 Task: Look for space in Oued el Alleug, Algeria from 17th June, 2023 to 21st June, 2023 for 2 adults in price range Rs.7000 to Rs.12000. Place can be private room with 1  bedroom having 2 beds and 1 bathroom. Property type can be house, flat, hotel. Amenities needed are: wifi, washing machine. Booking option can be shelf check-in. Required host language is .
Action: Mouse moved to (809, 111)
Screenshot: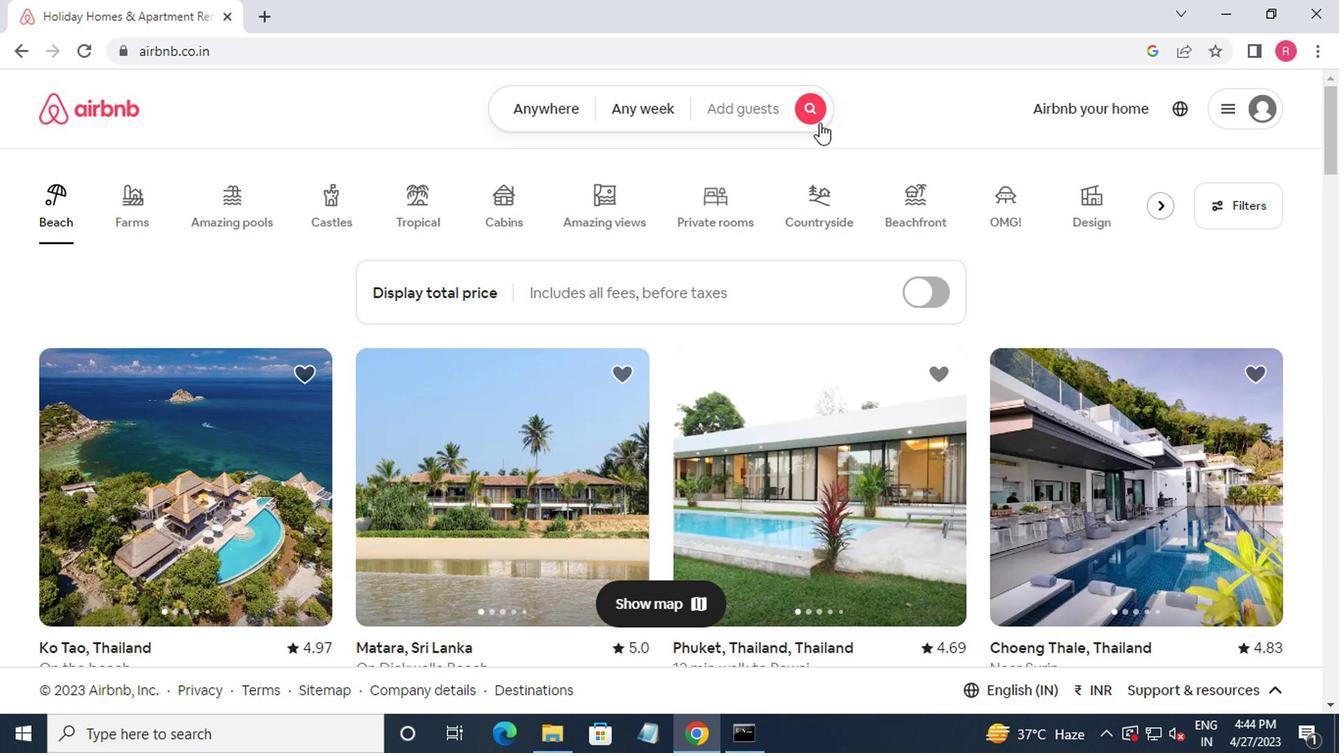 
Action: Mouse pressed left at (809, 111)
Screenshot: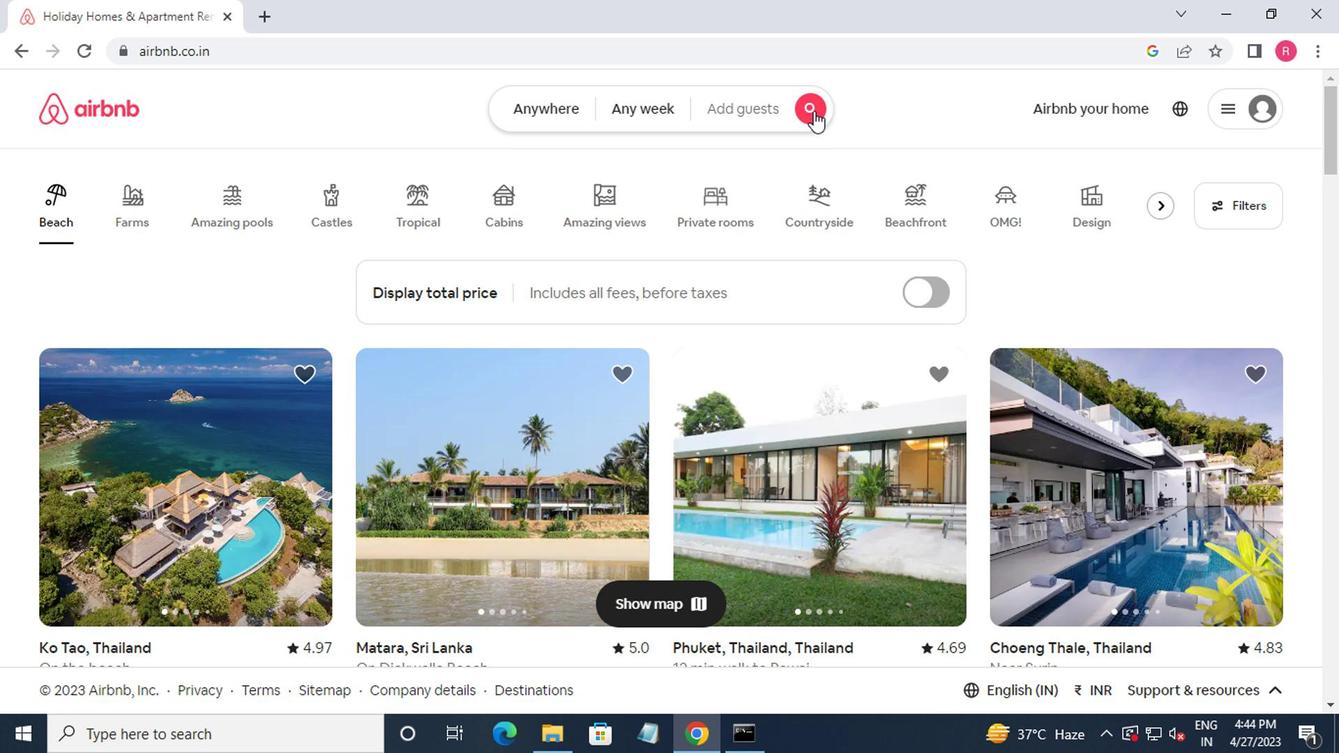 
Action: Mouse moved to (448, 166)
Screenshot: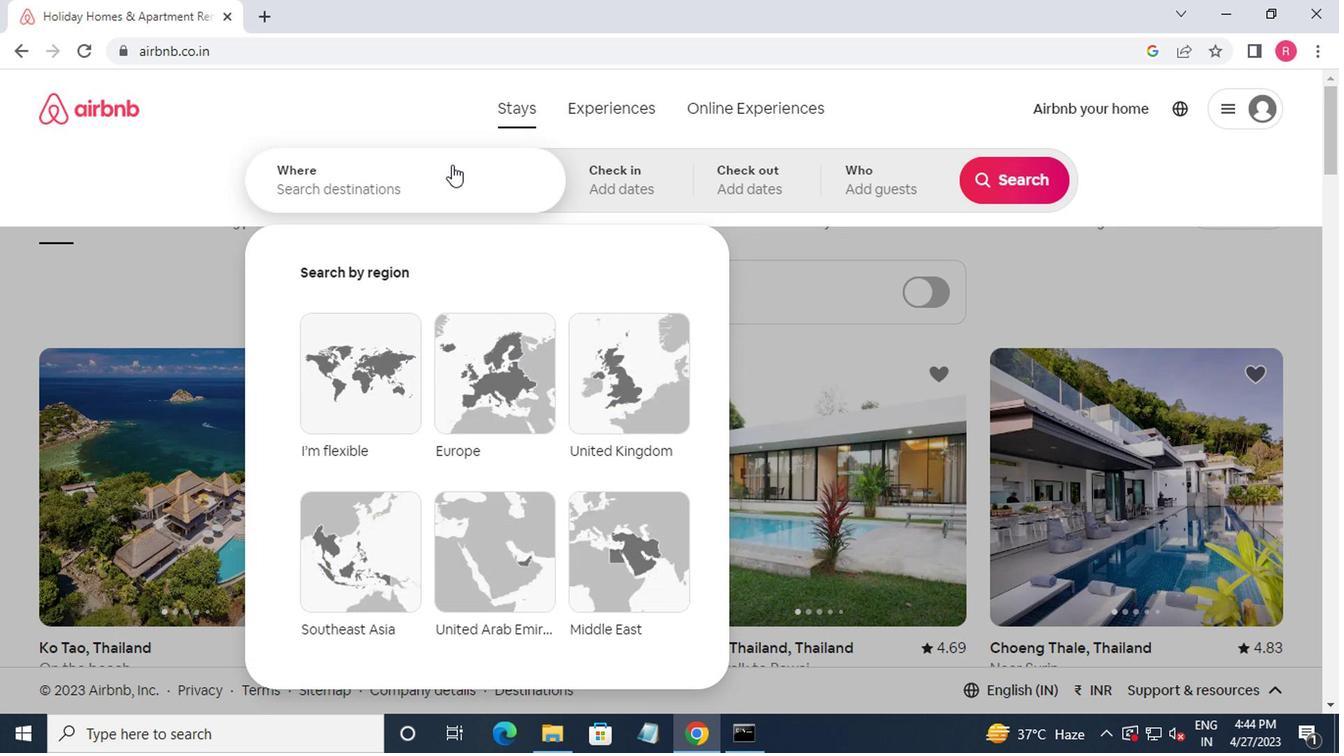 
Action: Mouse pressed left at (448, 166)
Screenshot: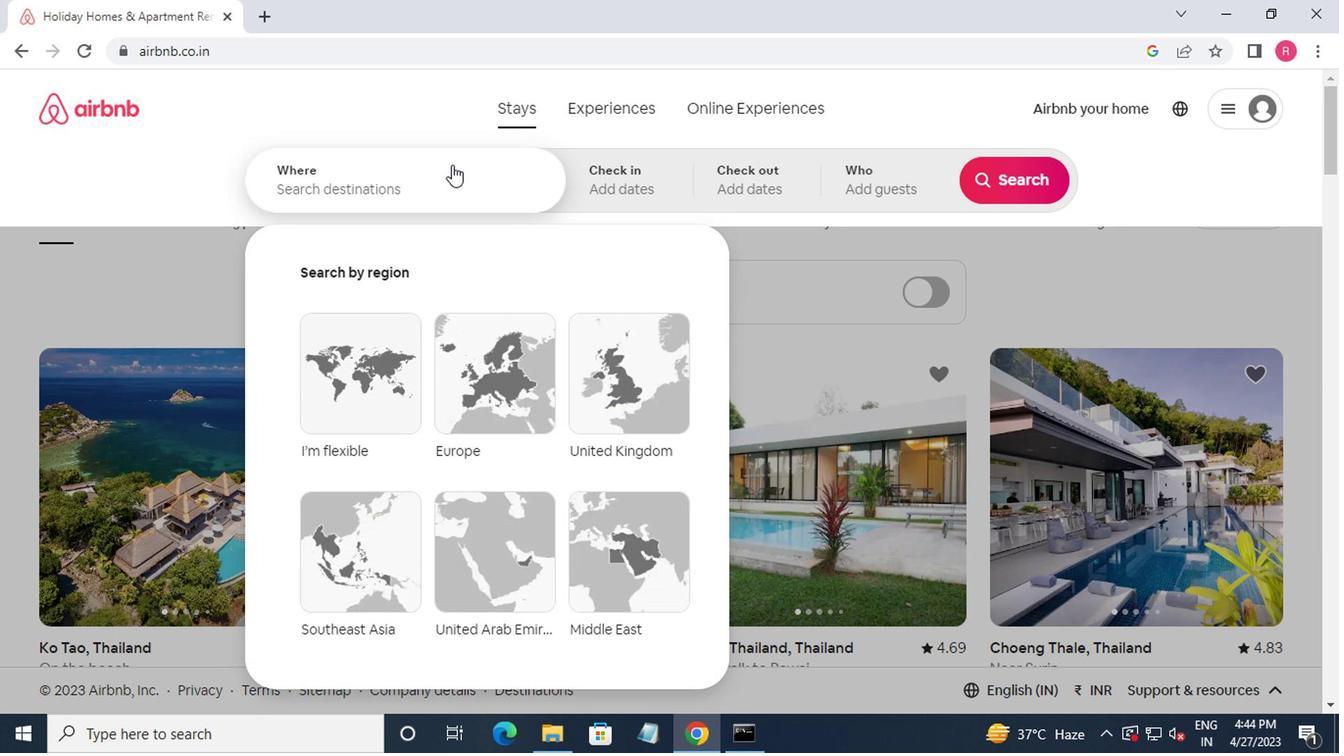 
Action: Mouse moved to (503, 355)
Screenshot: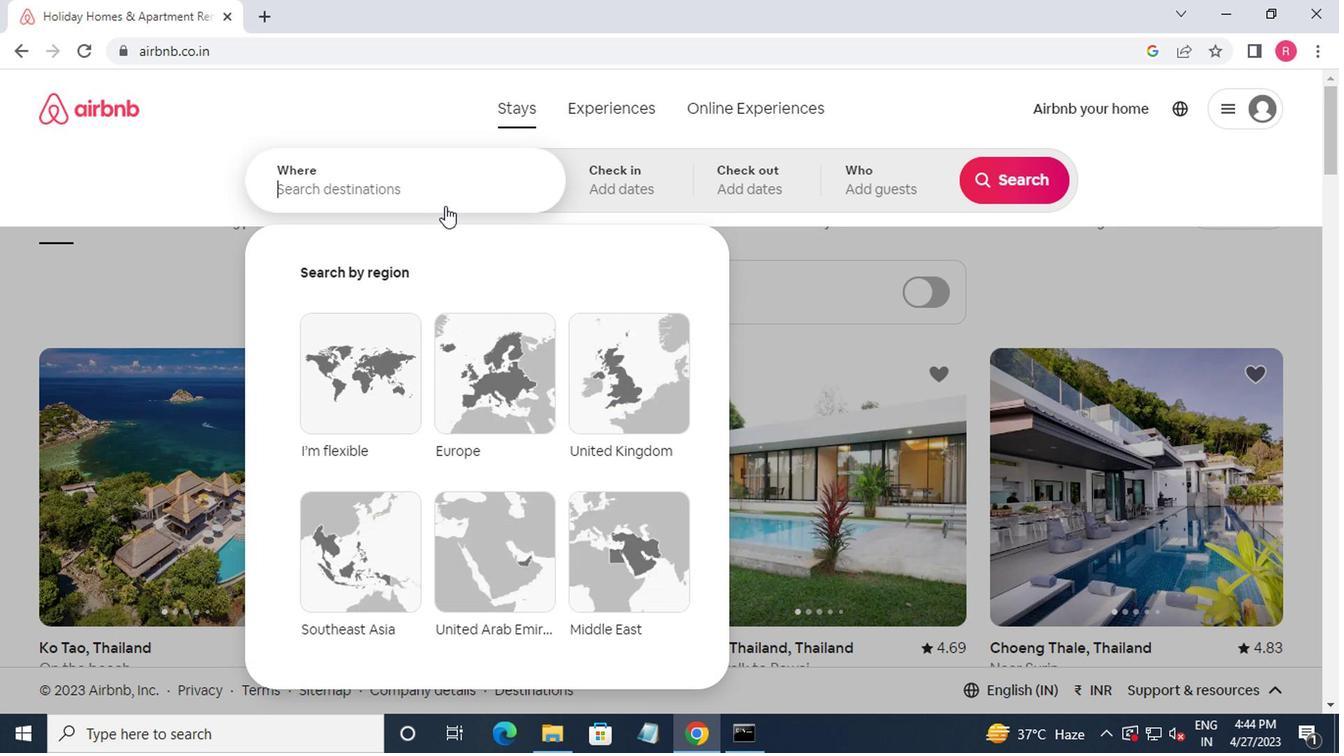 
Action: Key pressed oued<Key.space>el<Key.space>all<Key.up><Key.enter>
Screenshot: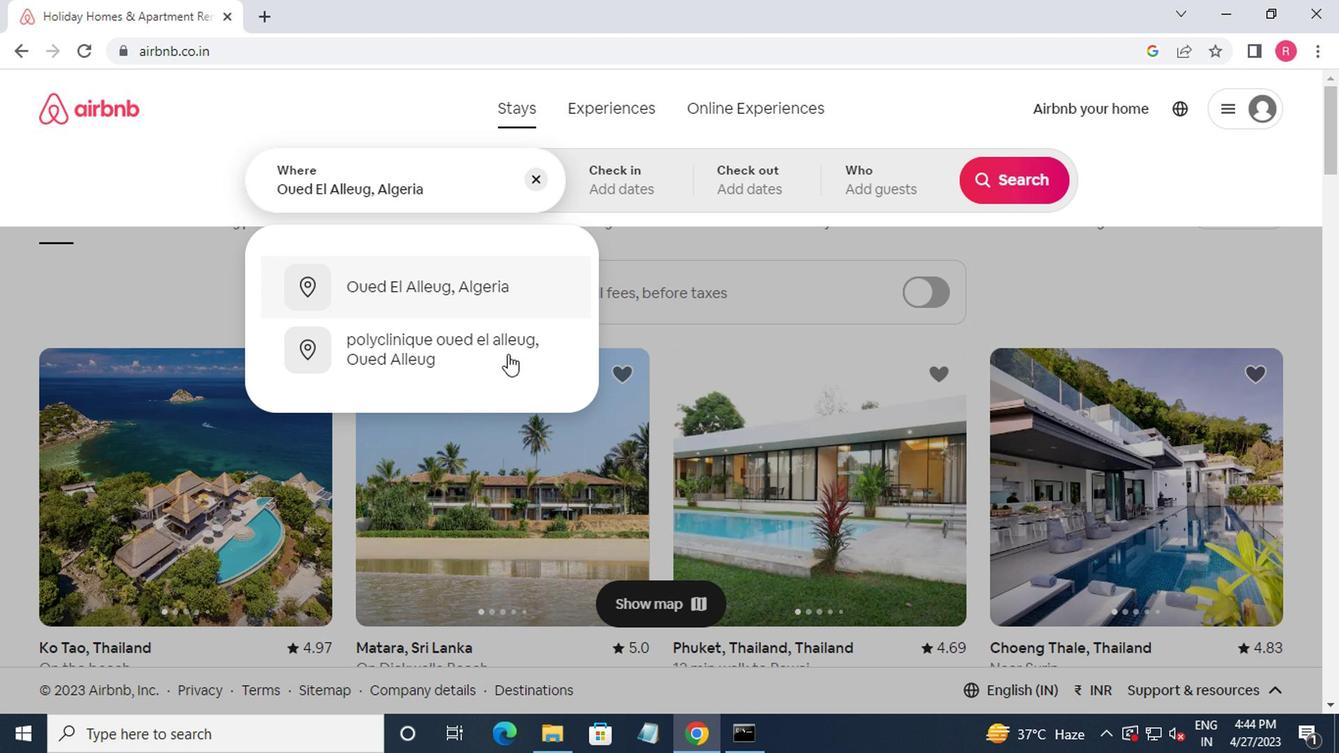 
Action: Mouse moved to (999, 342)
Screenshot: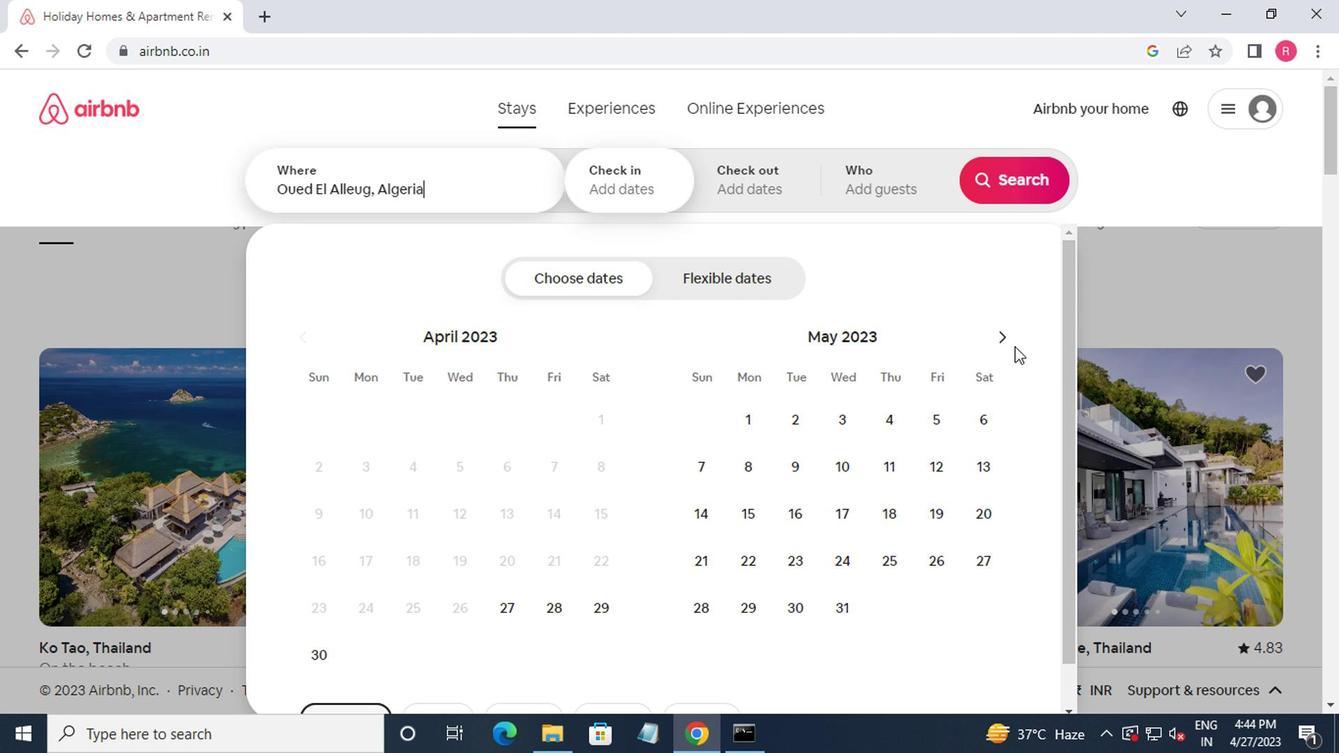 
Action: Mouse pressed left at (999, 342)
Screenshot: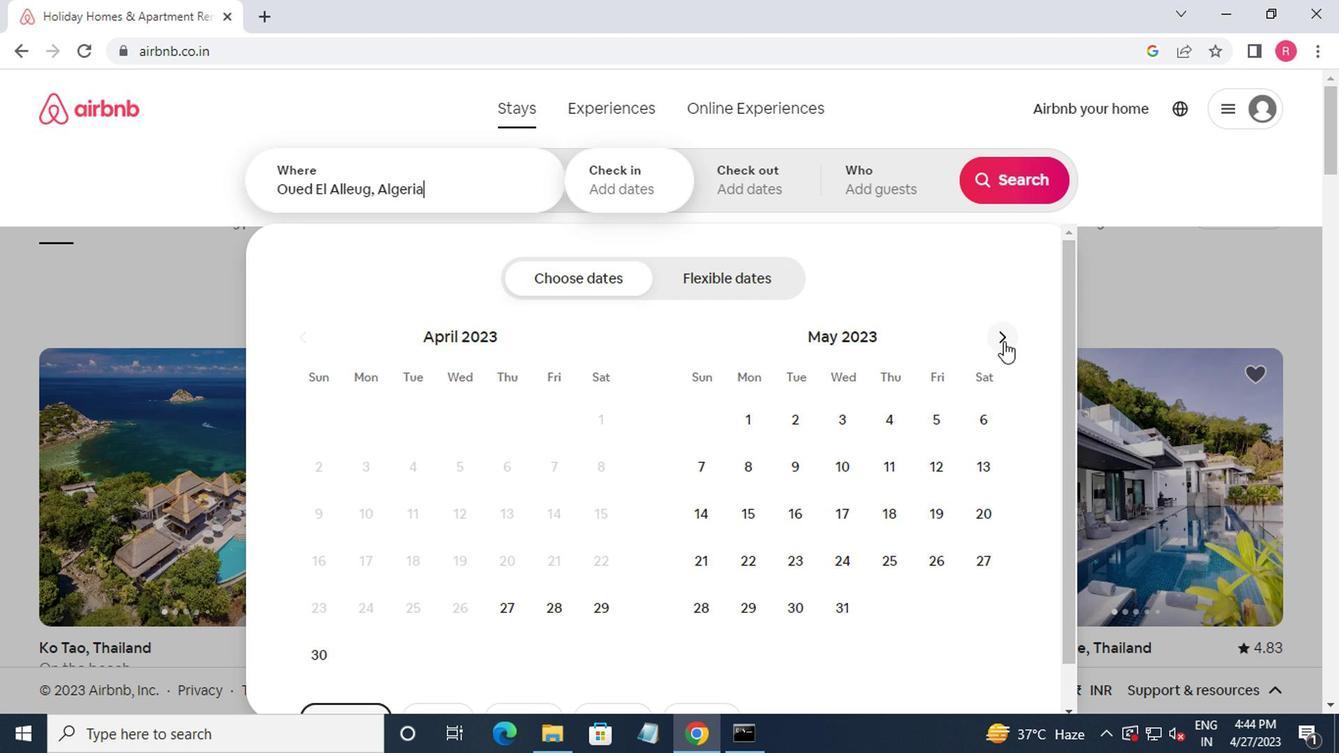 
Action: Mouse moved to (968, 519)
Screenshot: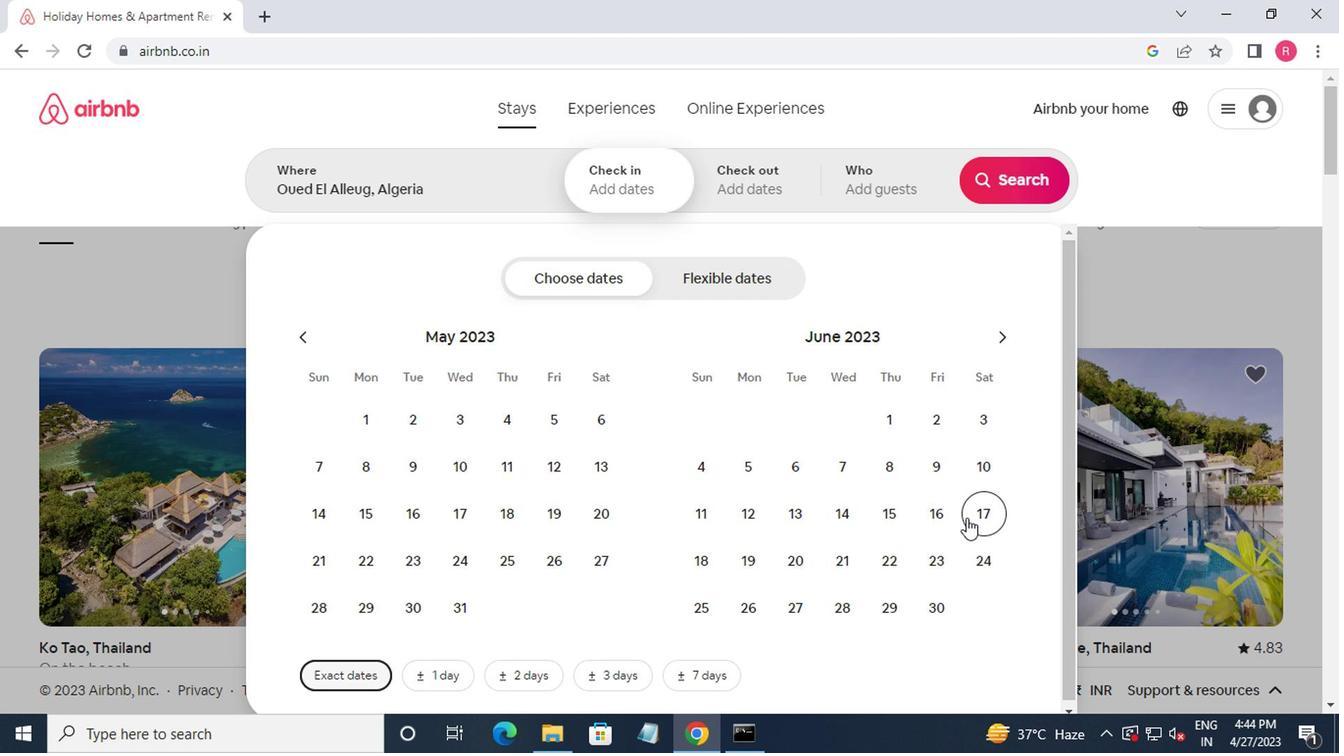 
Action: Mouse pressed left at (968, 519)
Screenshot: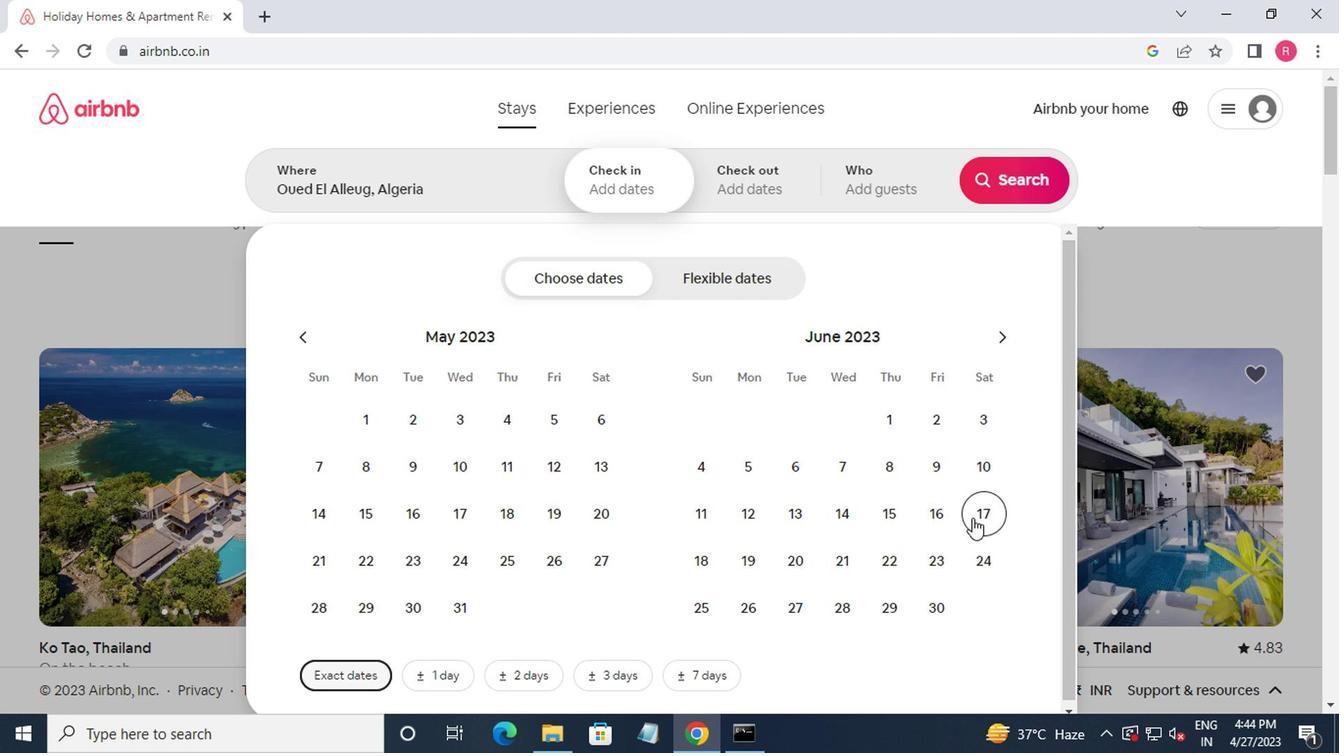 
Action: Mouse moved to (852, 561)
Screenshot: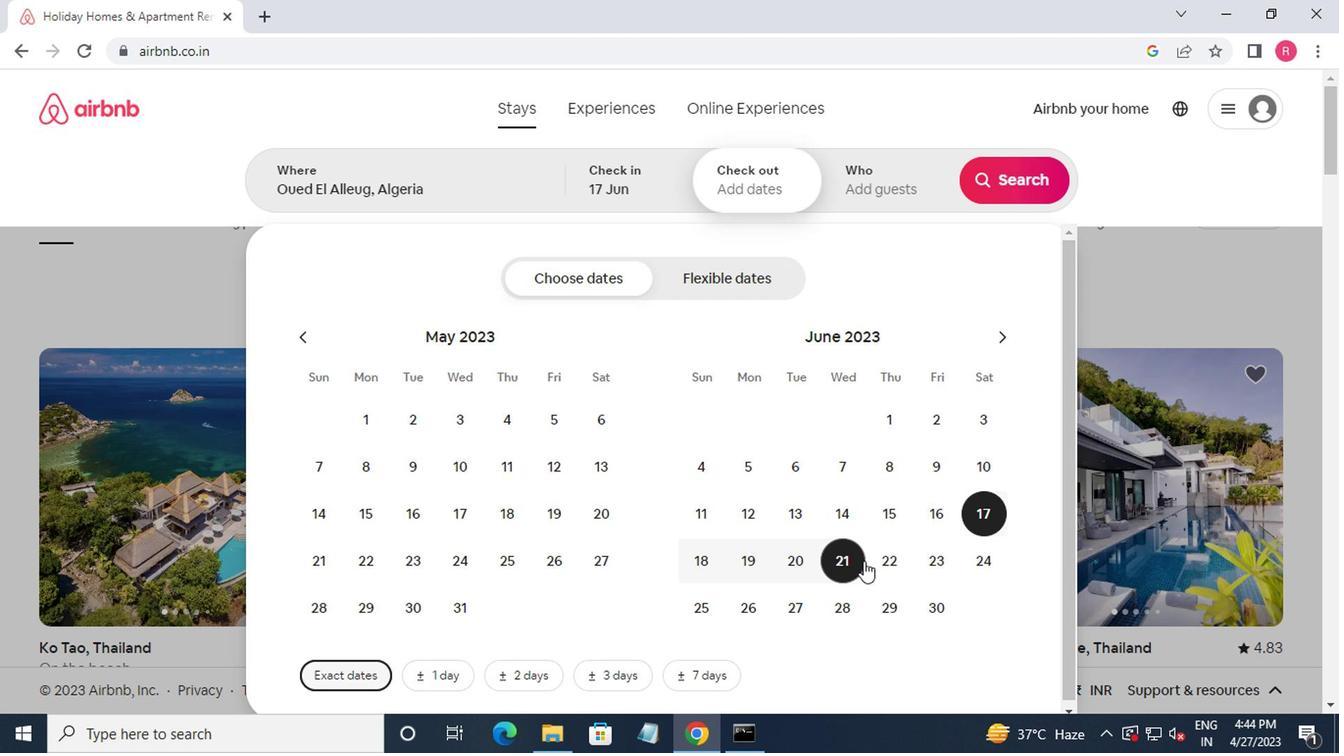 
Action: Mouse pressed left at (852, 561)
Screenshot: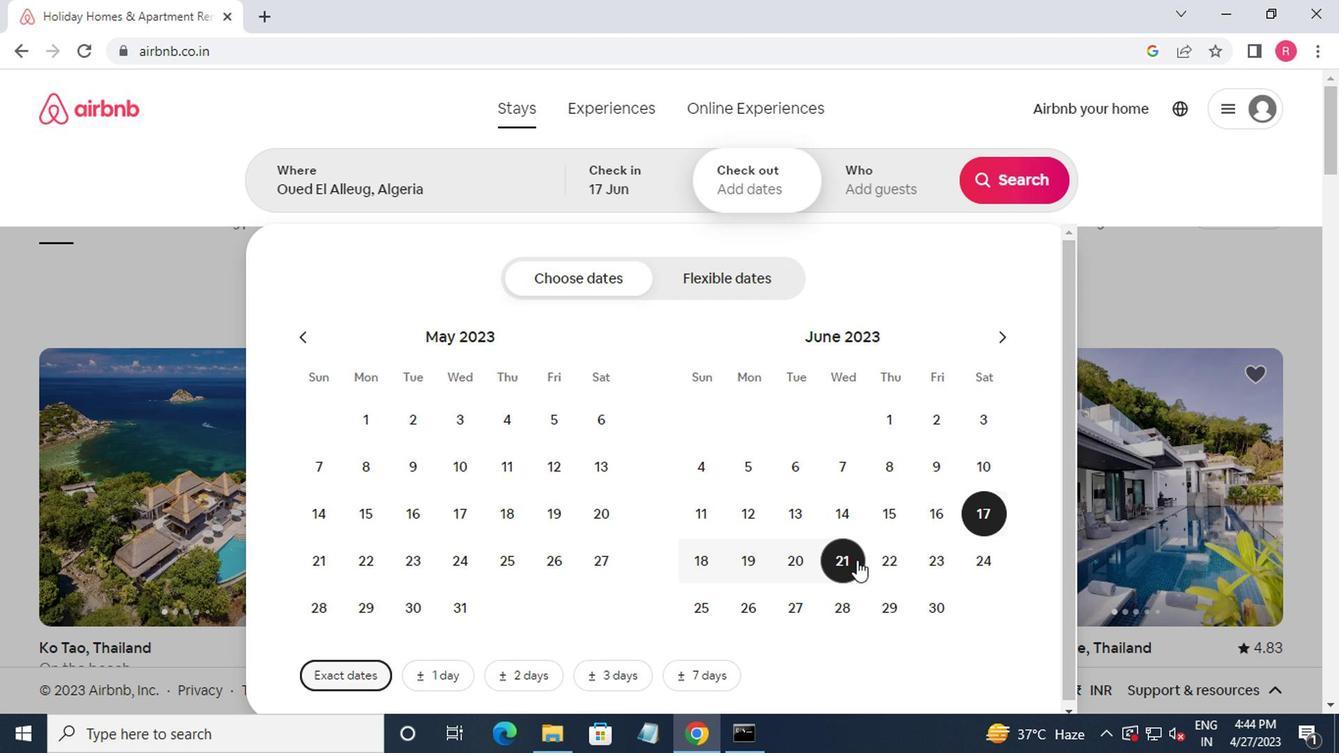 
Action: Mouse moved to (867, 173)
Screenshot: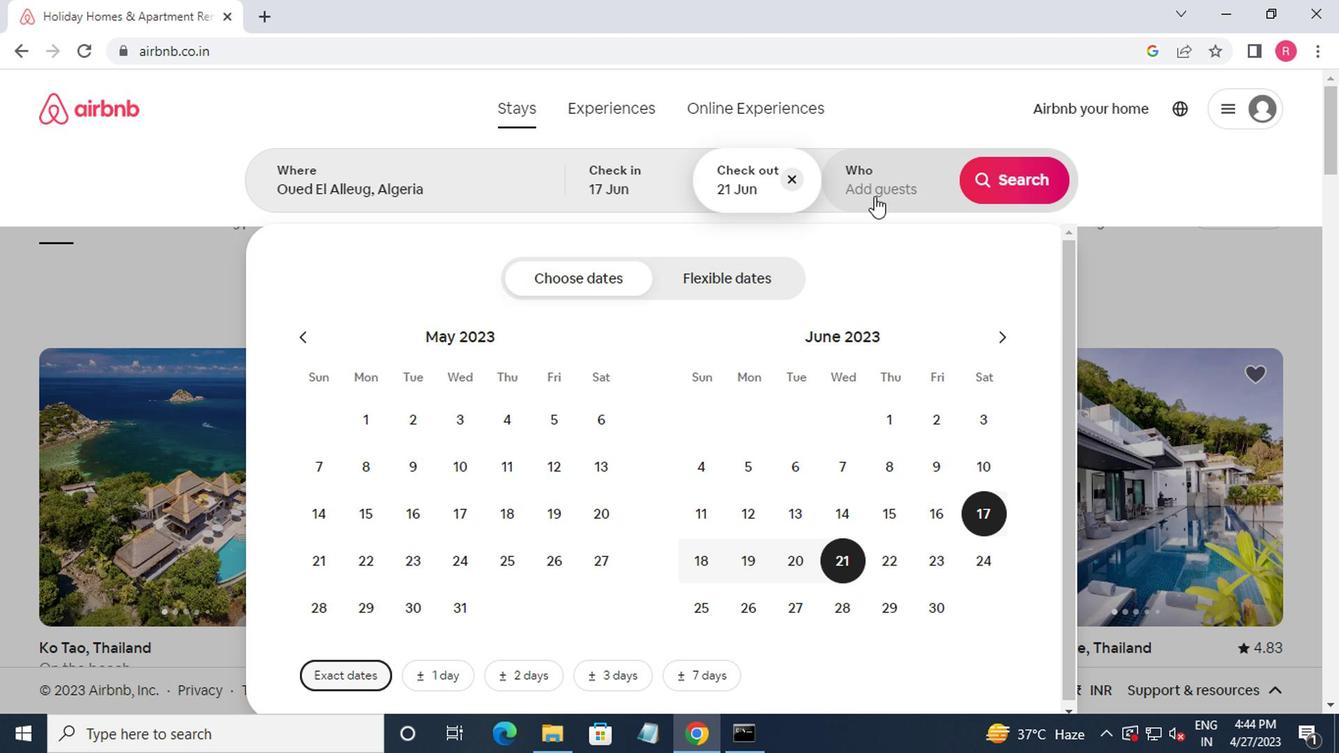 
Action: Mouse pressed left at (867, 173)
Screenshot: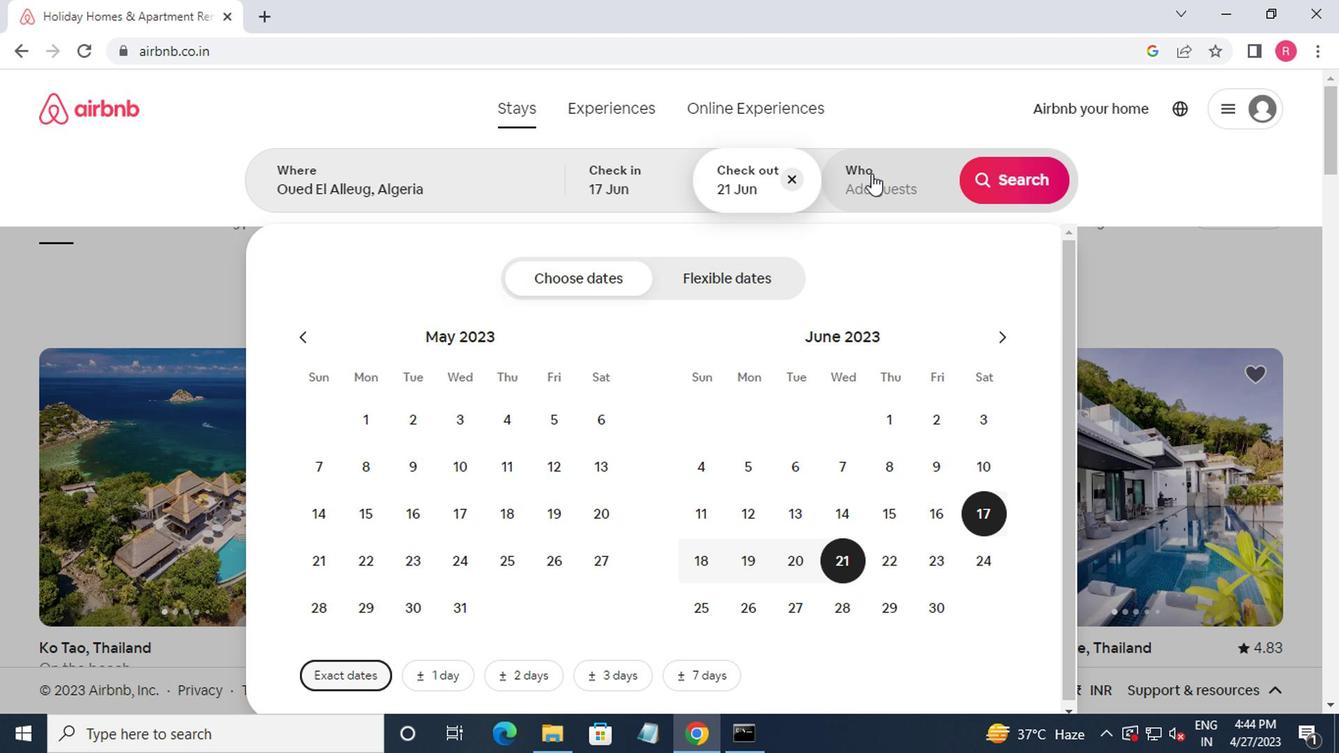 
Action: Mouse moved to (1010, 295)
Screenshot: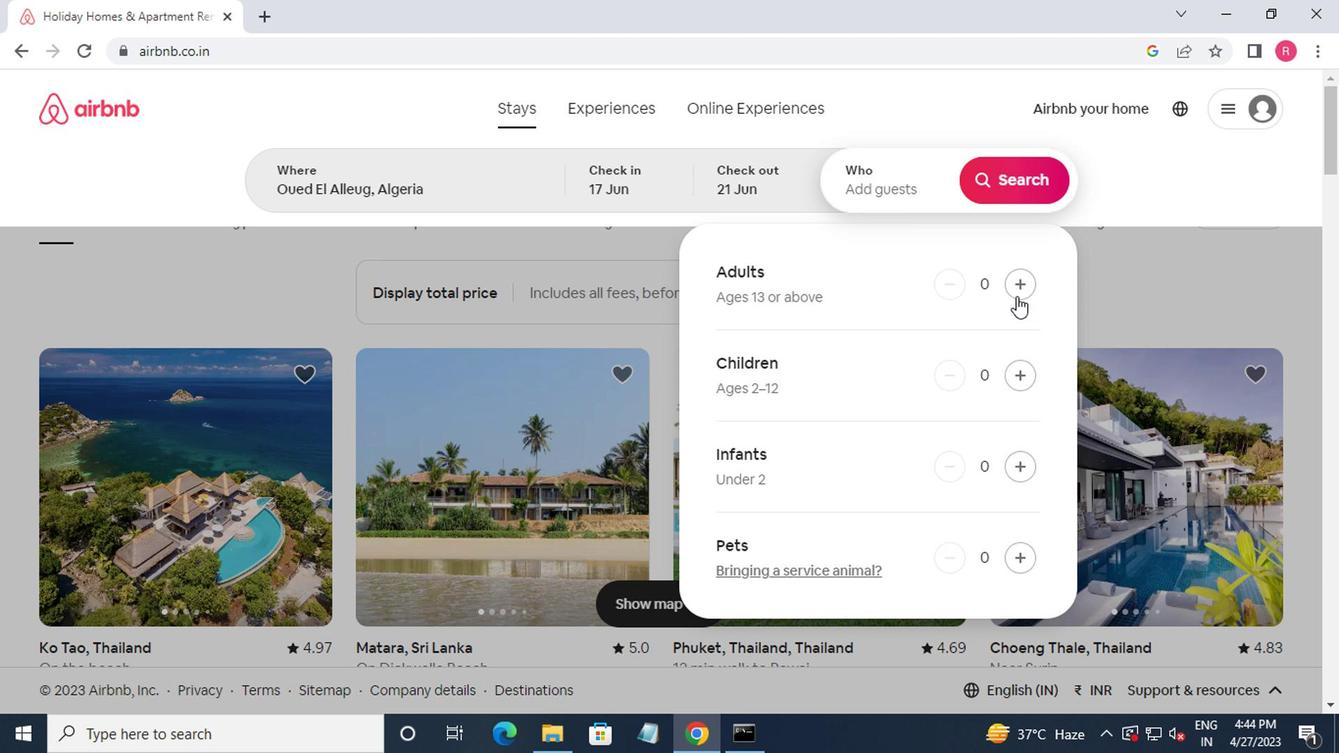 
Action: Mouse pressed left at (1010, 295)
Screenshot: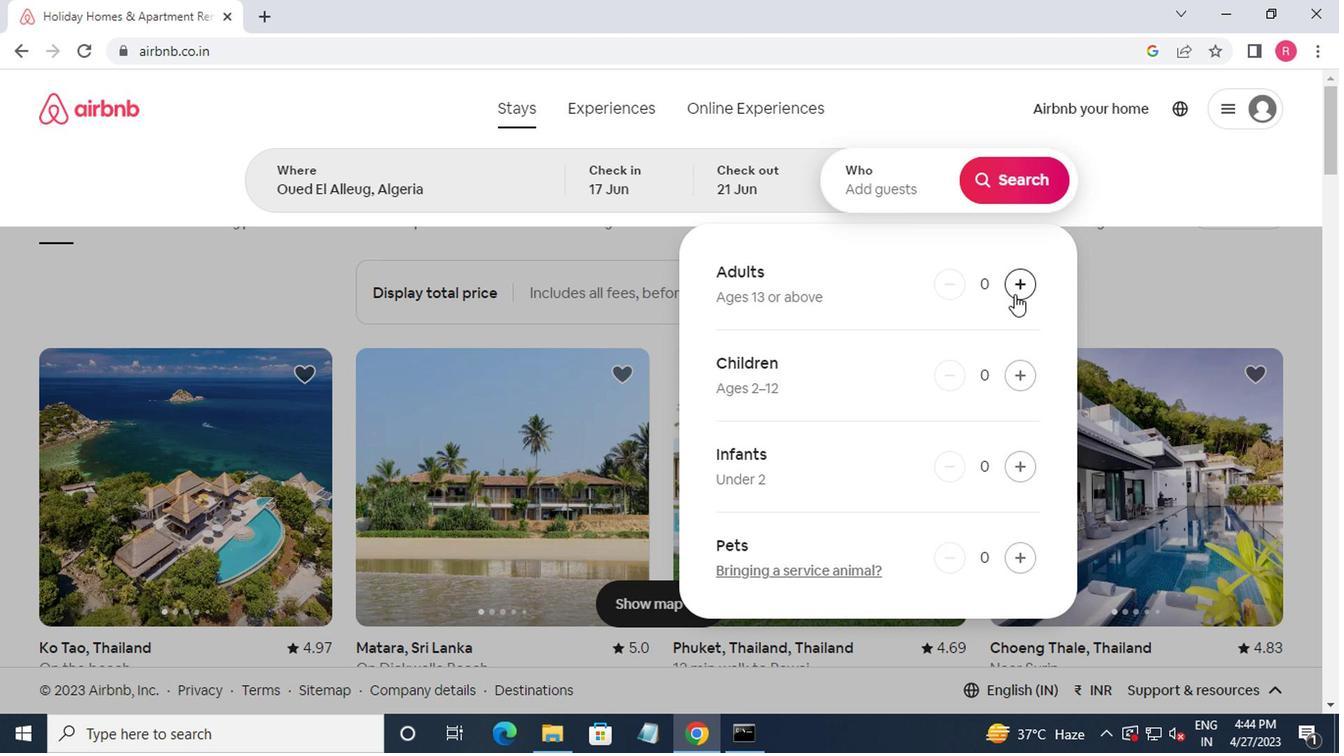 
Action: Mouse pressed left at (1010, 295)
Screenshot: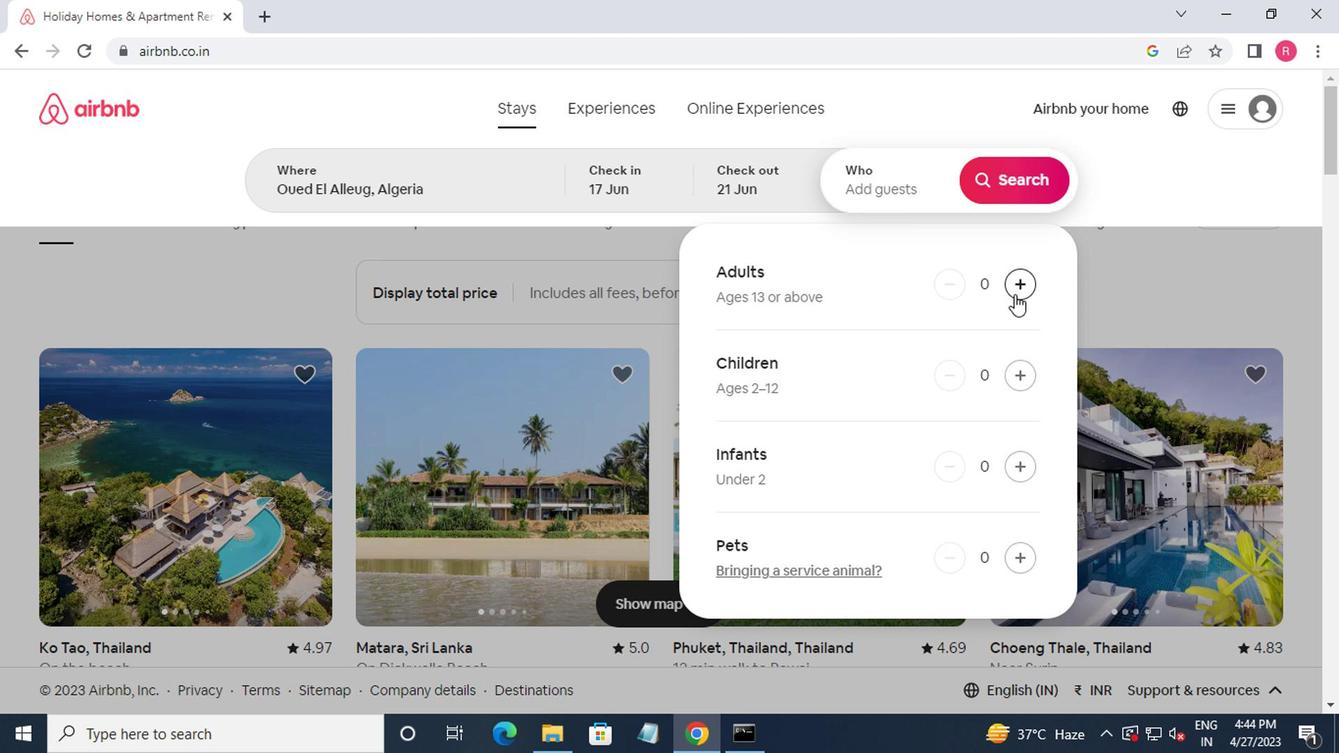 
Action: Mouse moved to (1002, 195)
Screenshot: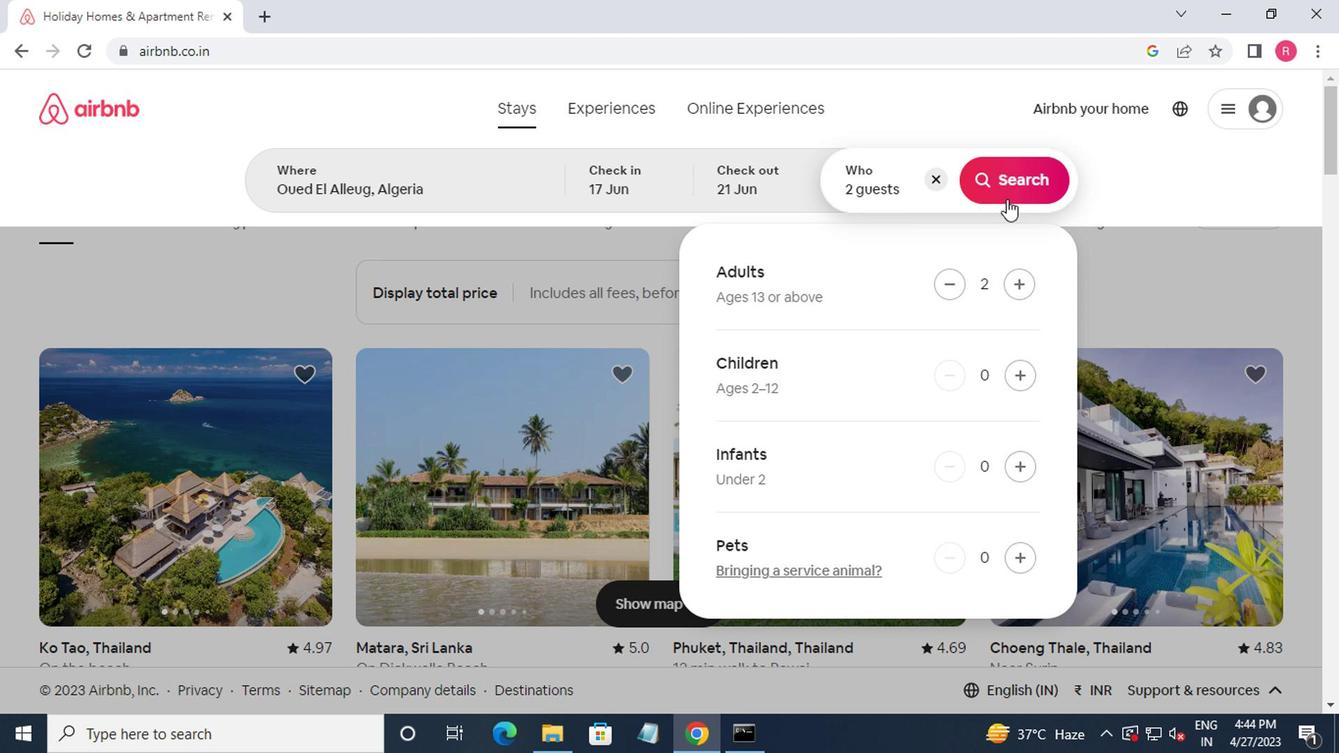 
Action: Mouse pressed left at (1002, 195)
Screenshot: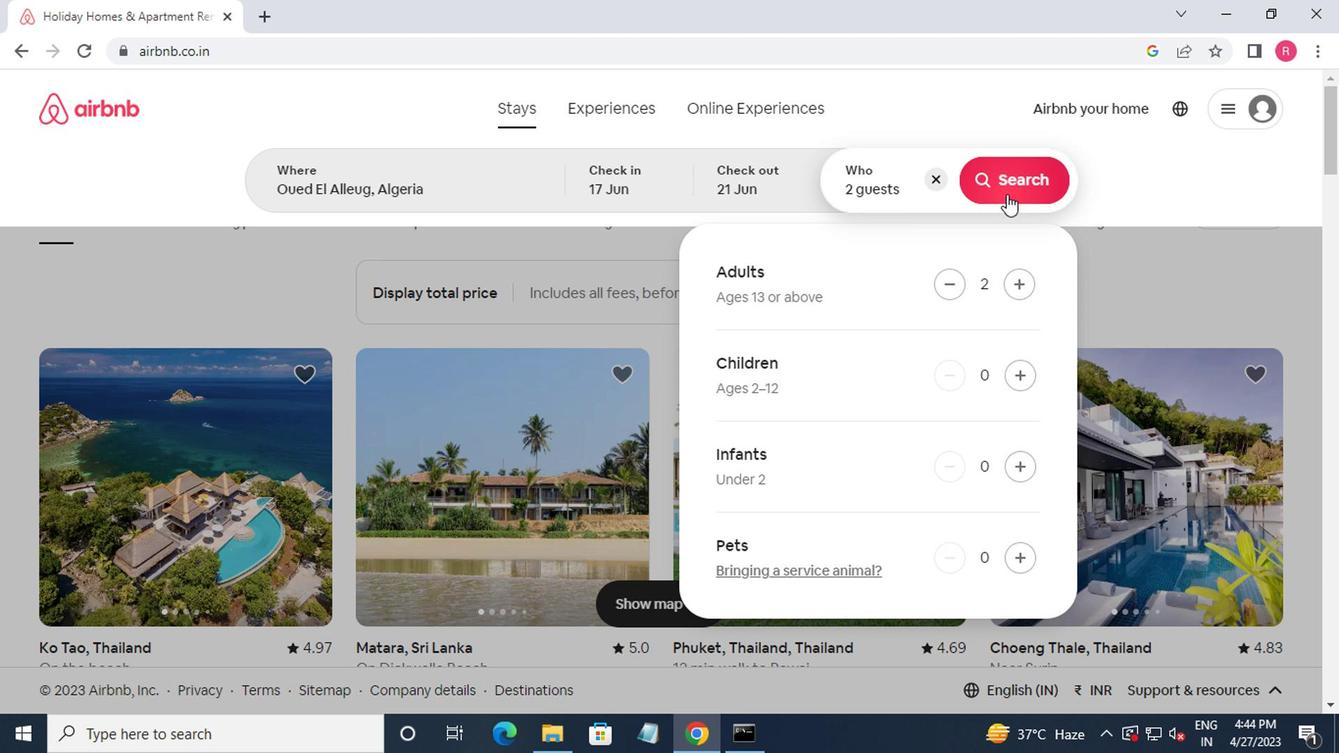
Action: Mouse moved to (1230, 195)
Screenshot: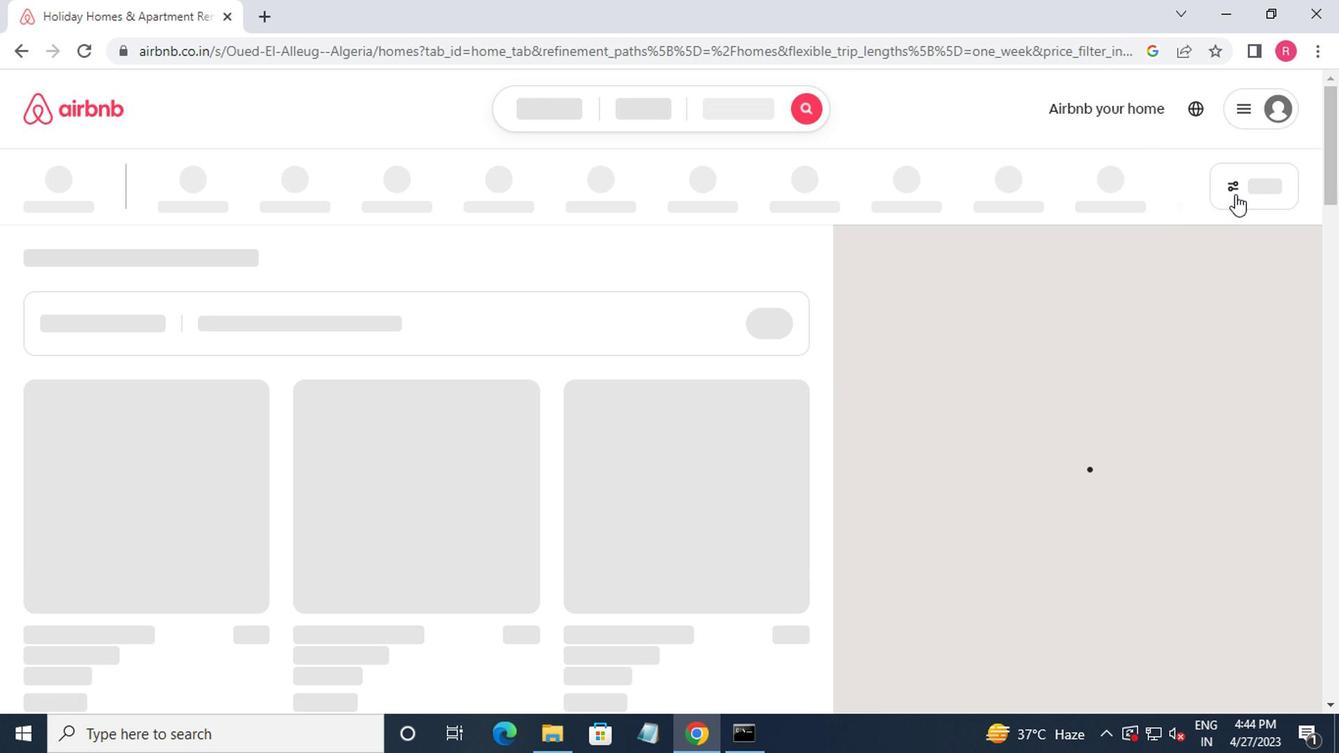 
Action: Mouse pressed left at (1230, 195)
Screenshot: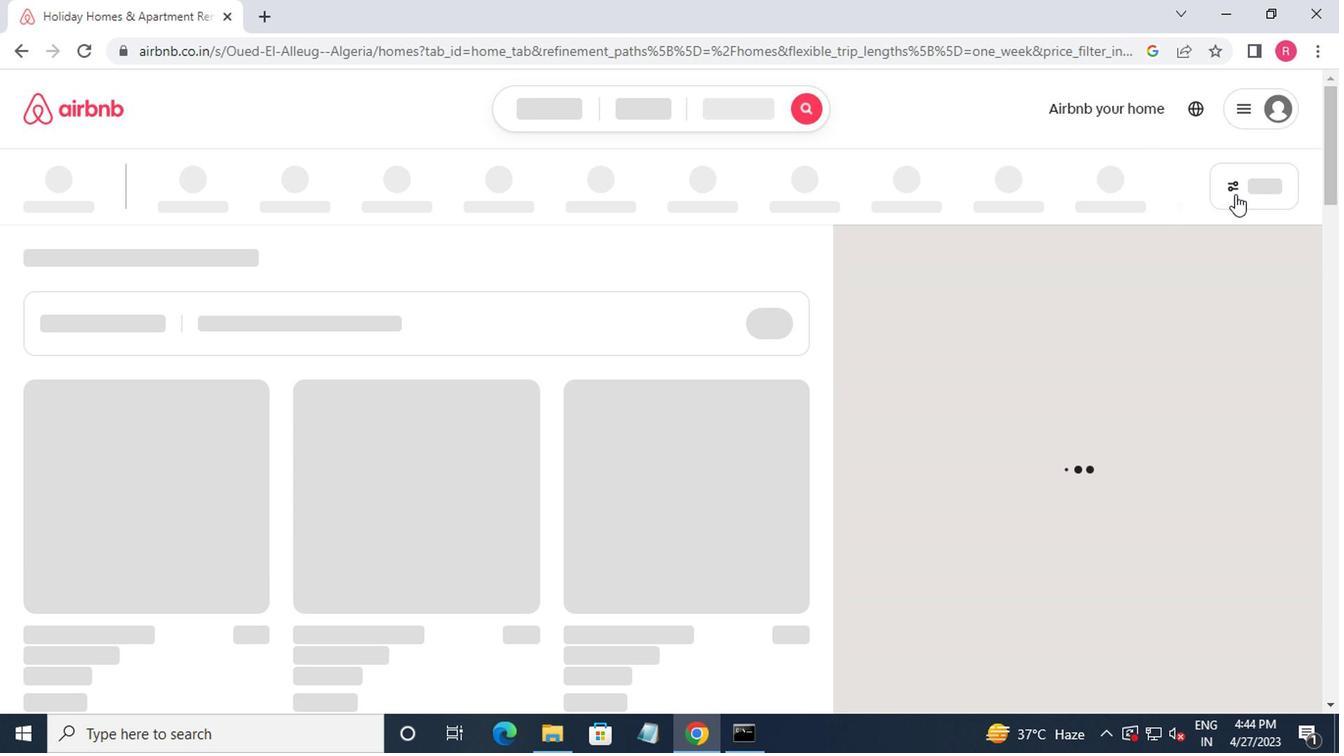 
Action: Mouse moved to (523, 429)
Screenshot: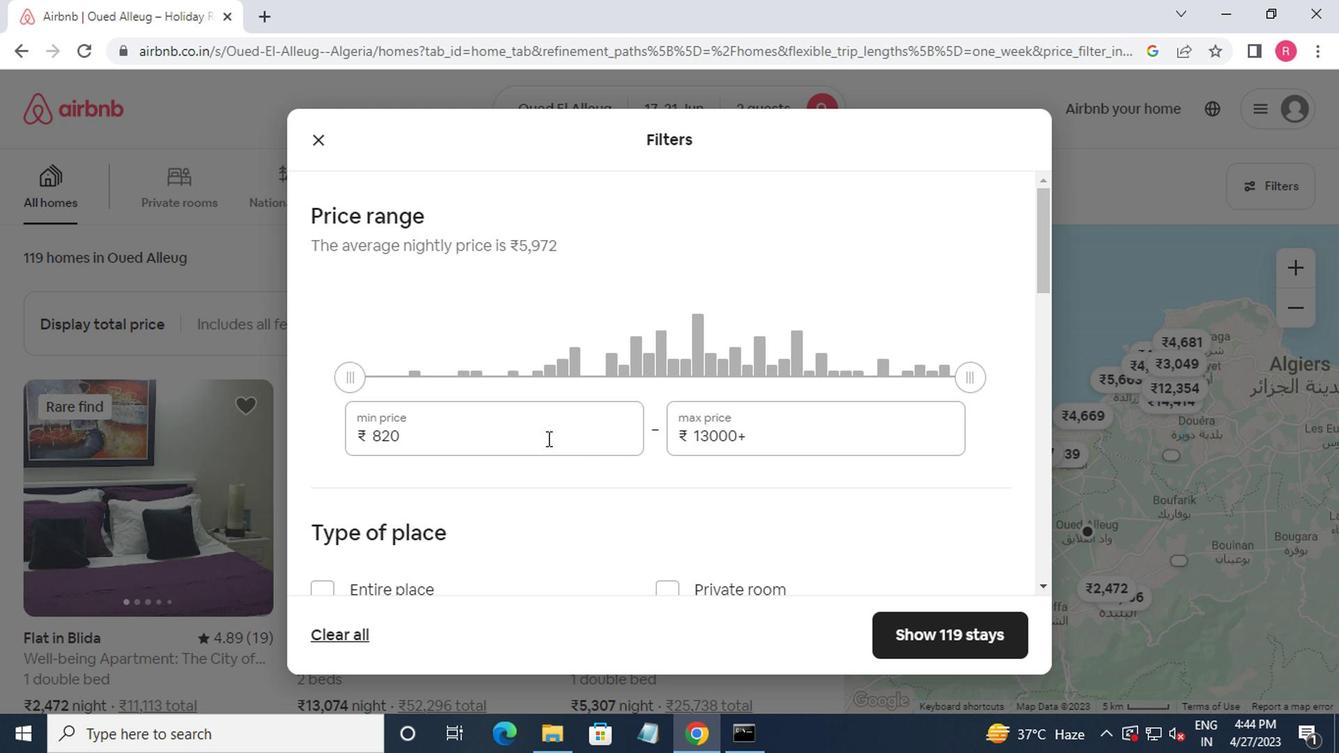 
Action: Mouse pressed left at (523, 429)
Screenshot: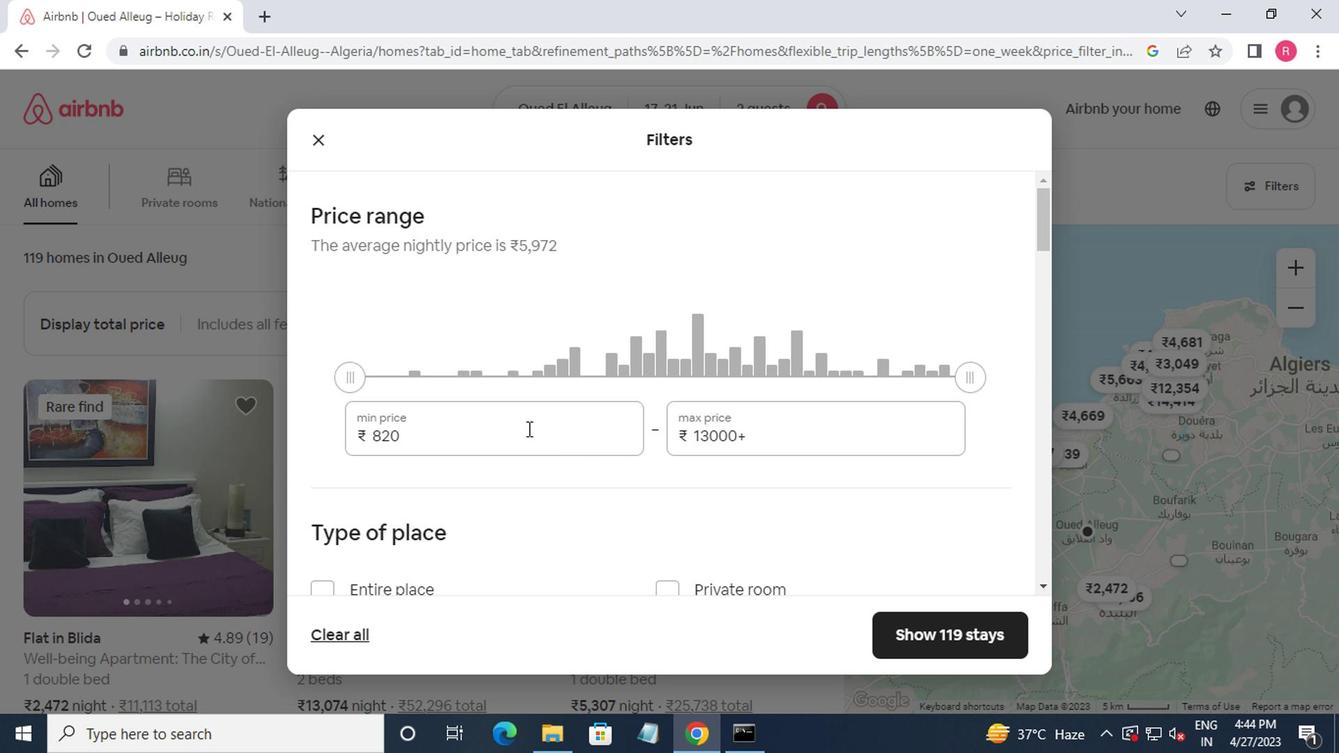 
Action: Mouse moved to (588, 463)
Screenshot: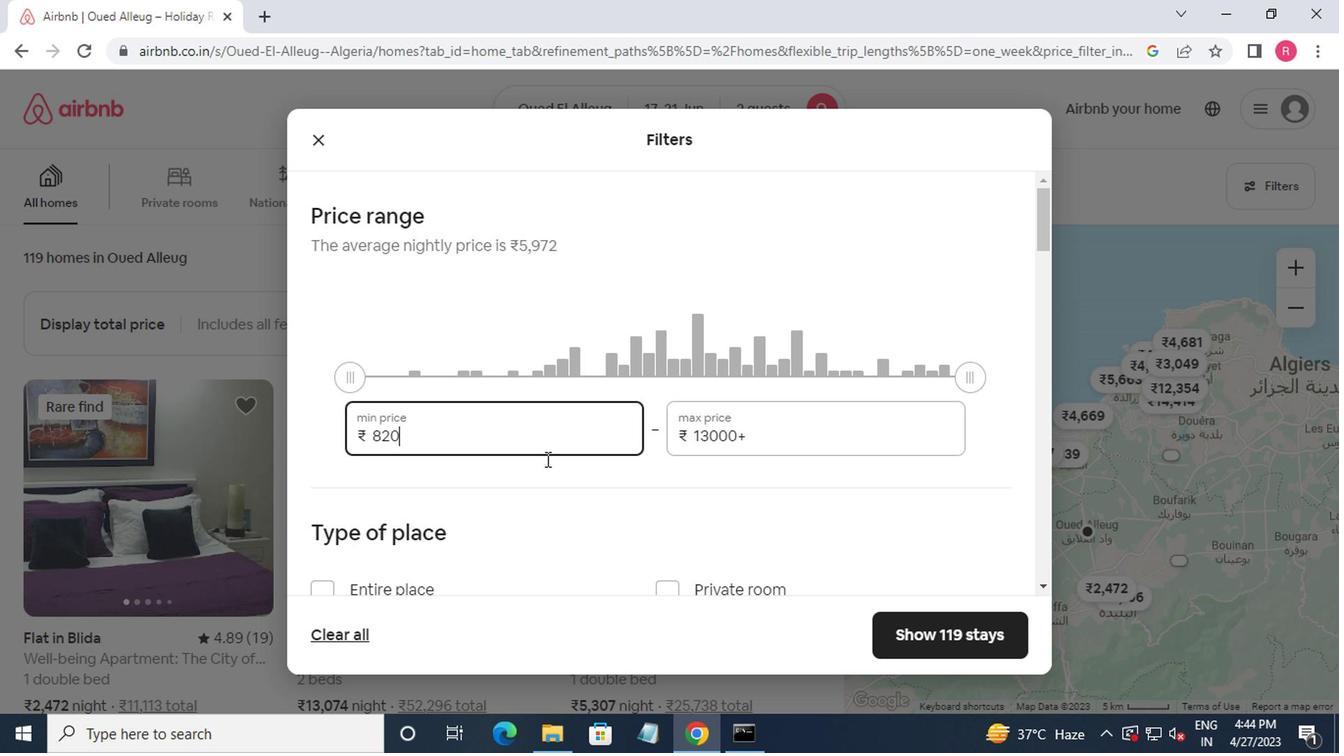 
Action: Key pressed <Key.backspace><Key.backspace><Key.backspace><Key.backspace><Key.backspace><Key.backspace><Key.backspace>7000<Key.tab>12000
Screenshot: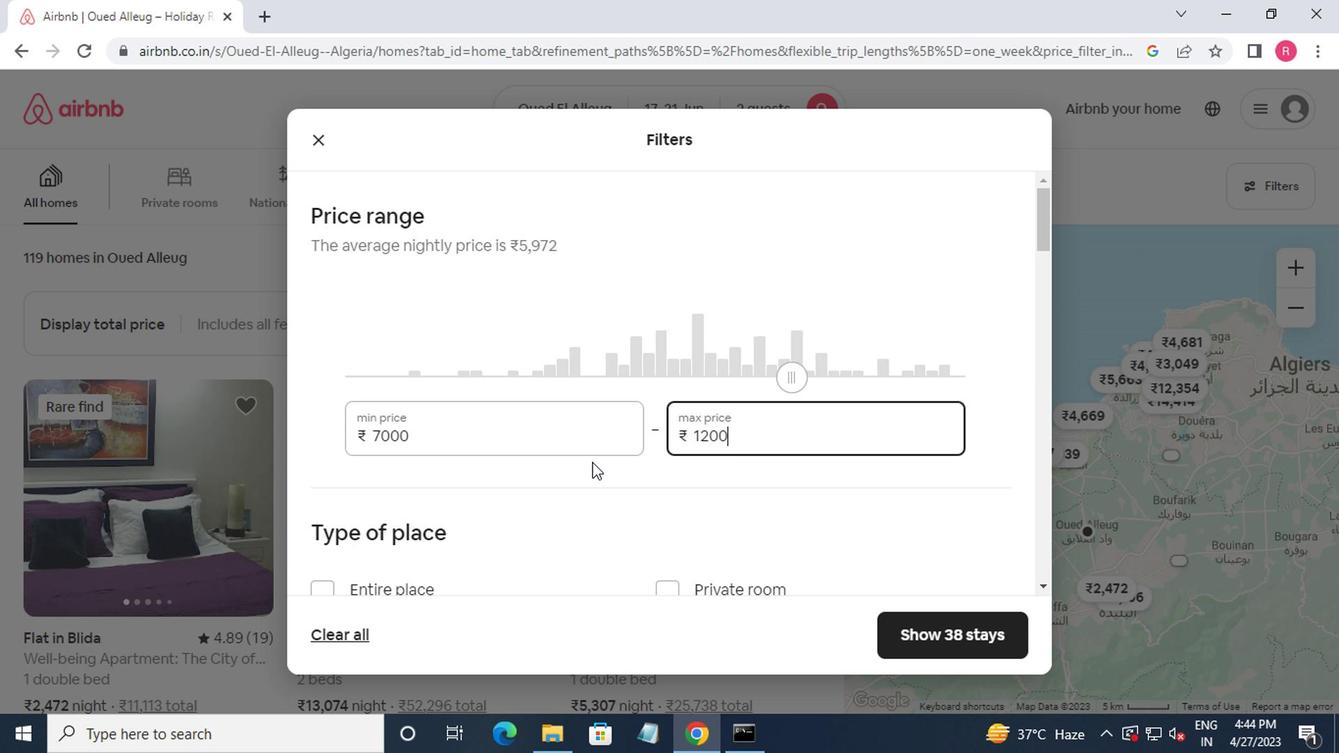 
Action: Mouse moved to (573, 458)
Screenshot: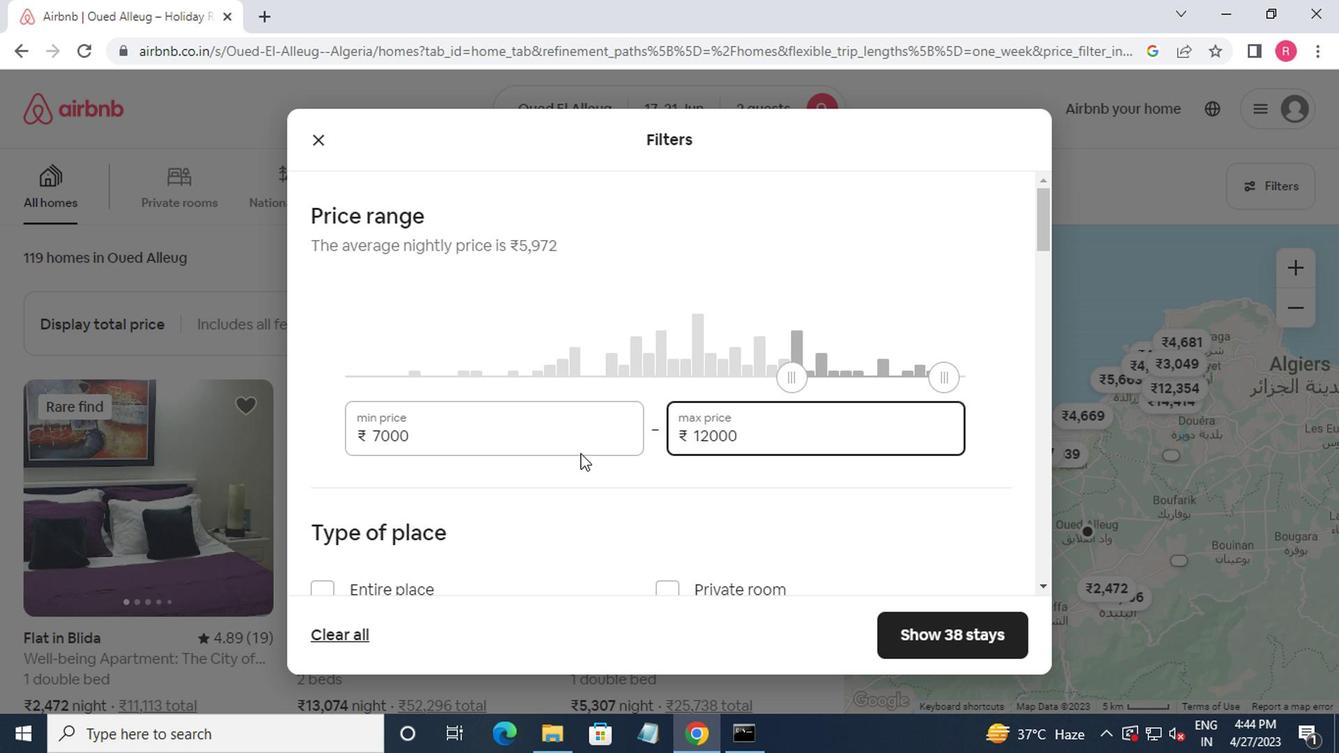 
Action: Mouse scrolled (573, 457) with delta (0, -1)
Screenshot: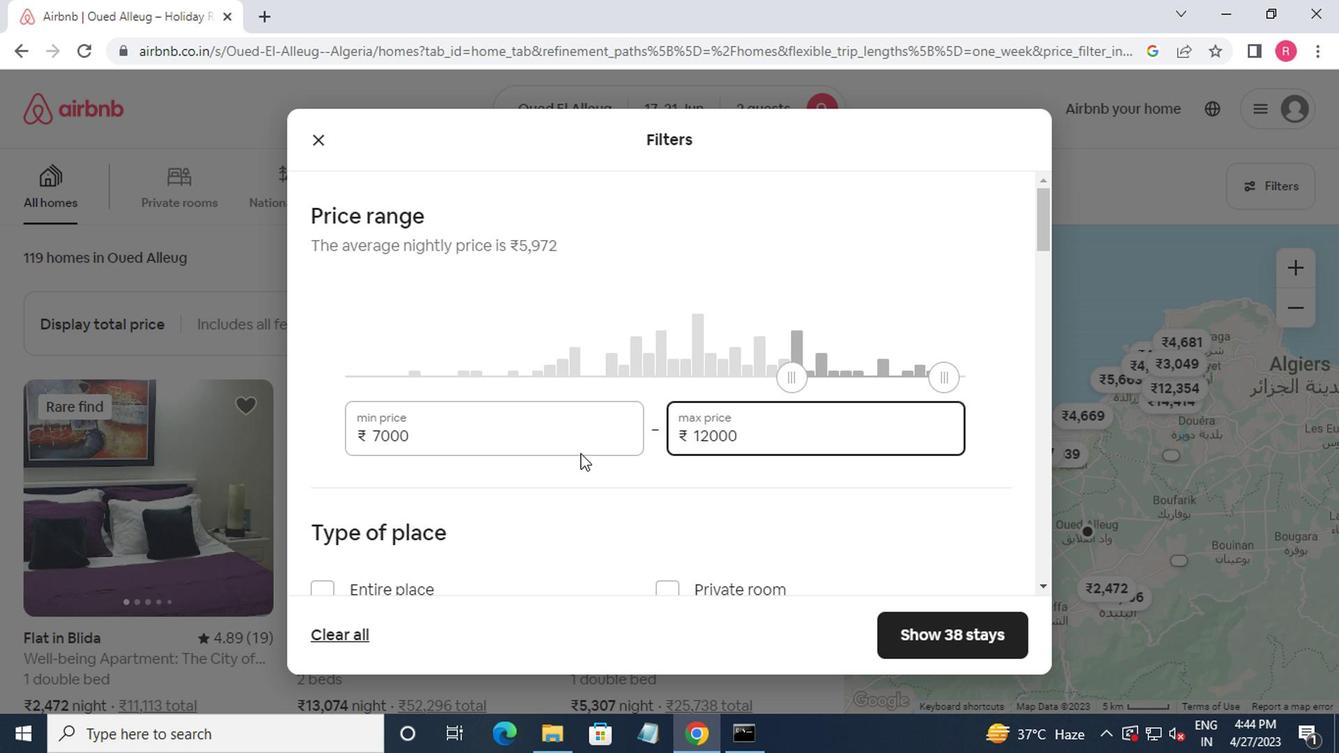 
Action: Mouse moved to (567, 462)
Screenshot: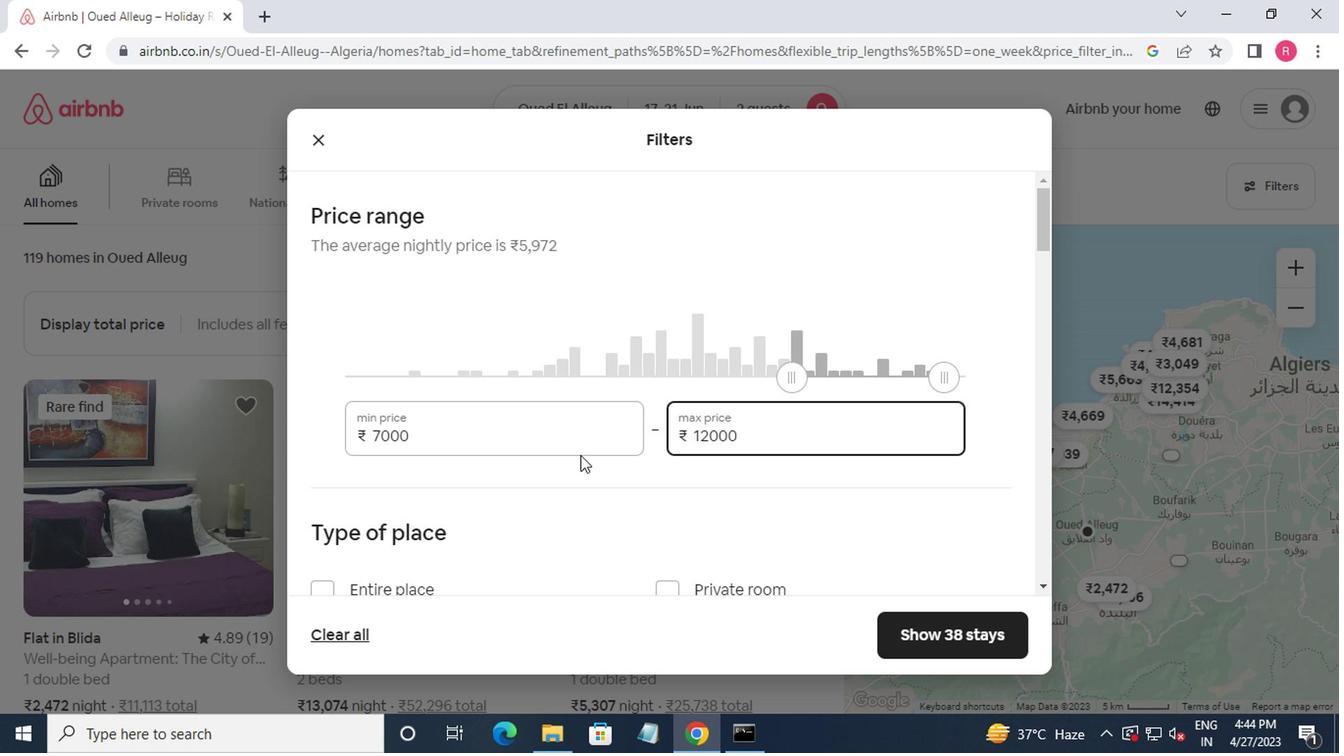 
Action: Mouse scrolled (567, 461) with delta (0, 0)
Screenshot: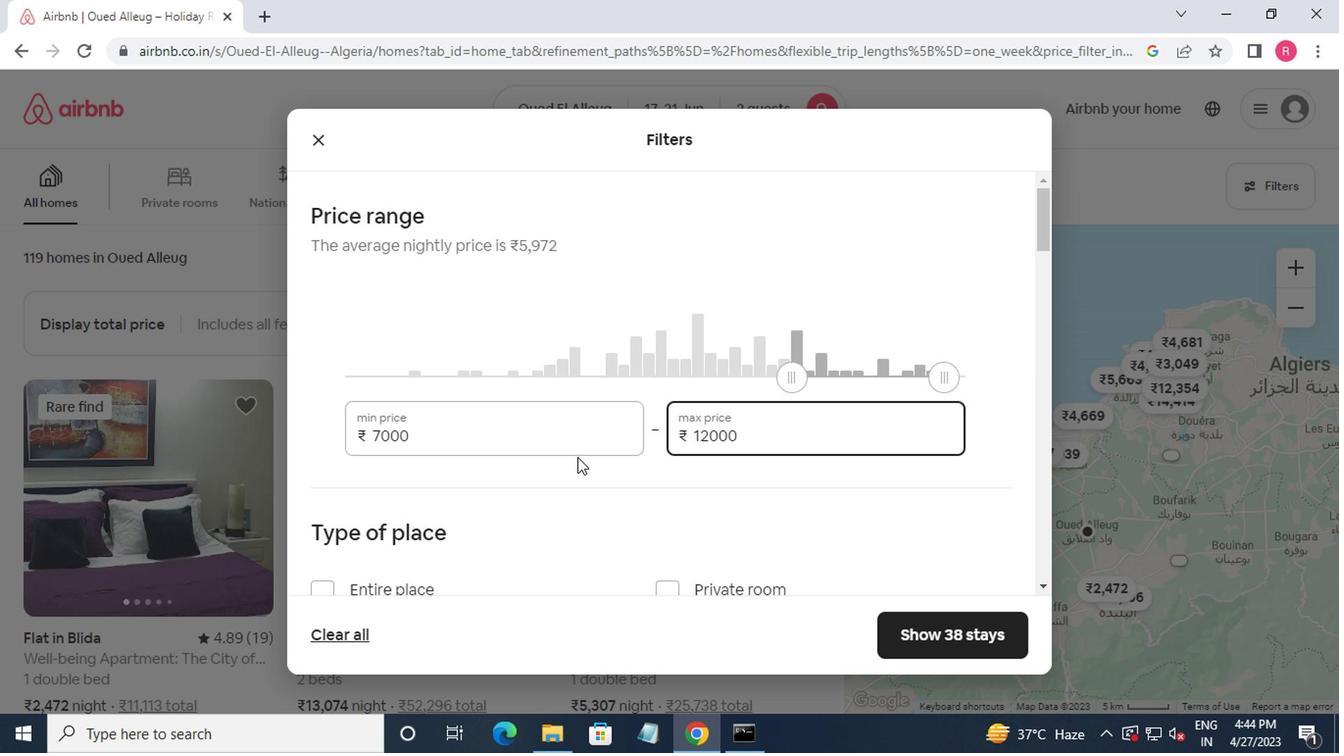 
Action: Mouse moved to (675, 406)
Screenshot: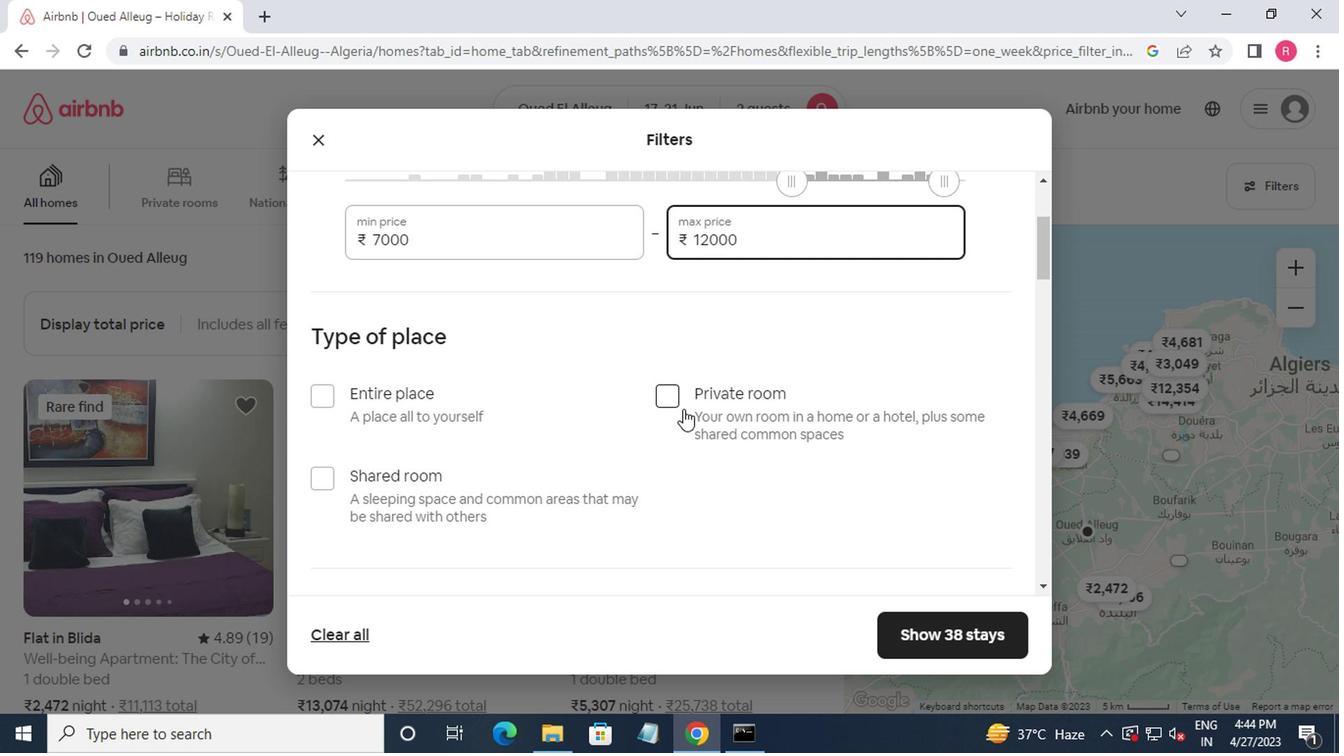 
Action: Mouse pressed left at (675, 406)
Screenshot: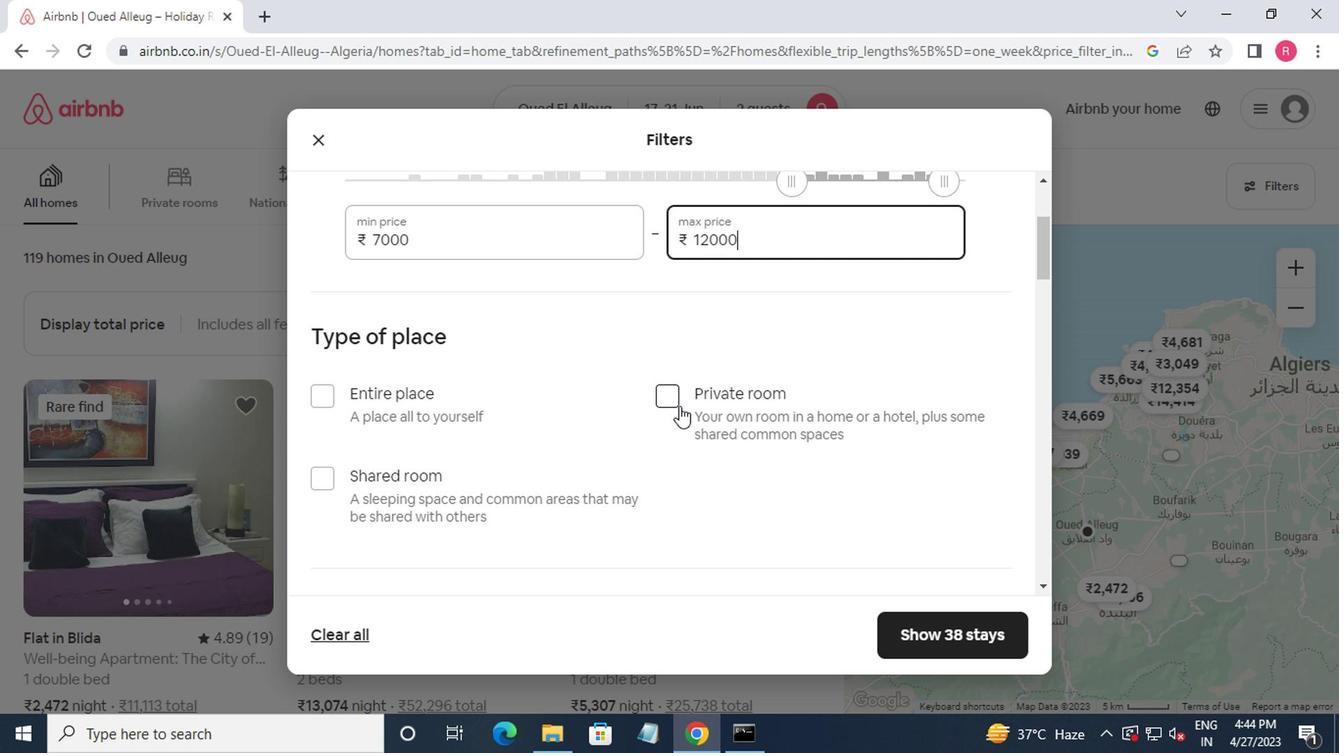 
Action: Mouse moved to (692, 405)
Screenshot: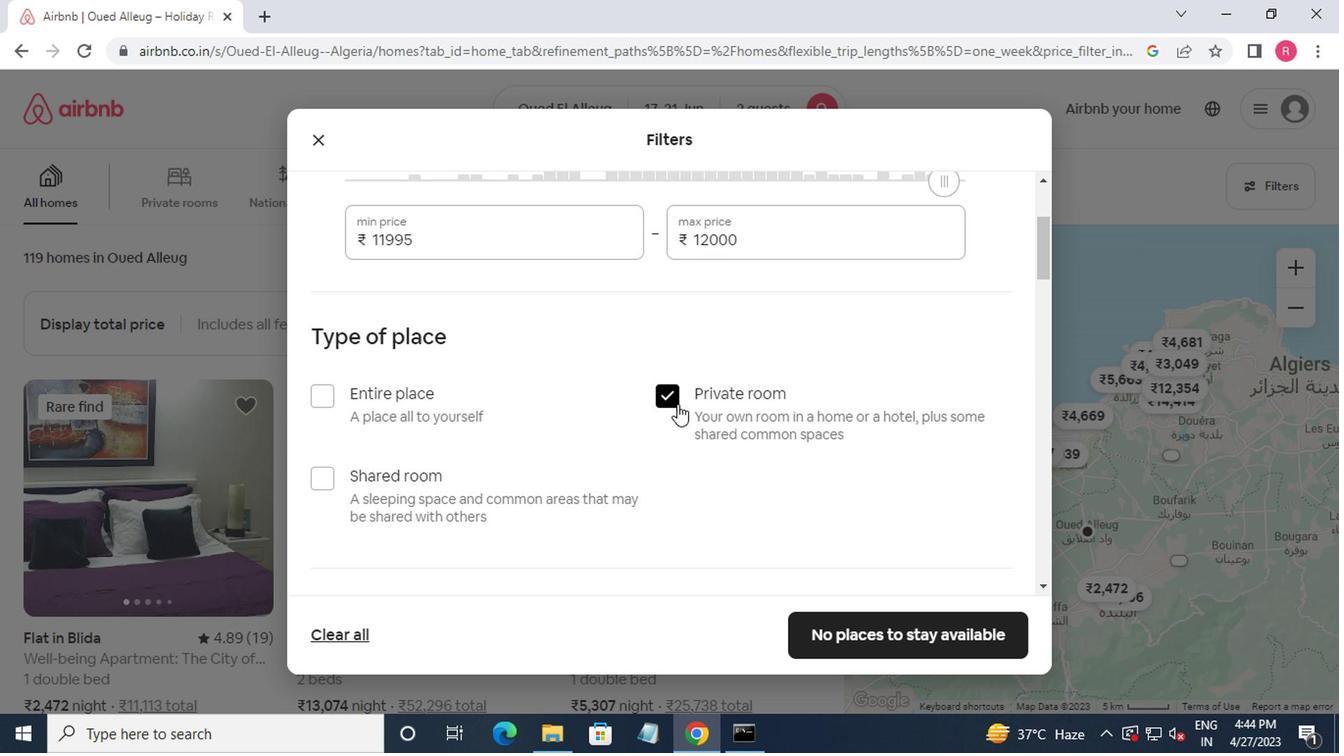 
Action: Mouse scrolled (692, 404) with delta (0, -1)
Screenshot: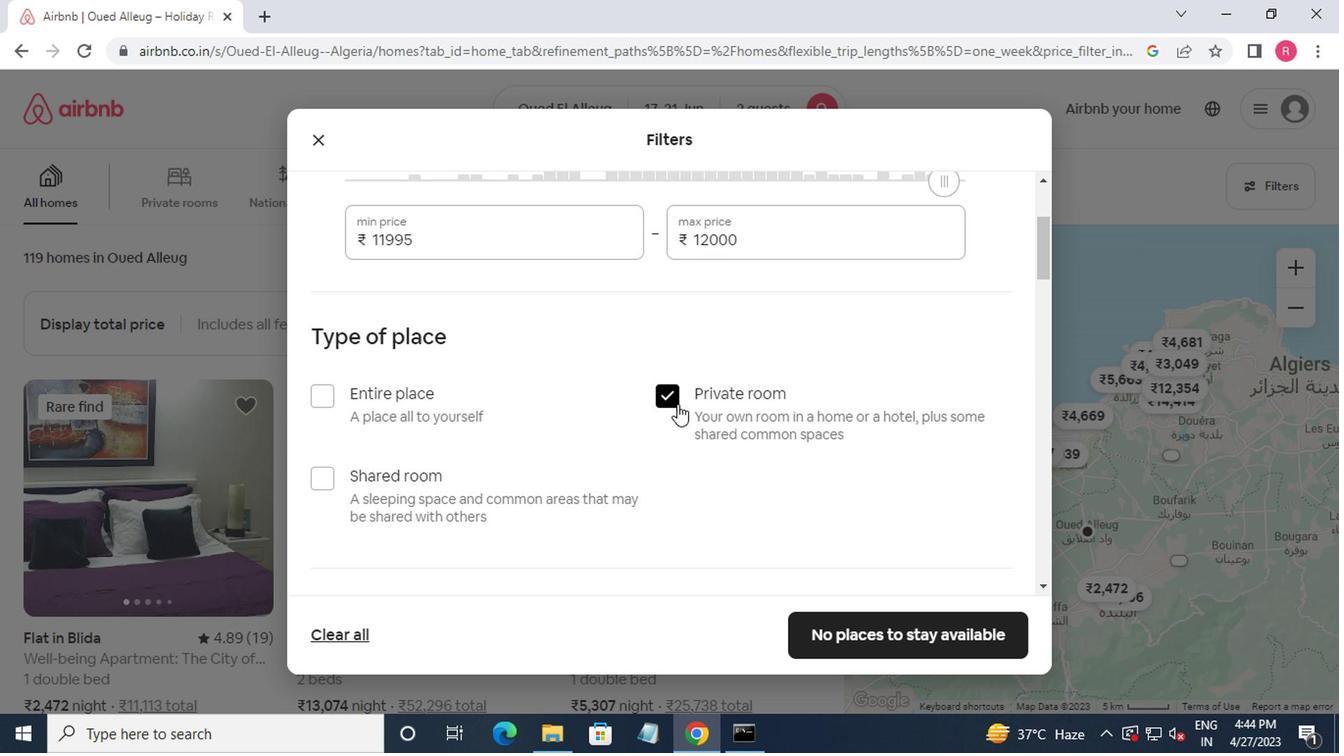 
Action: Mouse moved to (697, 406)
Screenshot: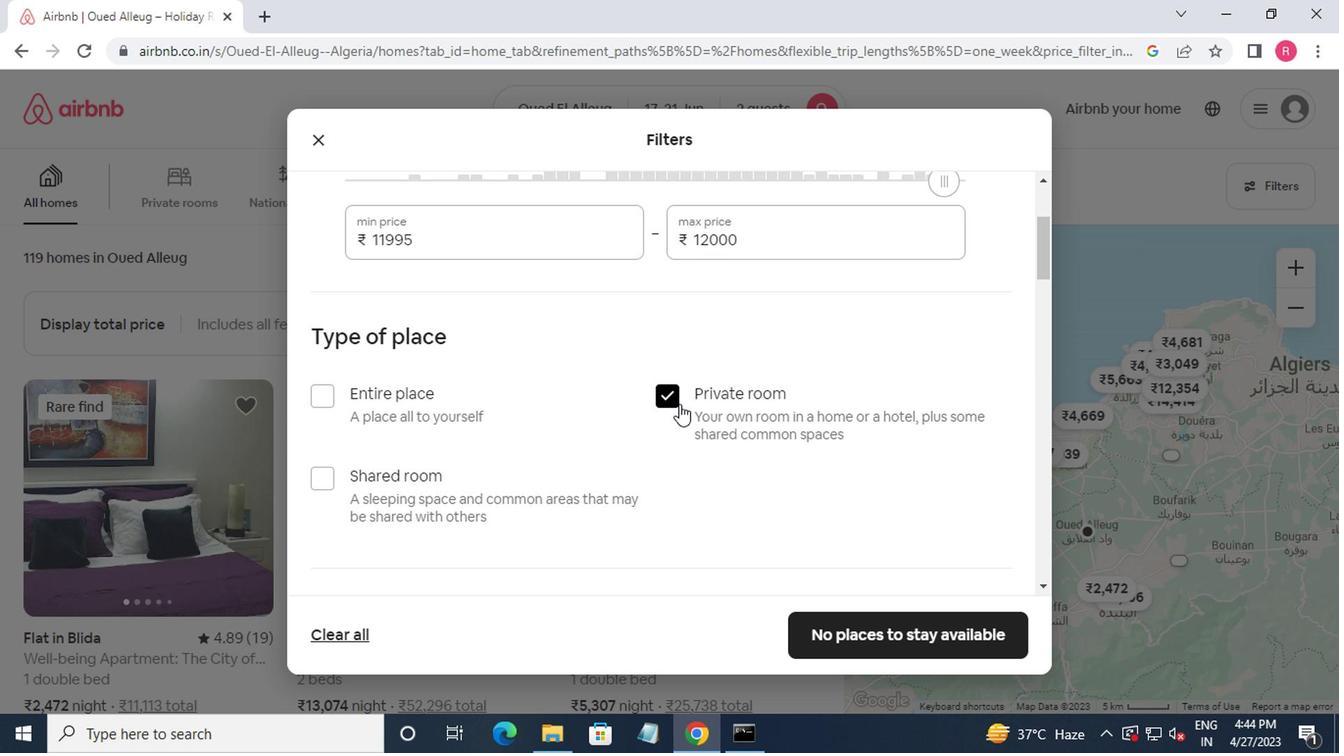 
Action: Mouse scrolled (697, 406) with delta (0, 0)
Screenshot: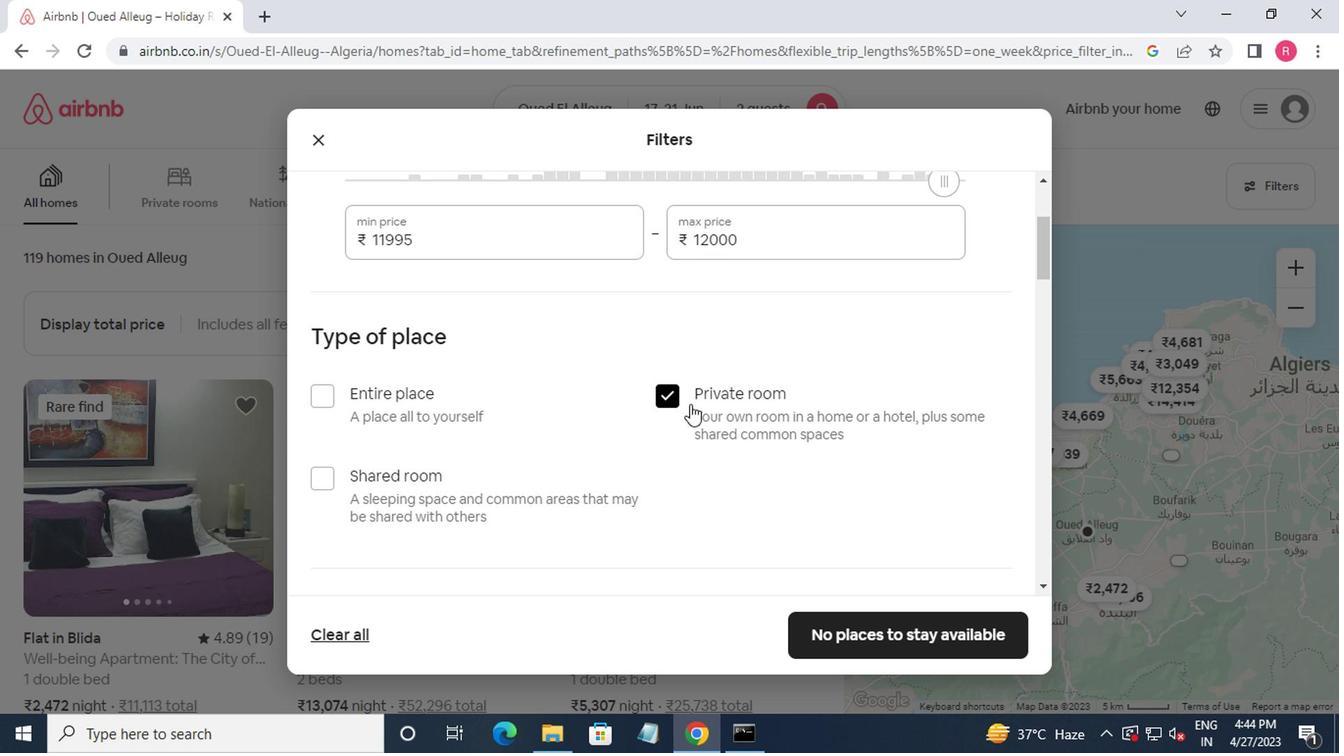 
Action: Mouse moved to (529, 439)
Screenshot: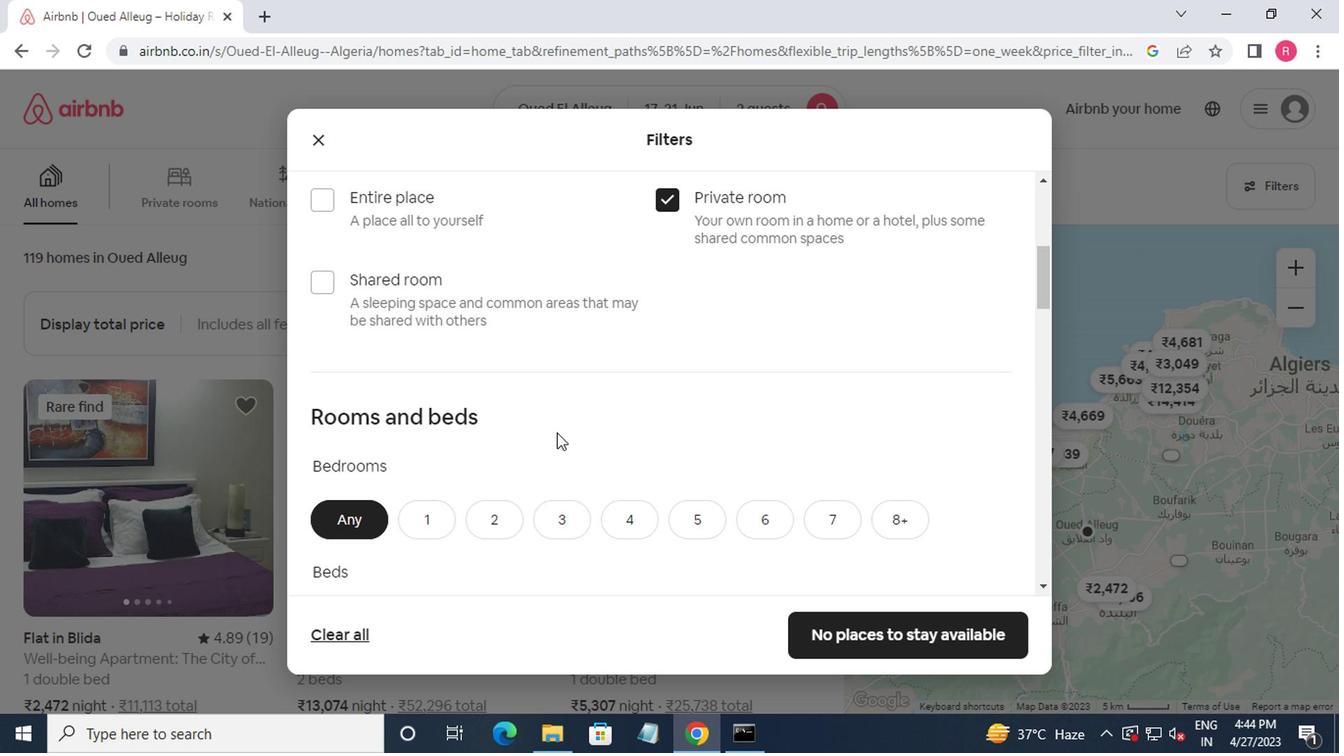 
Action: Mouse scrolled (529, 438) with delta (0, -1)
Screenshot: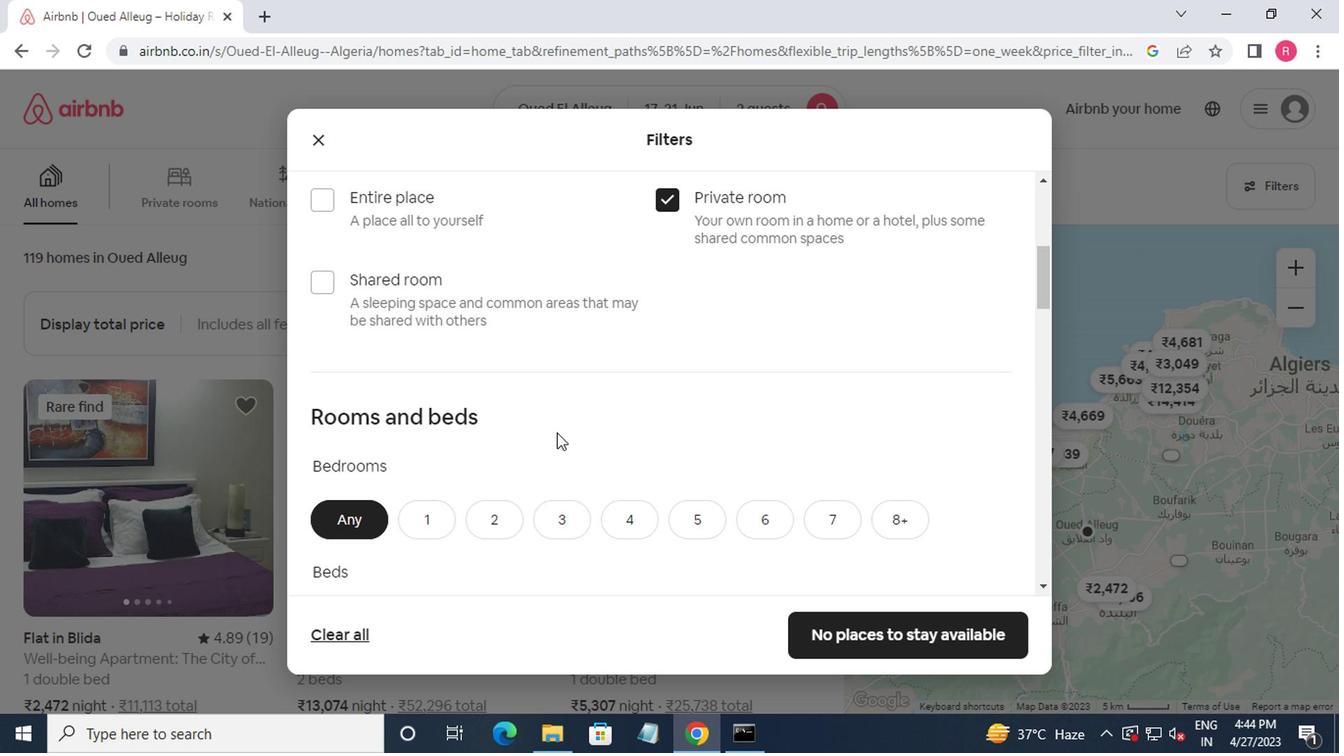 
Action: Mouse scrolled (529, 438) with delta (0, -1)
Screenshot: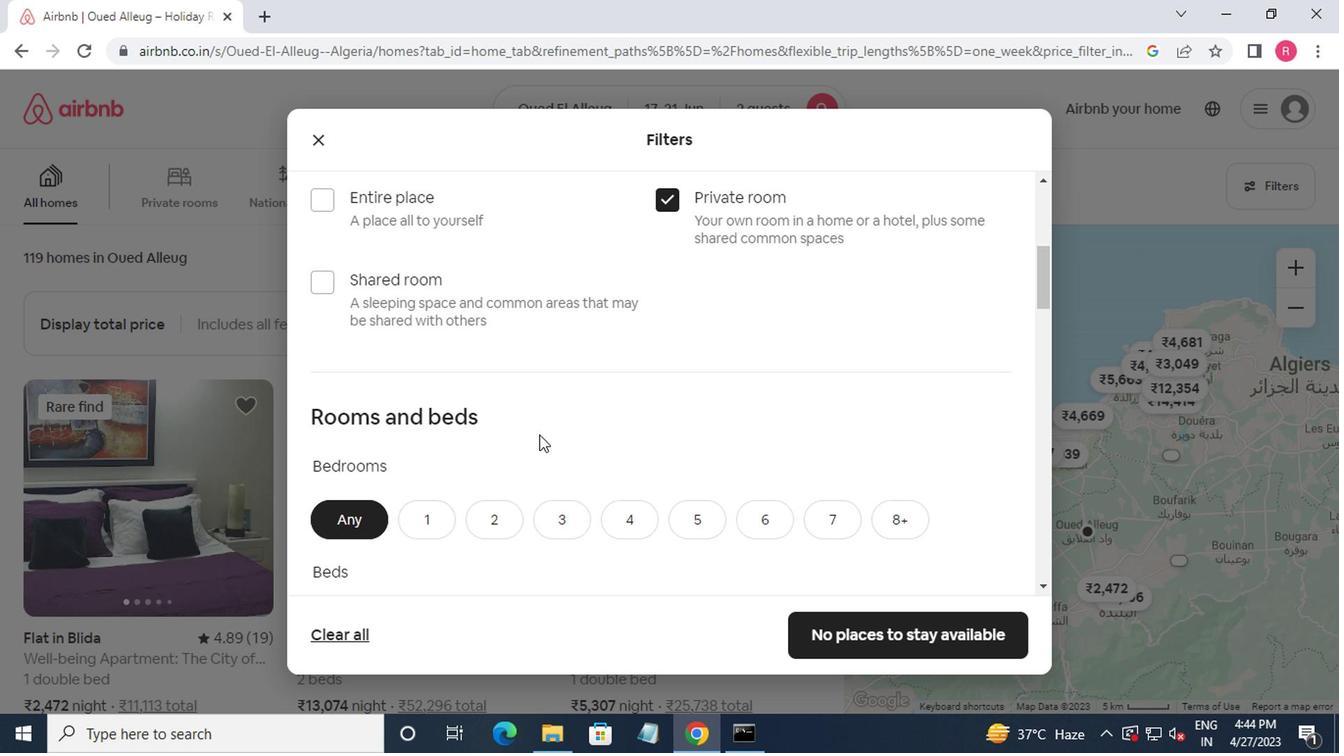 
Action: Mouse moved to (413, 325)
Screenshot: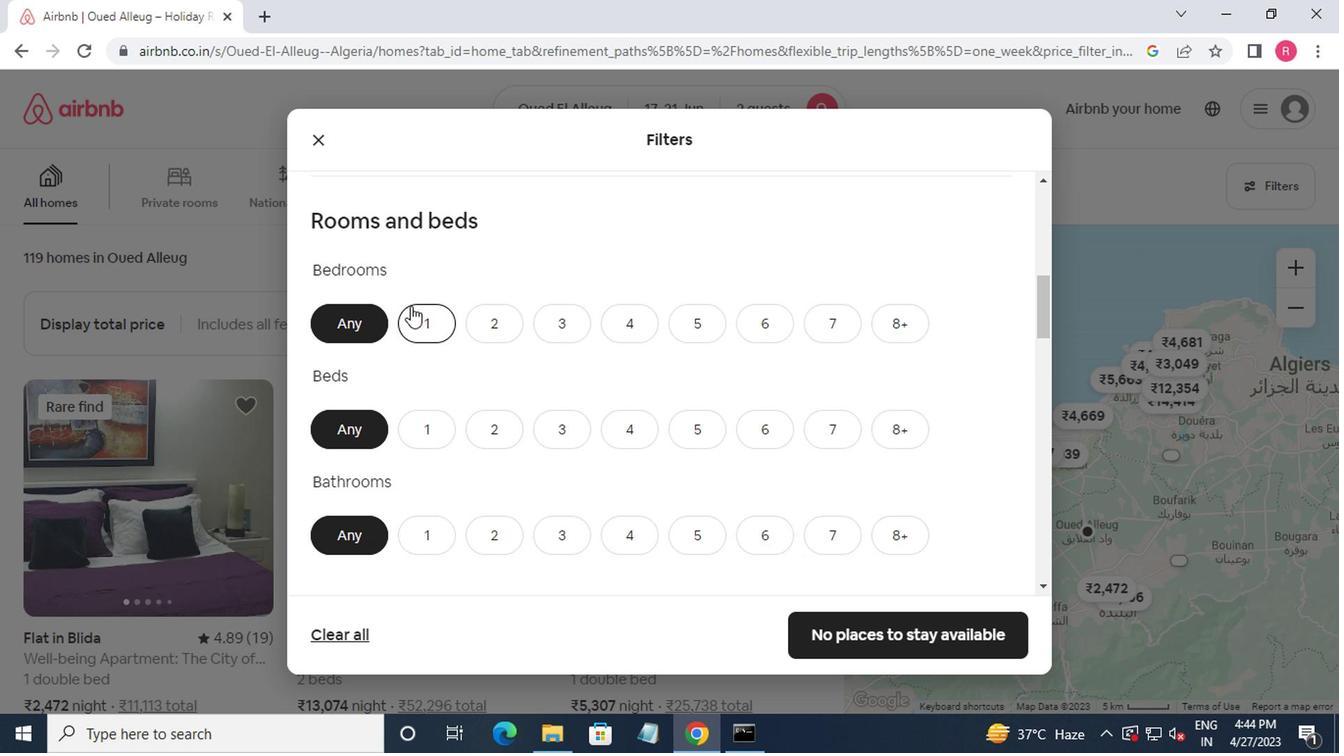 
Action: Mouse pressed left at (413, 325)
Screenshot: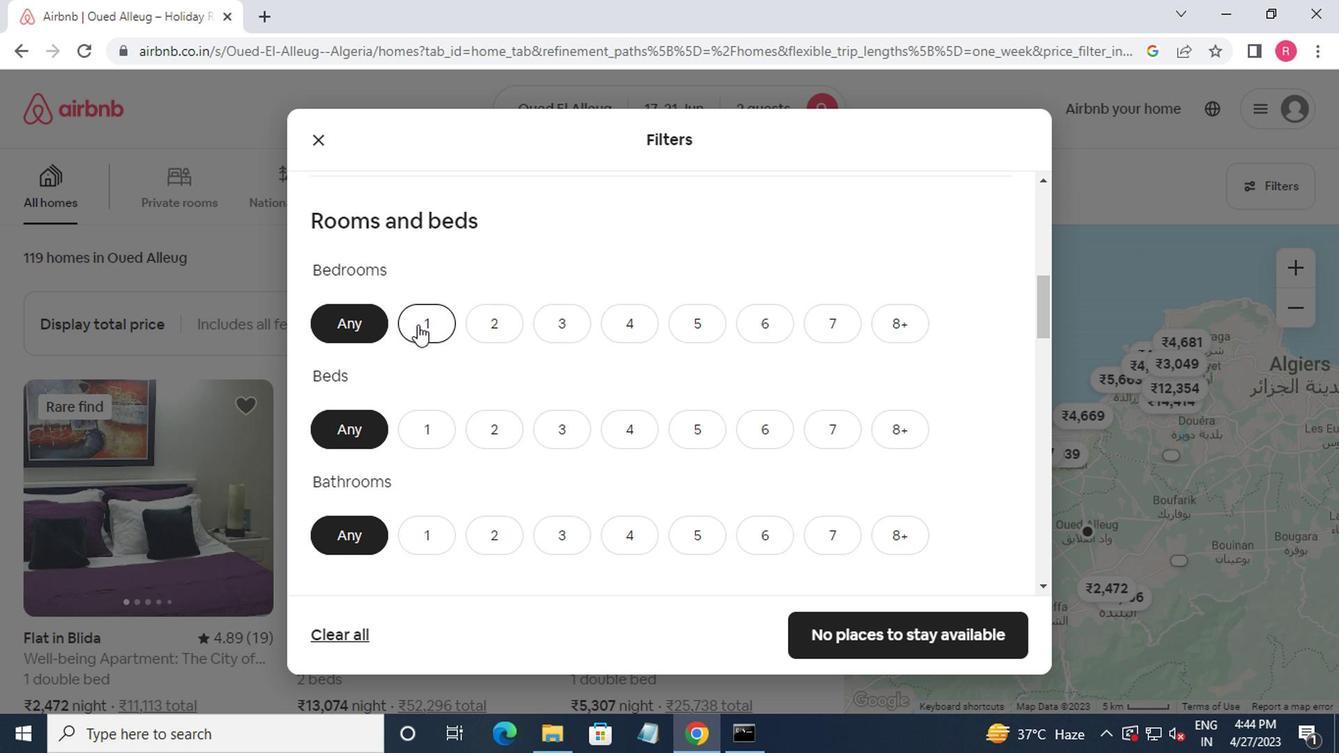 
Action: Mouse moved to (399, 391)
Screenshot: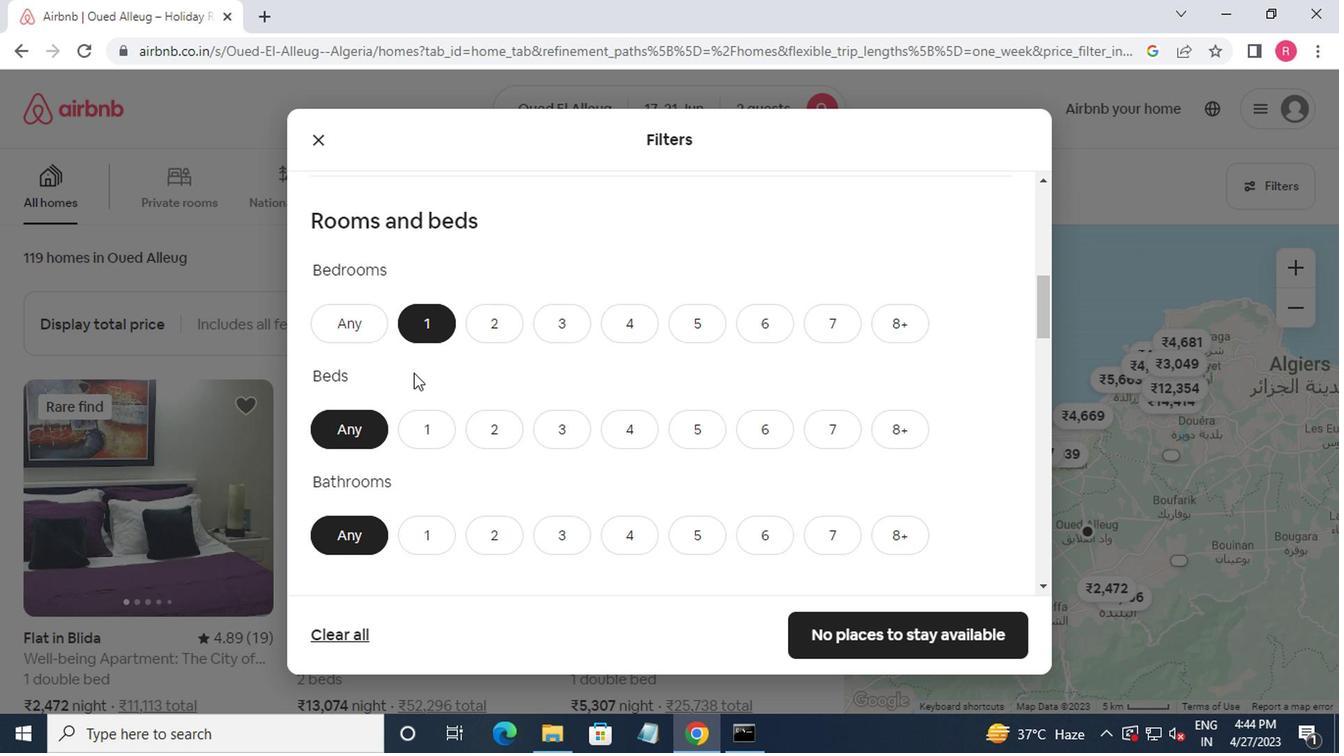 
Action: Mouse scrolled (399, 390) with delta (0, 0)
Screenshot: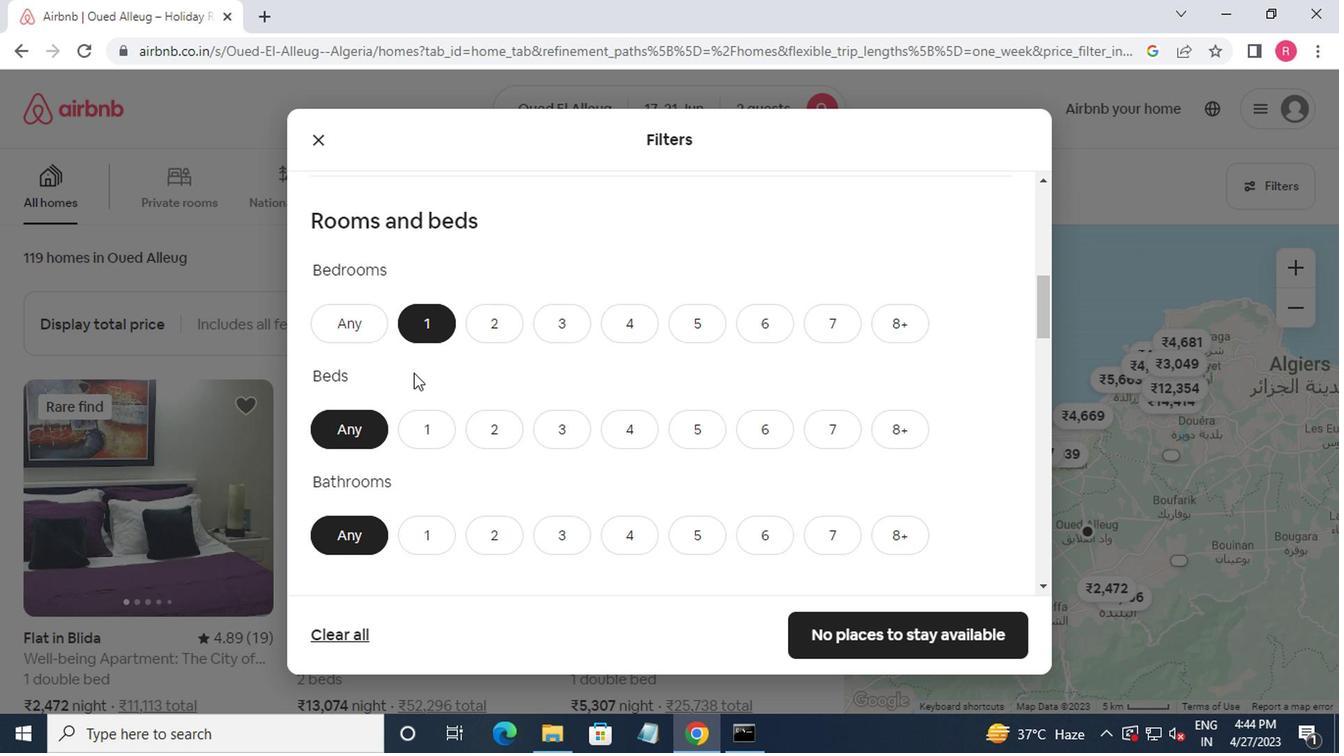 
Action: Mouse moved to (486, 343)
Screenshot: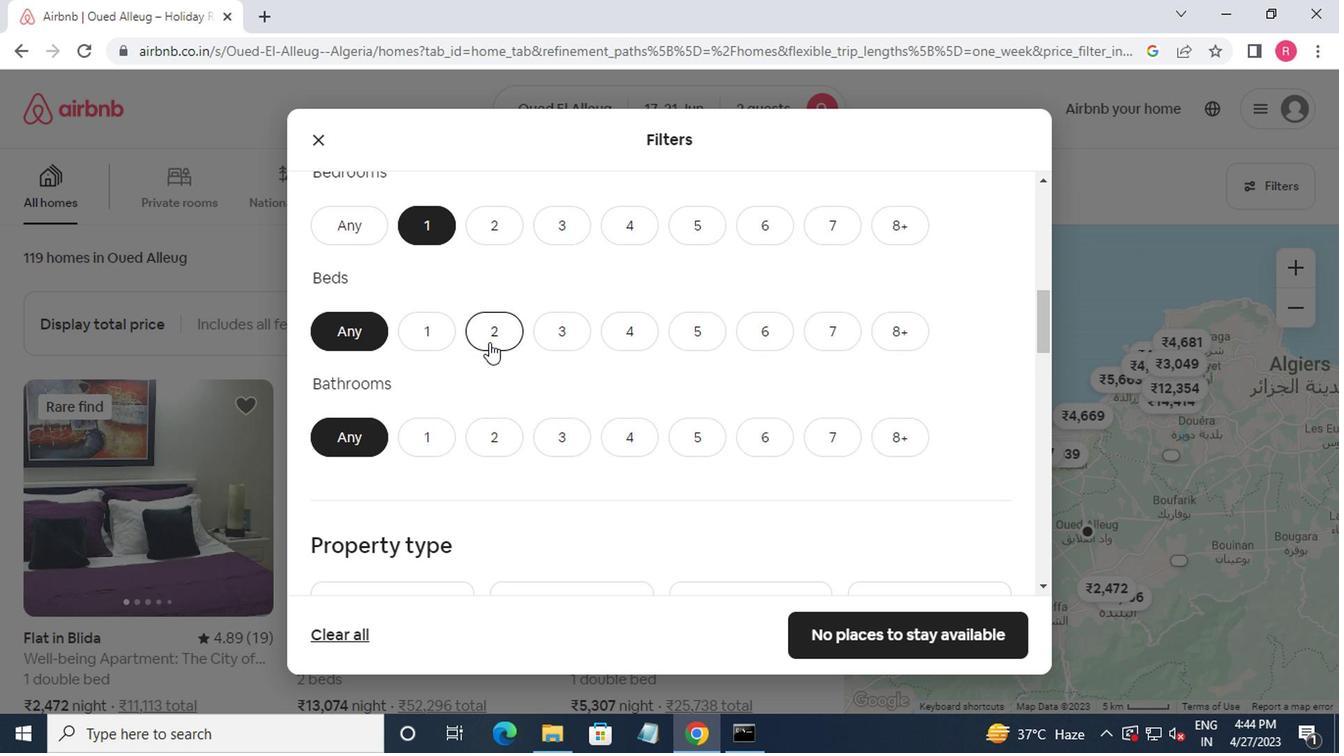 
Action: Mouse pressed left at (486, 343)
Screenshot: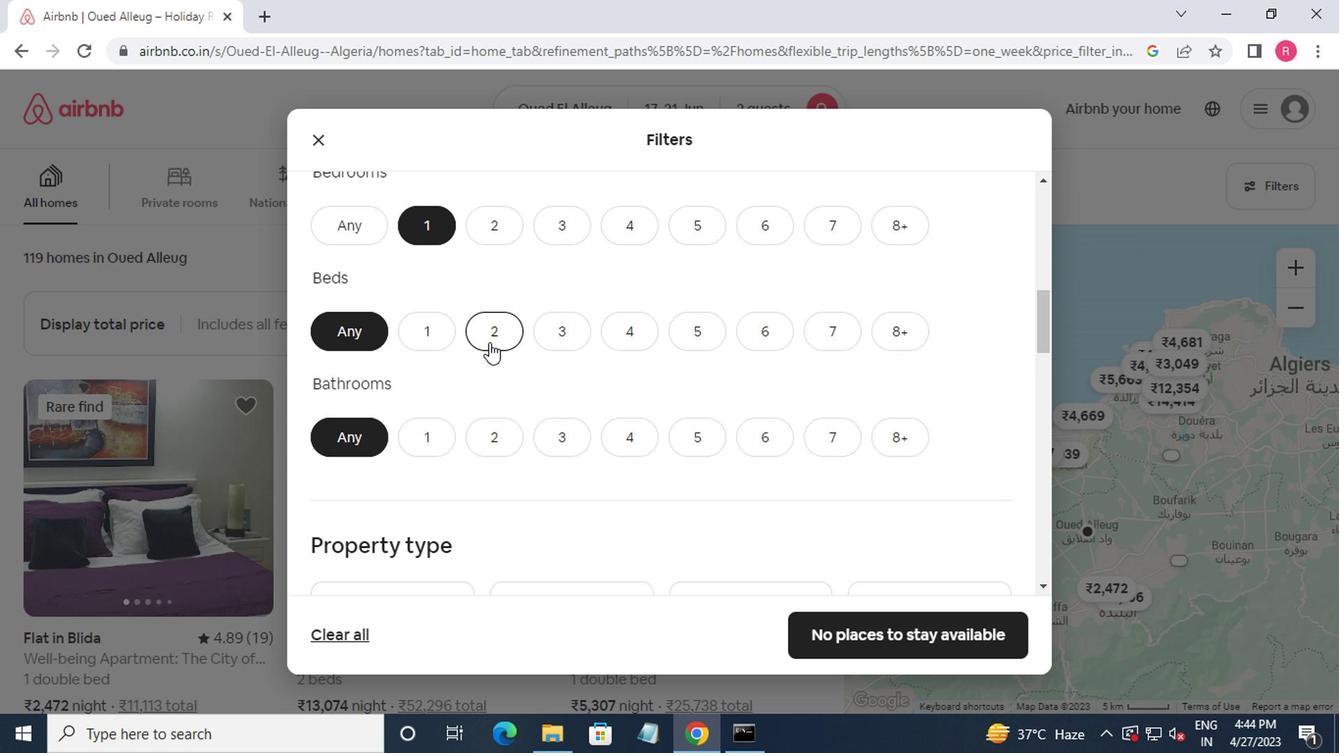 
Action: Mouse moved to (430, 452)
Screenshot: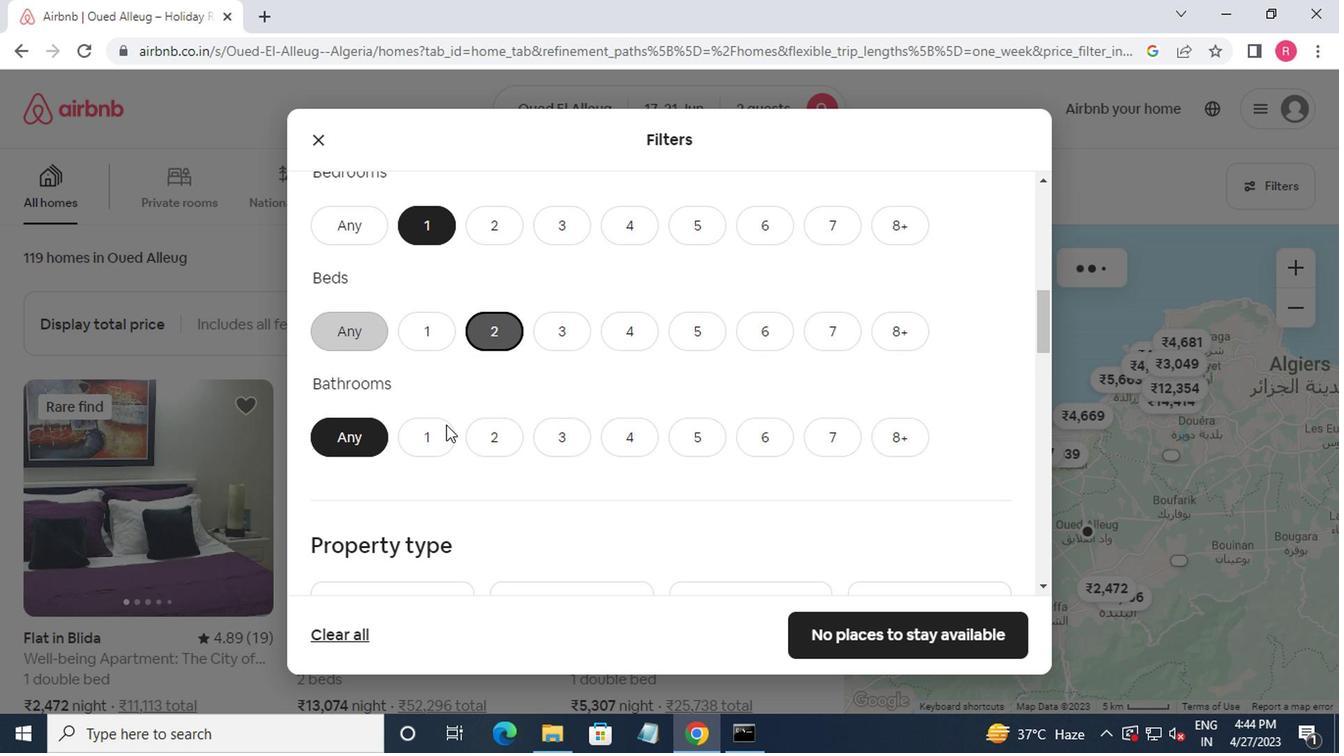 
Action: Mouse pressed left at (430, 452)
Screenshot: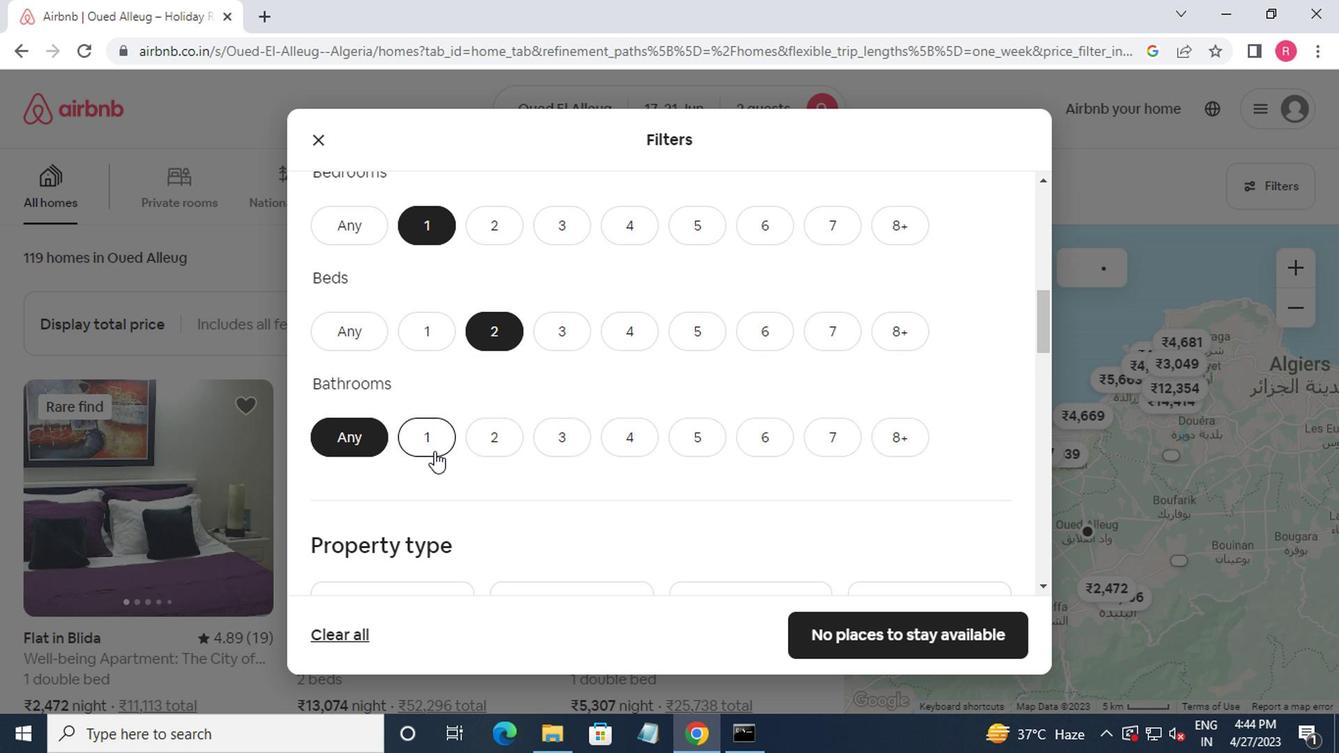 
Action: Mouse moved to (435, 422)
Screenshot: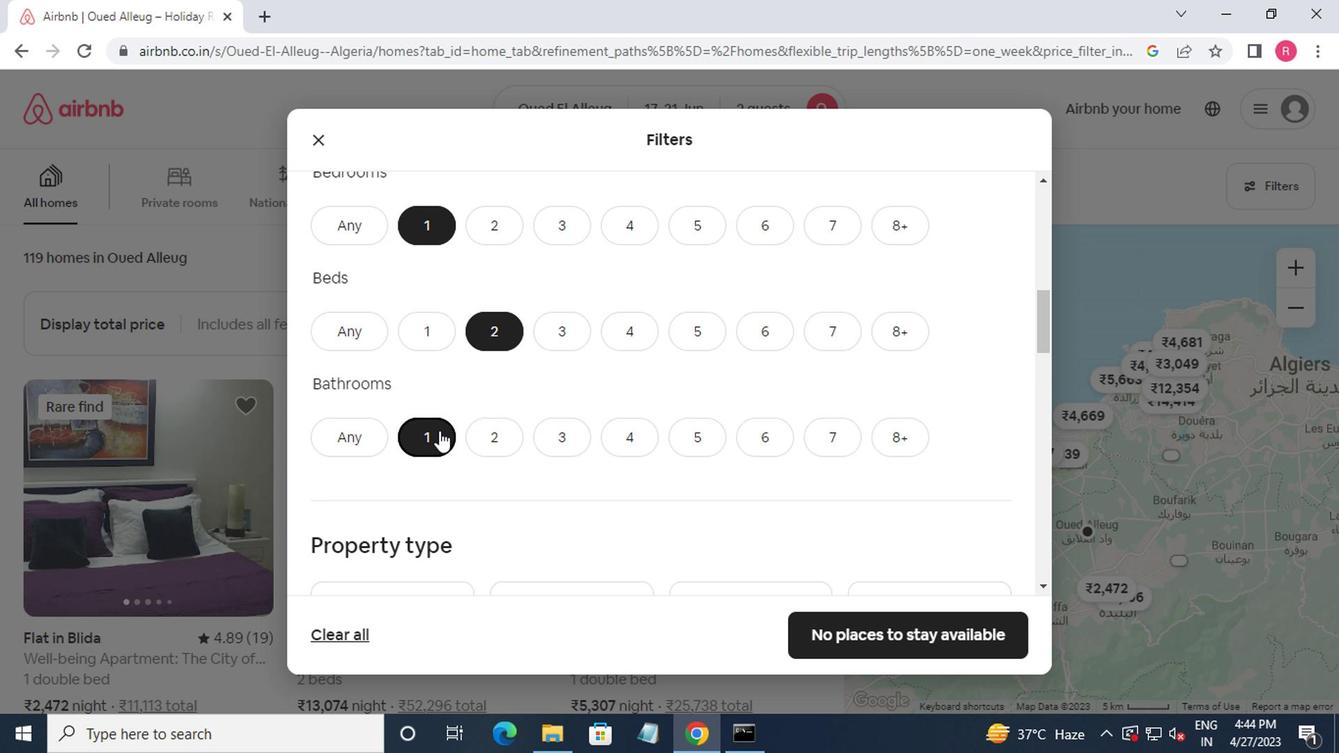 
Action: Mouse scrolled (435, 422) with delta (0, 0)
Screenshot: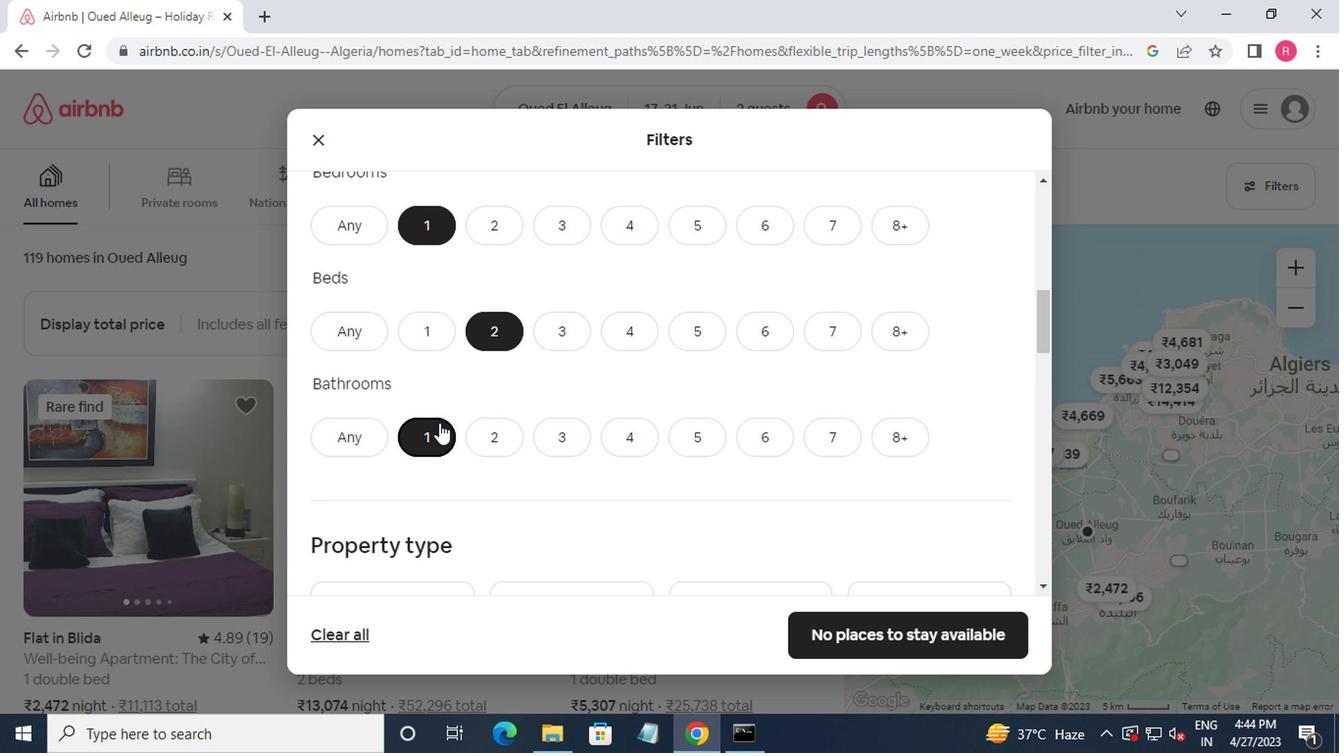 
Action: Mouse moved to (437, 422)
Screenshot: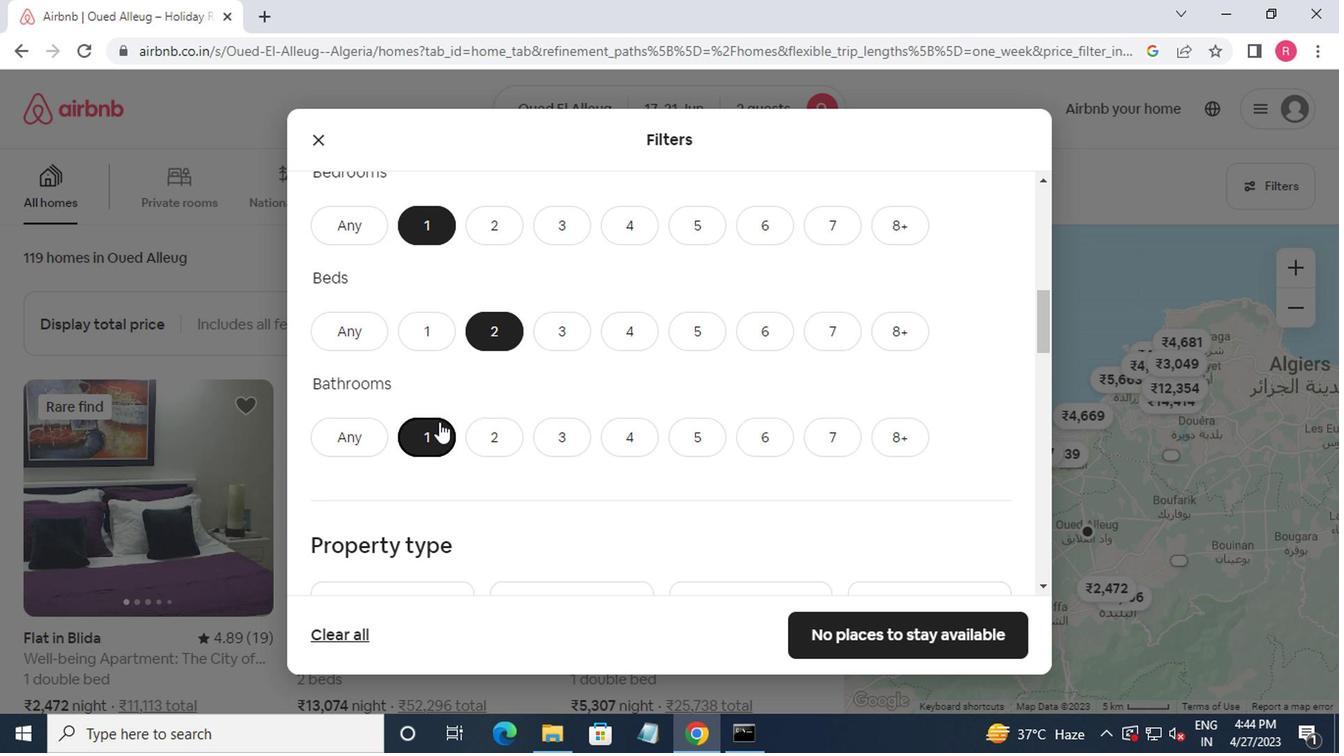 
Action: Mouse scrolled (437, 422) with delta (0, 0)
Screenshot: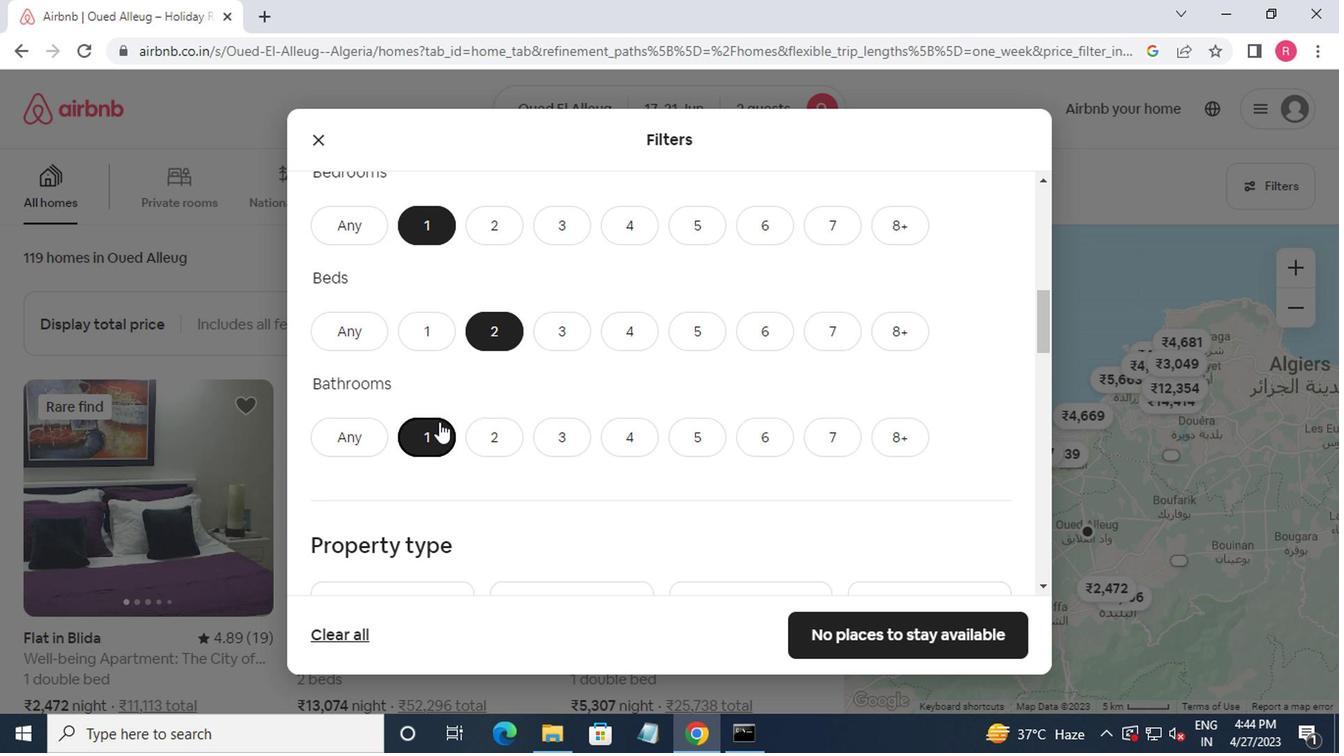 
Action: Mouse moved to (438, 425)
Screenshot: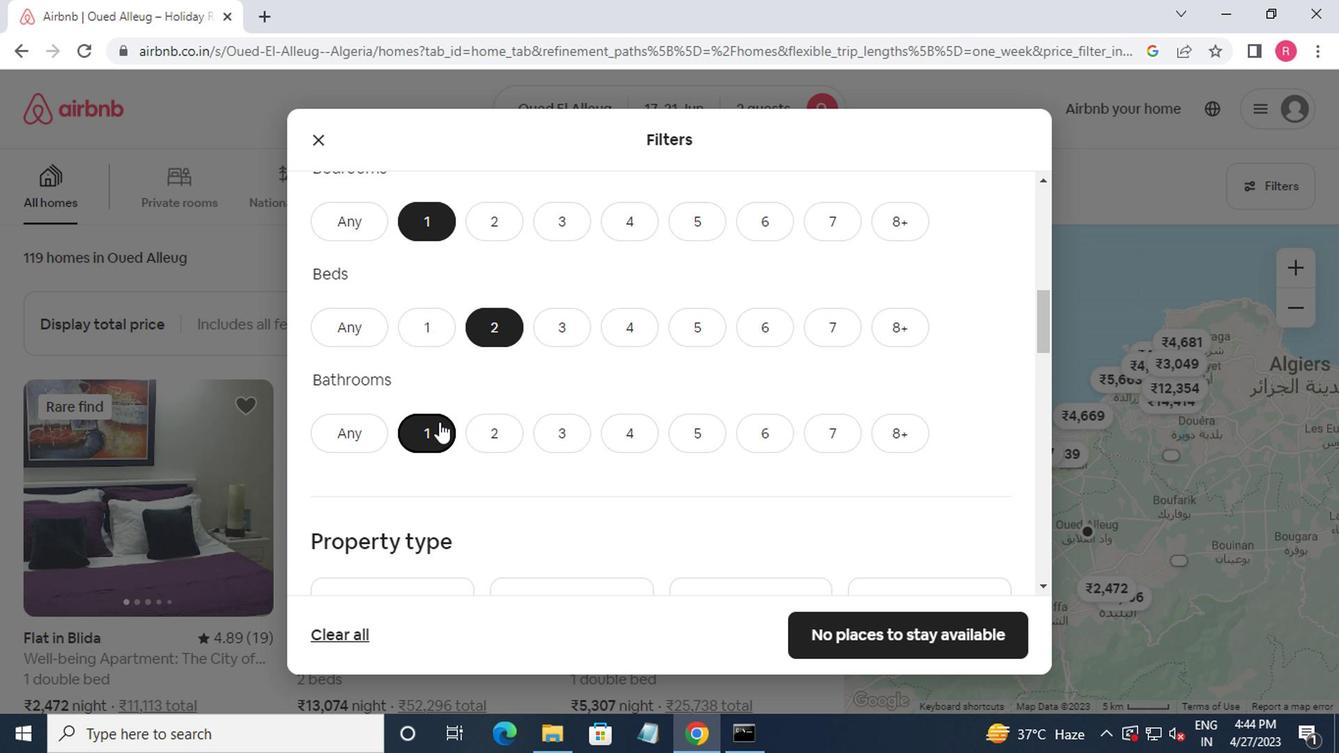 
Action: Mouse scrolled (438, 425) with delta (0, 0)
Screenshot: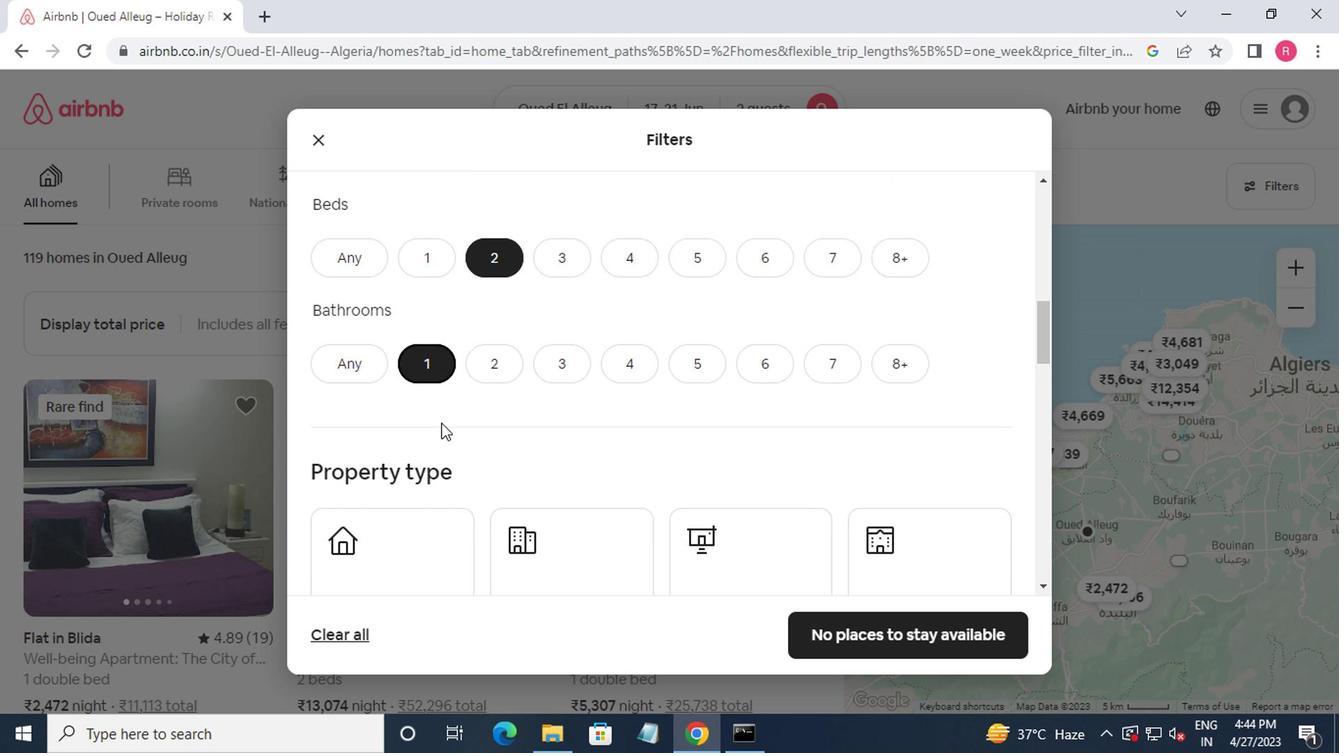 
Action: Mouse moved to (392, 396)
Screenshot: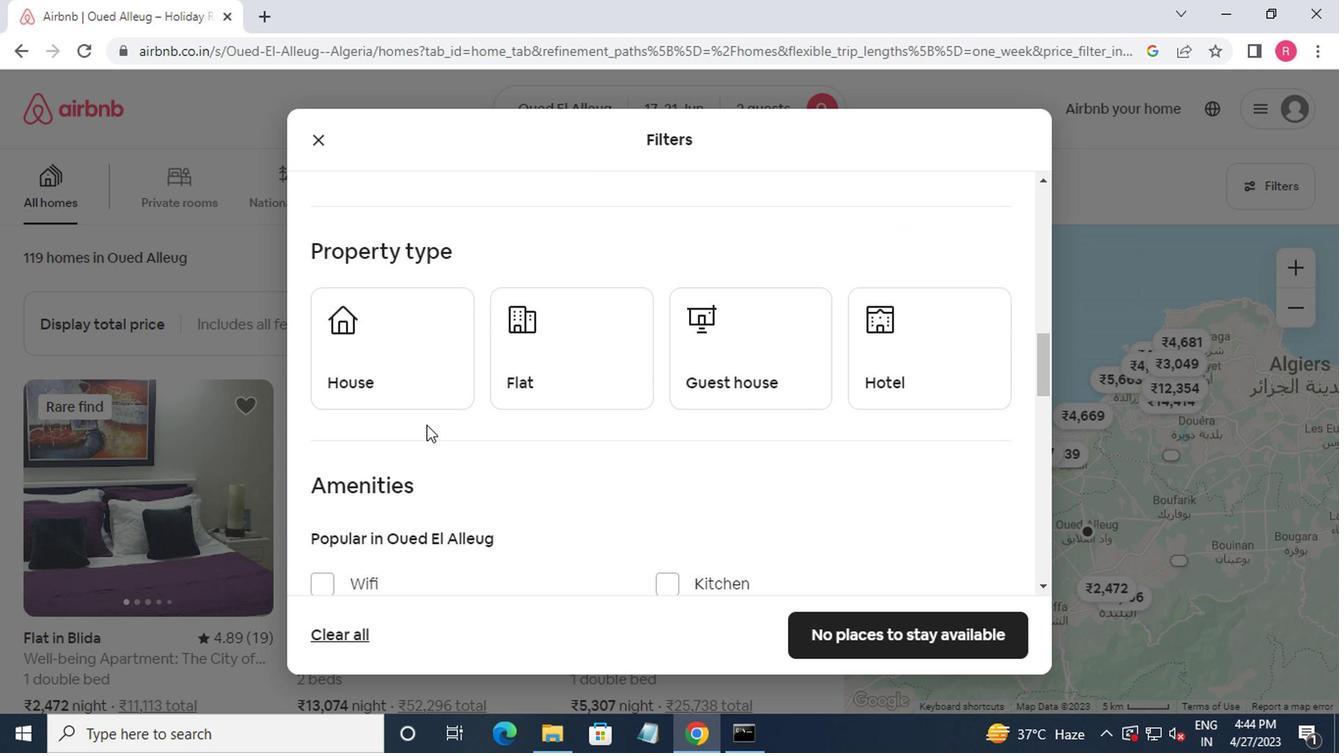 
Action: Mouse pressed left at (392, 396)
Screenshot: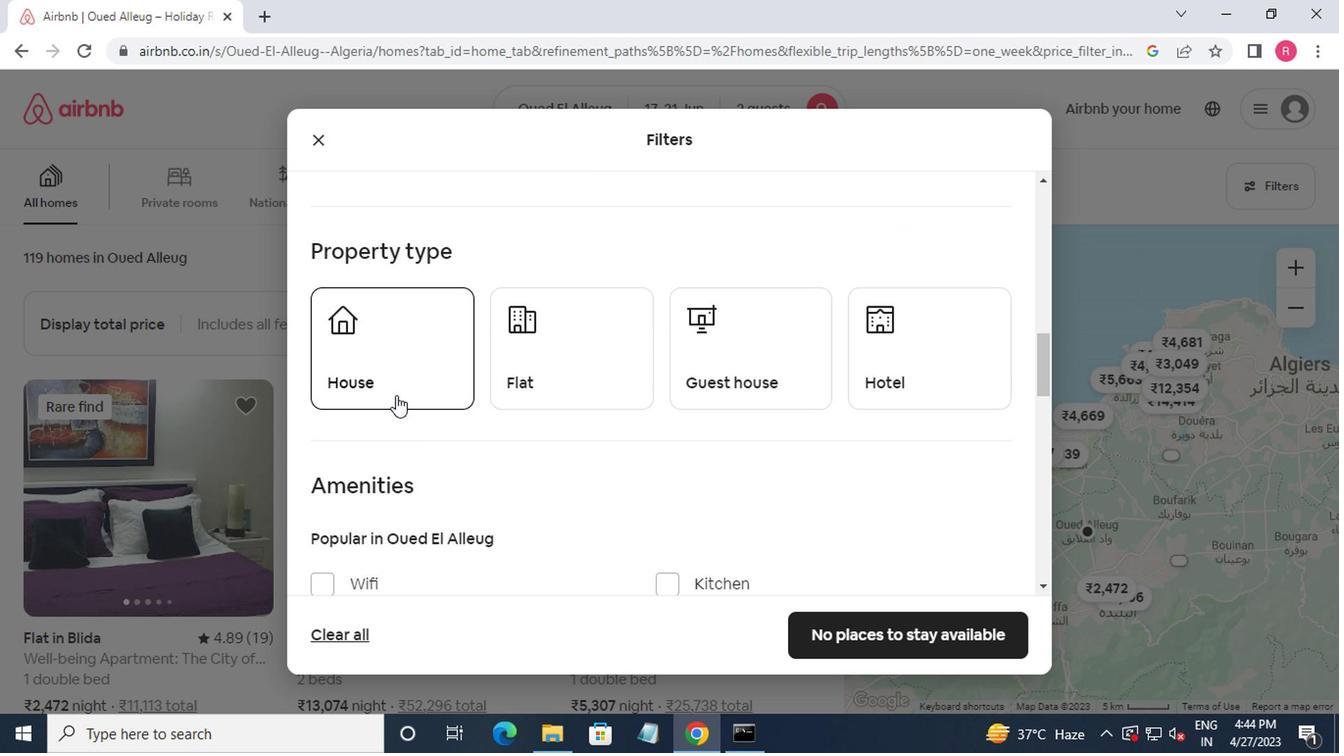 
Action: Mouse moved to (565, 370)
Screenshot: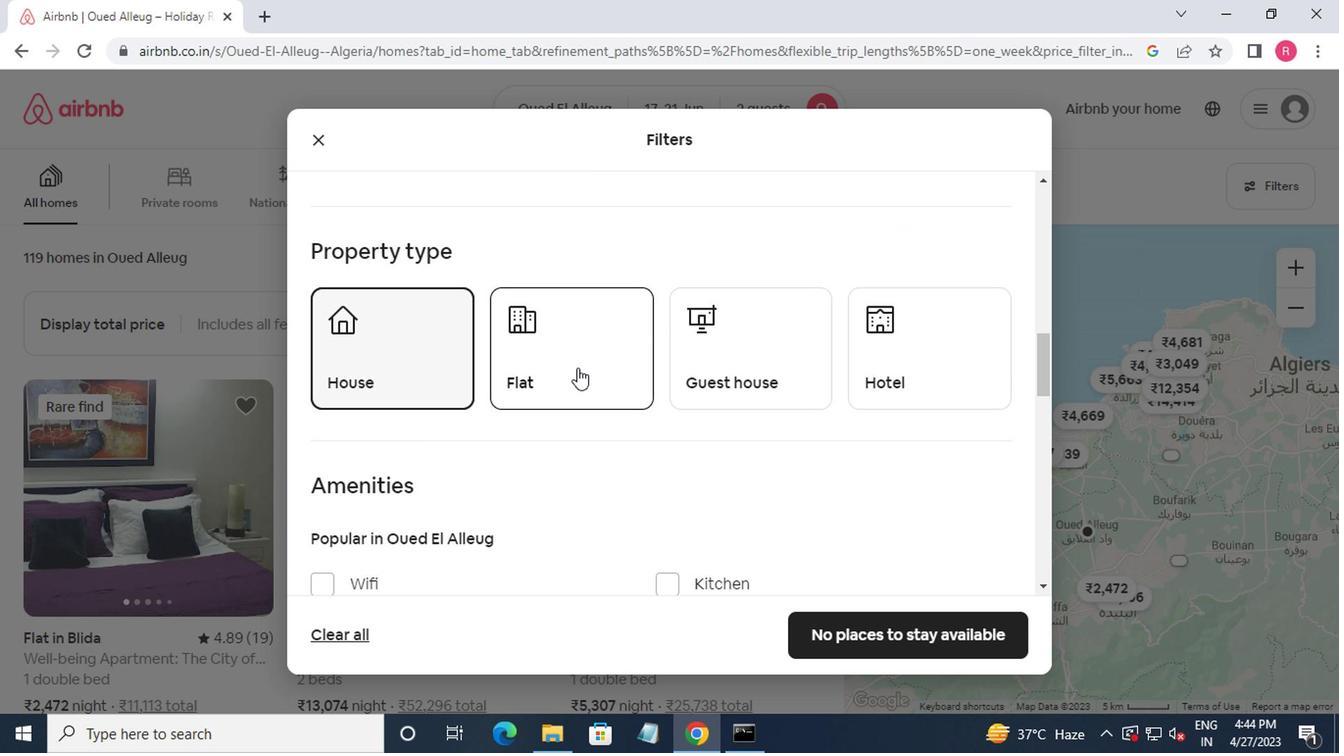 
Action: Mouse pressed left at (565, 370)
Screenshot: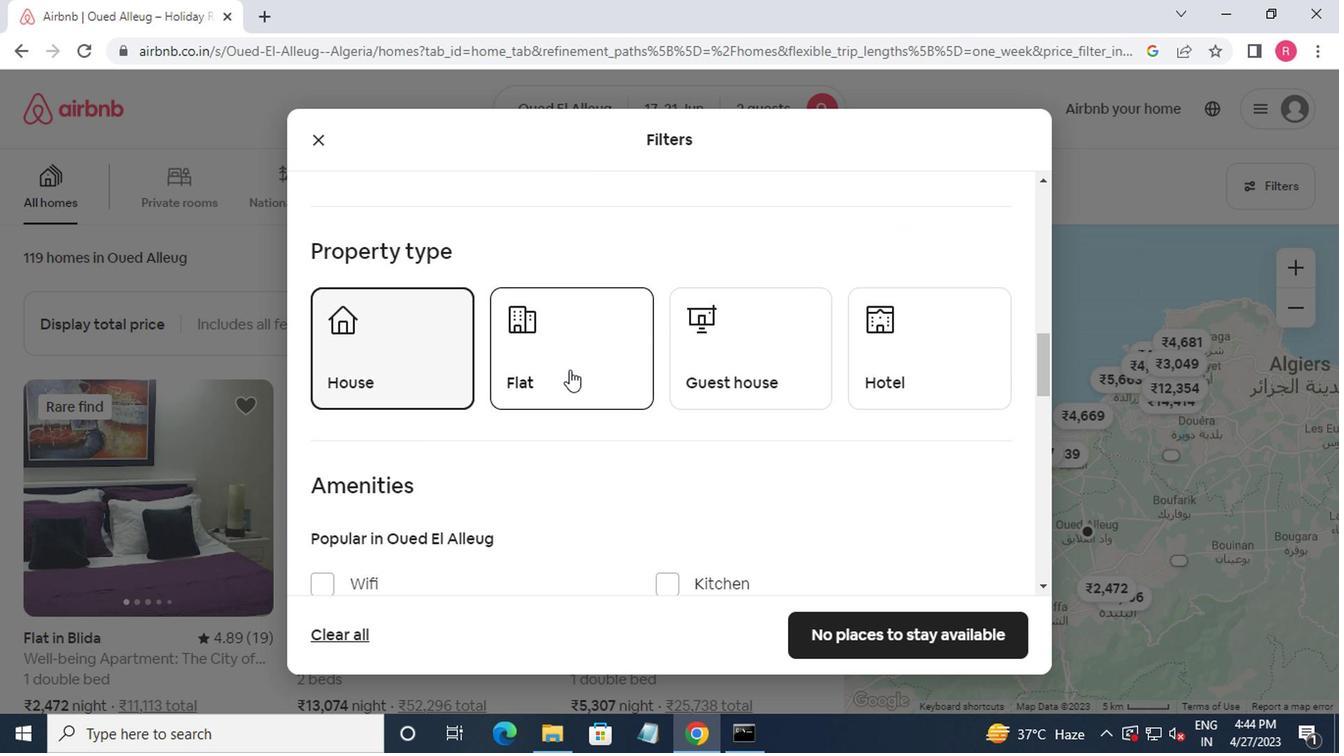 
Action: Mouse moved to (872, 357)
Screenshot: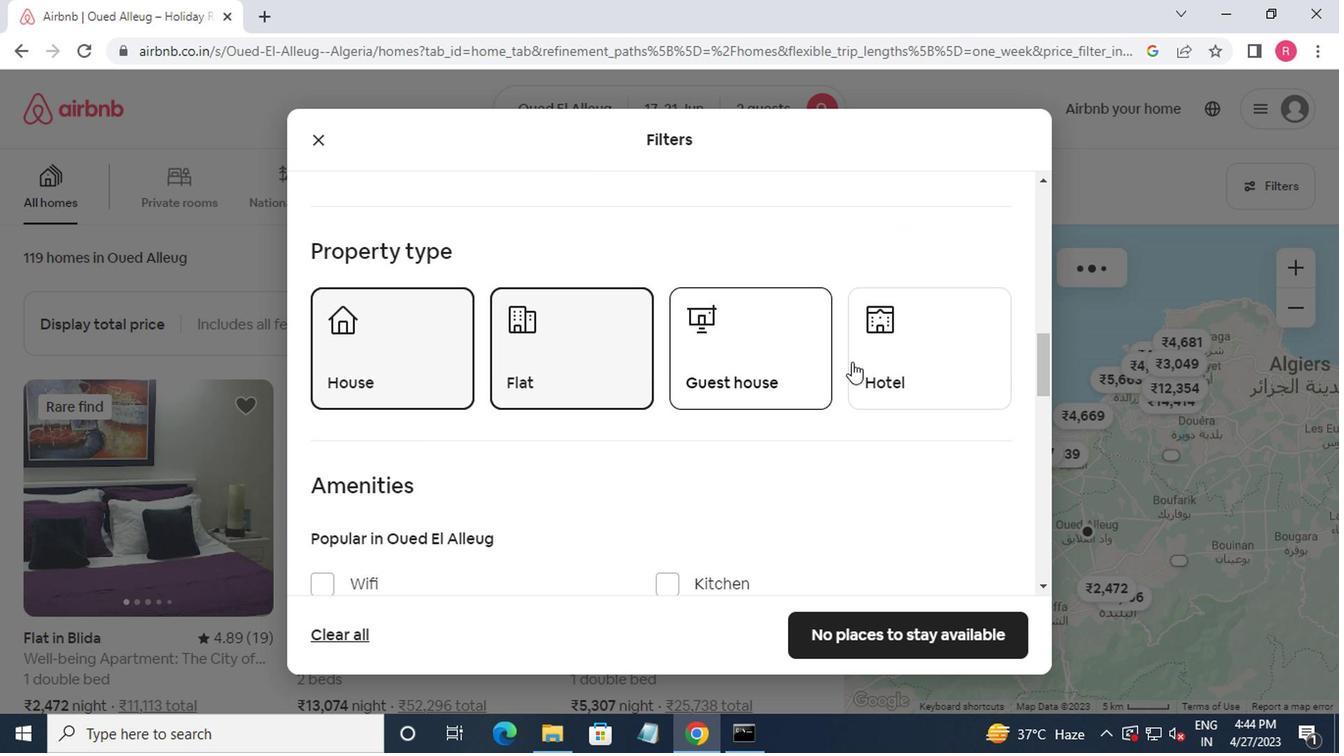 
Action: Mouse pressed left at (872, 357)
Screenshot: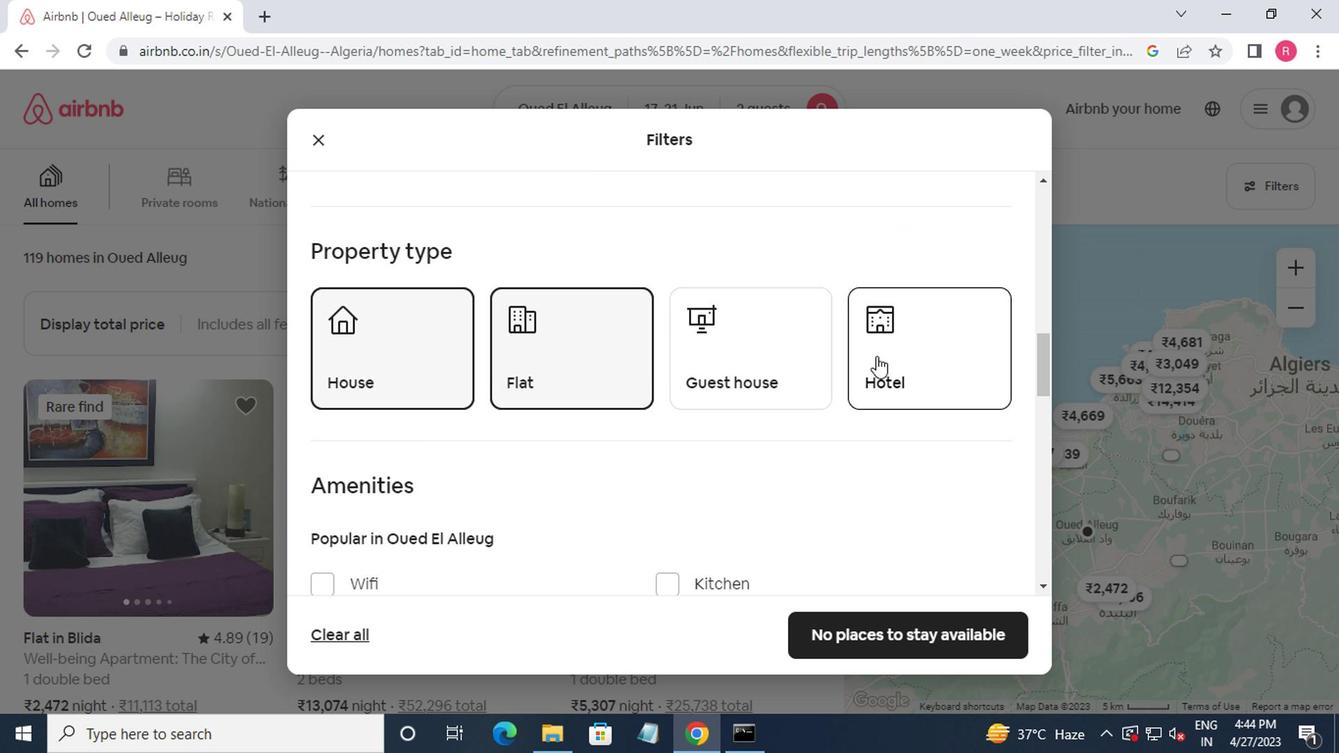 
Action: Mouse moved to (872, 357)
Screenshot: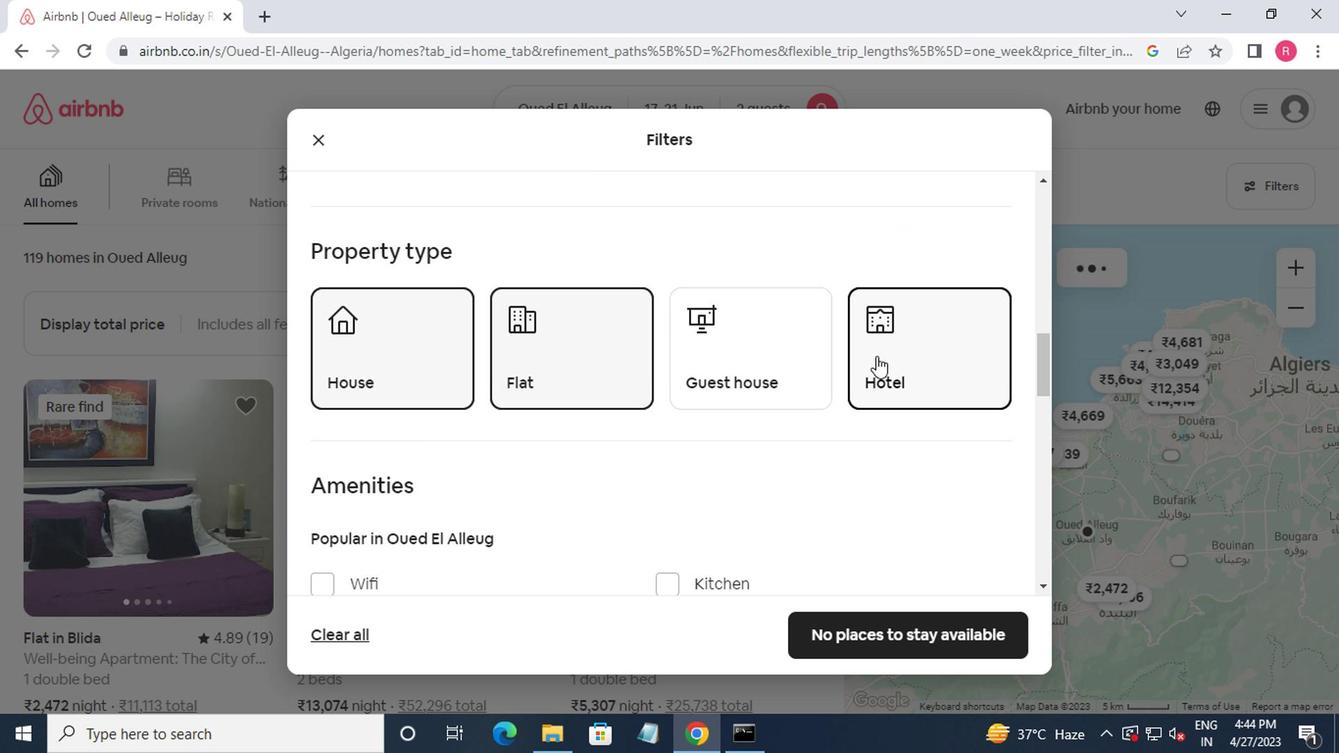 
Action: Mouse scrolled (872, 355) with delta (0, -1)
Screenshot: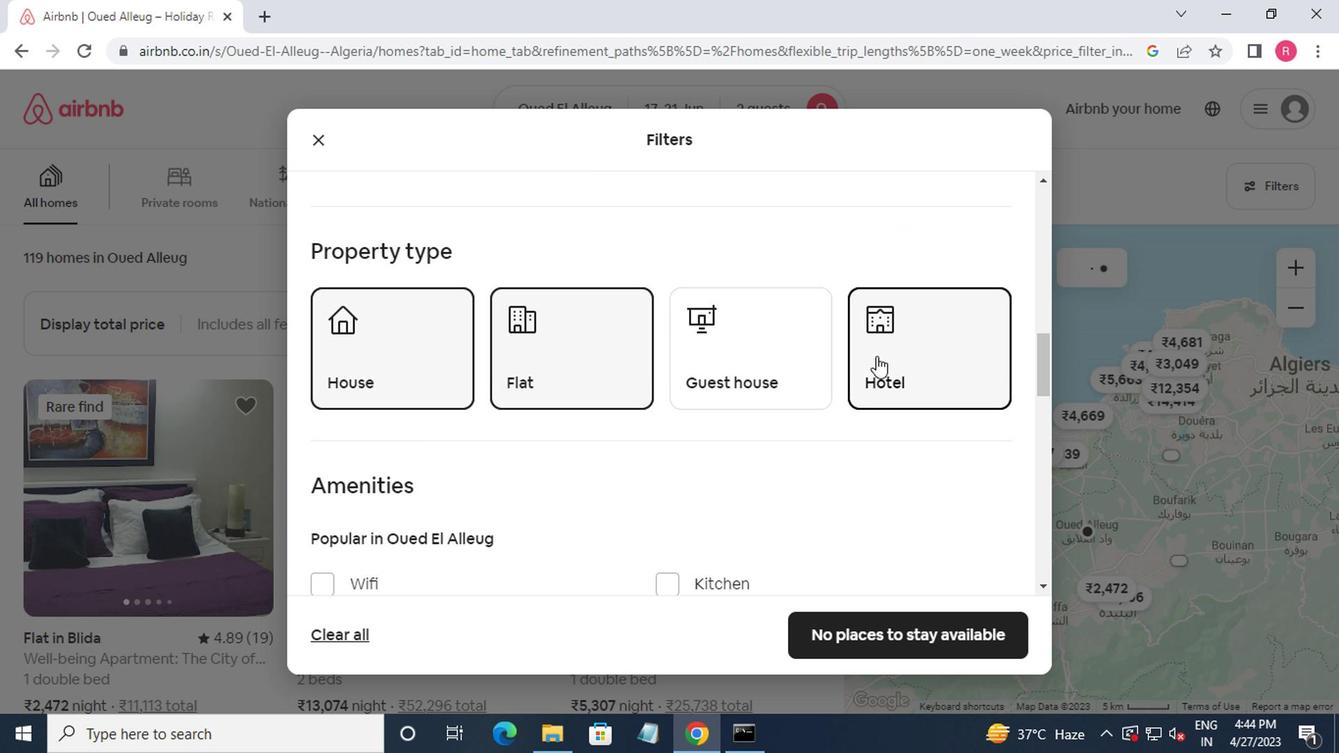 
Action: Mouse scrolled (872, 355) with delta (0, -1)
Screenshot: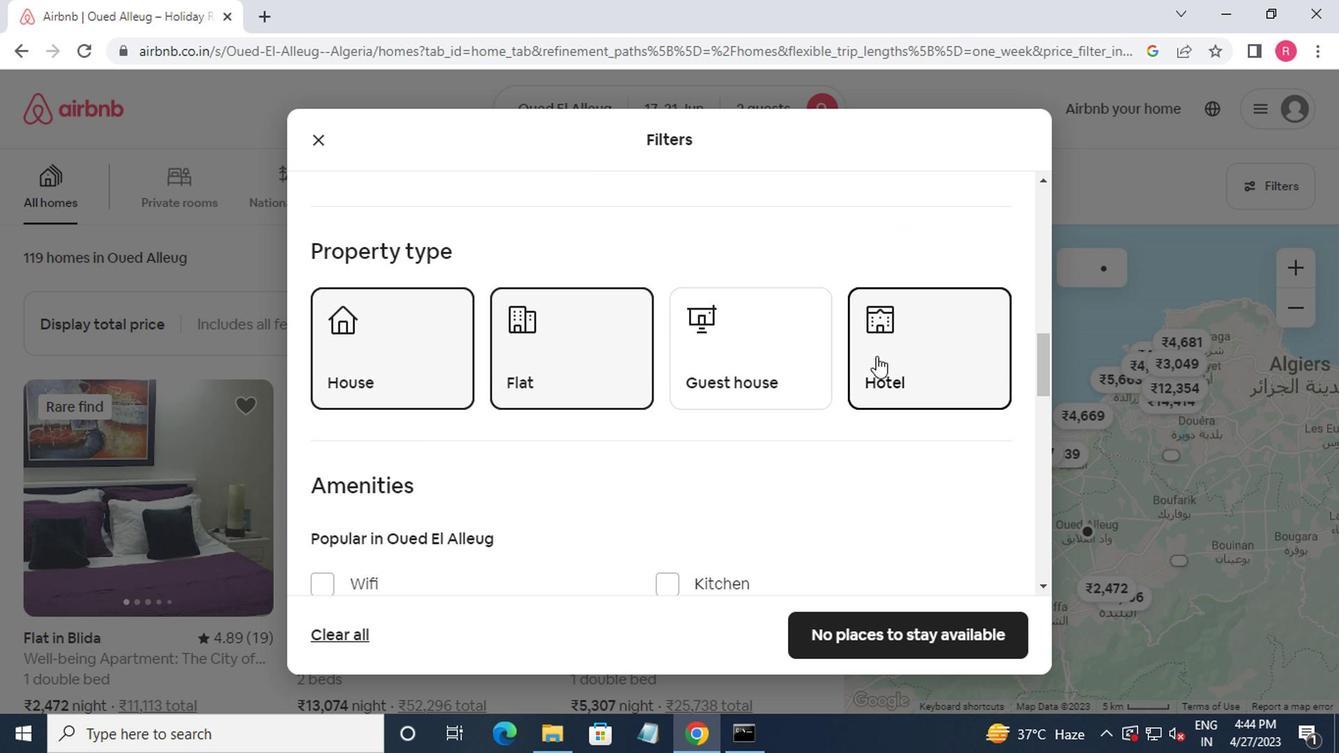 
Action: Mouse moved to (339, 392)
Screenshot: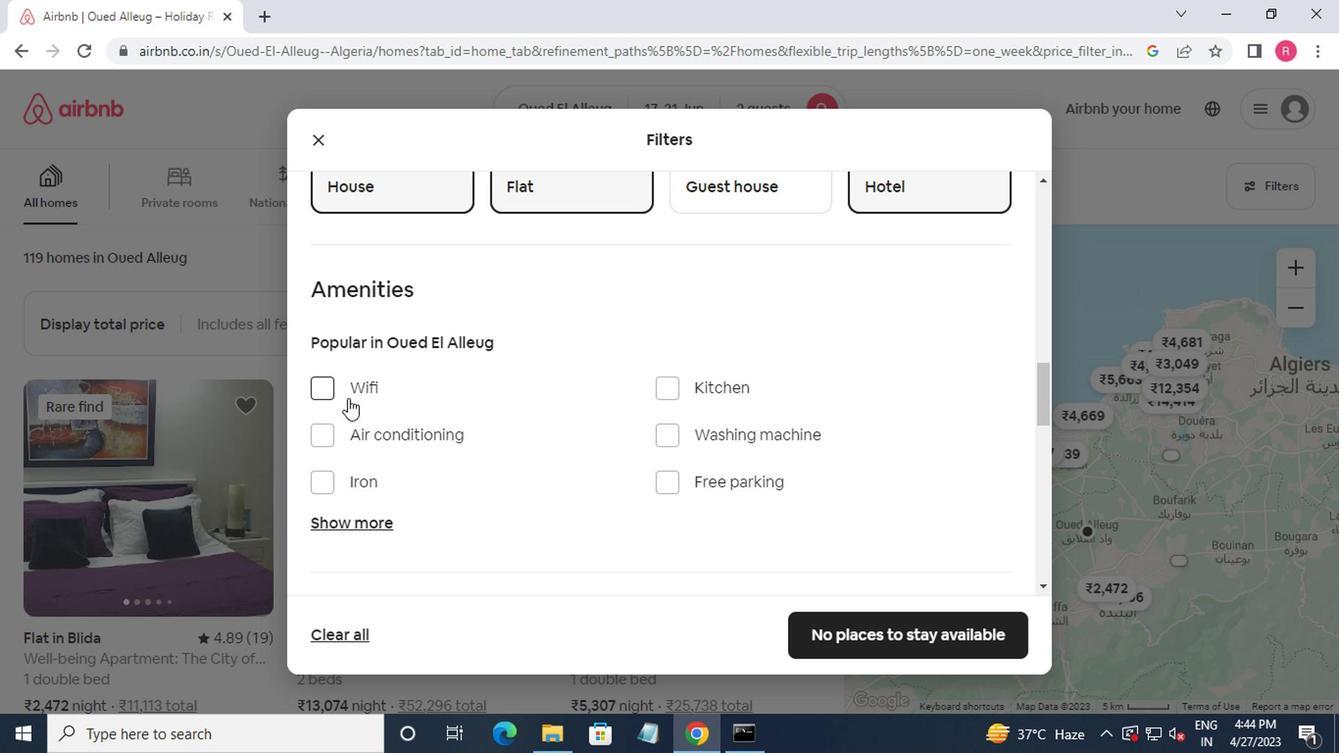 
Action: Mouse pressed left at (339, 392)
Screenshot: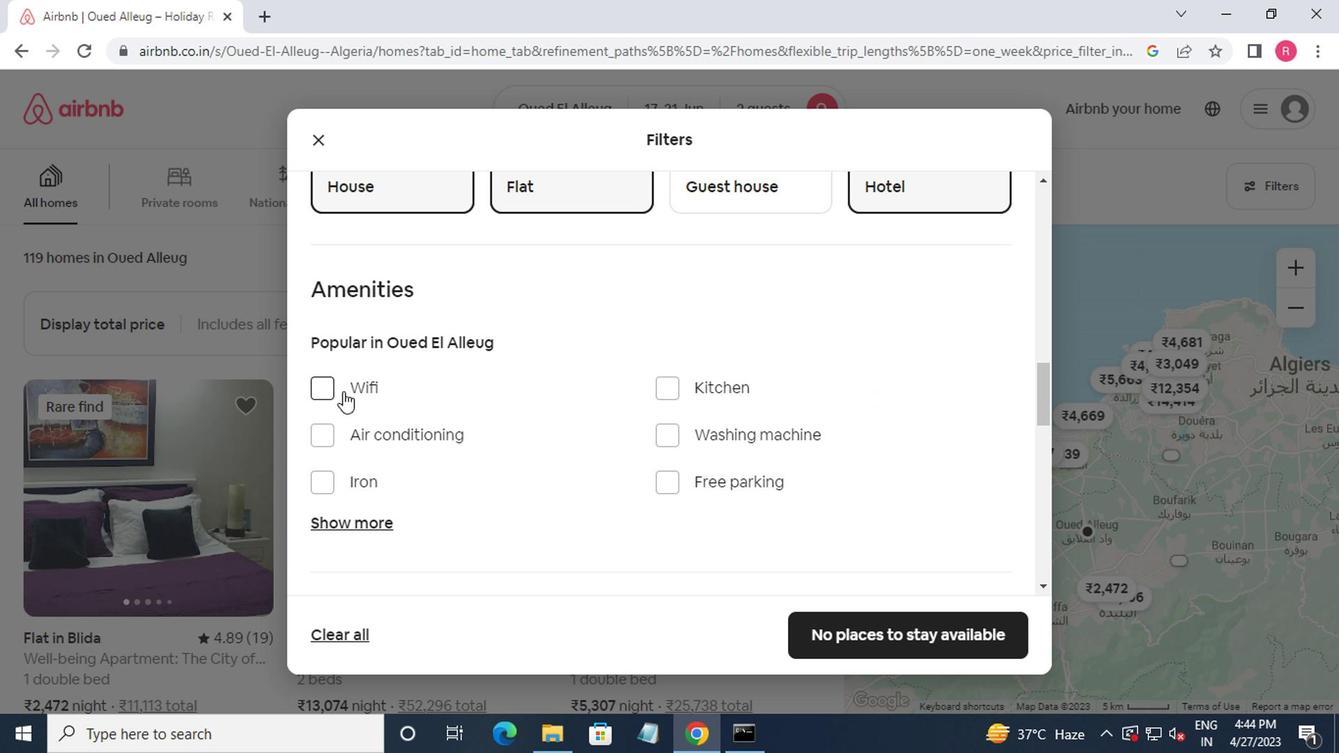 
Action: Mouse moved to (686, 432)
Screenshot: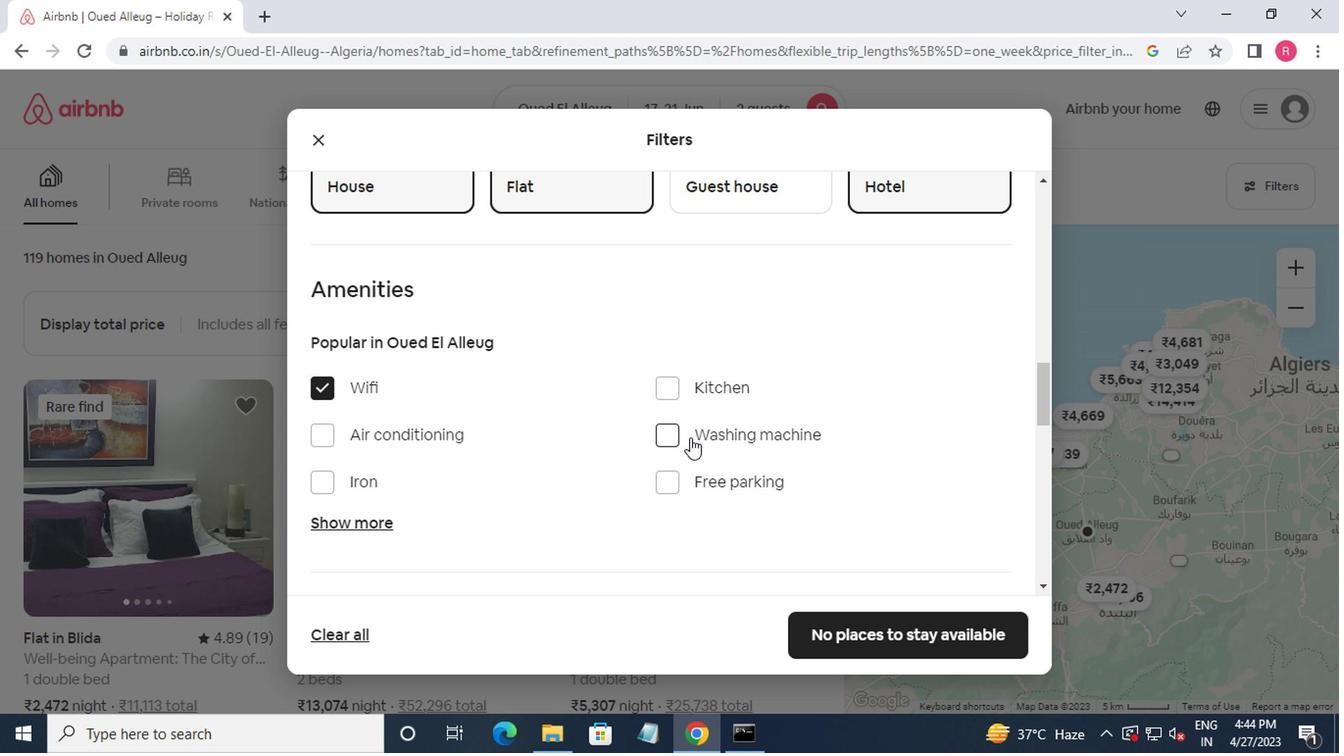 
Action: Mouse pressed left at (686, 432)
Screenshot: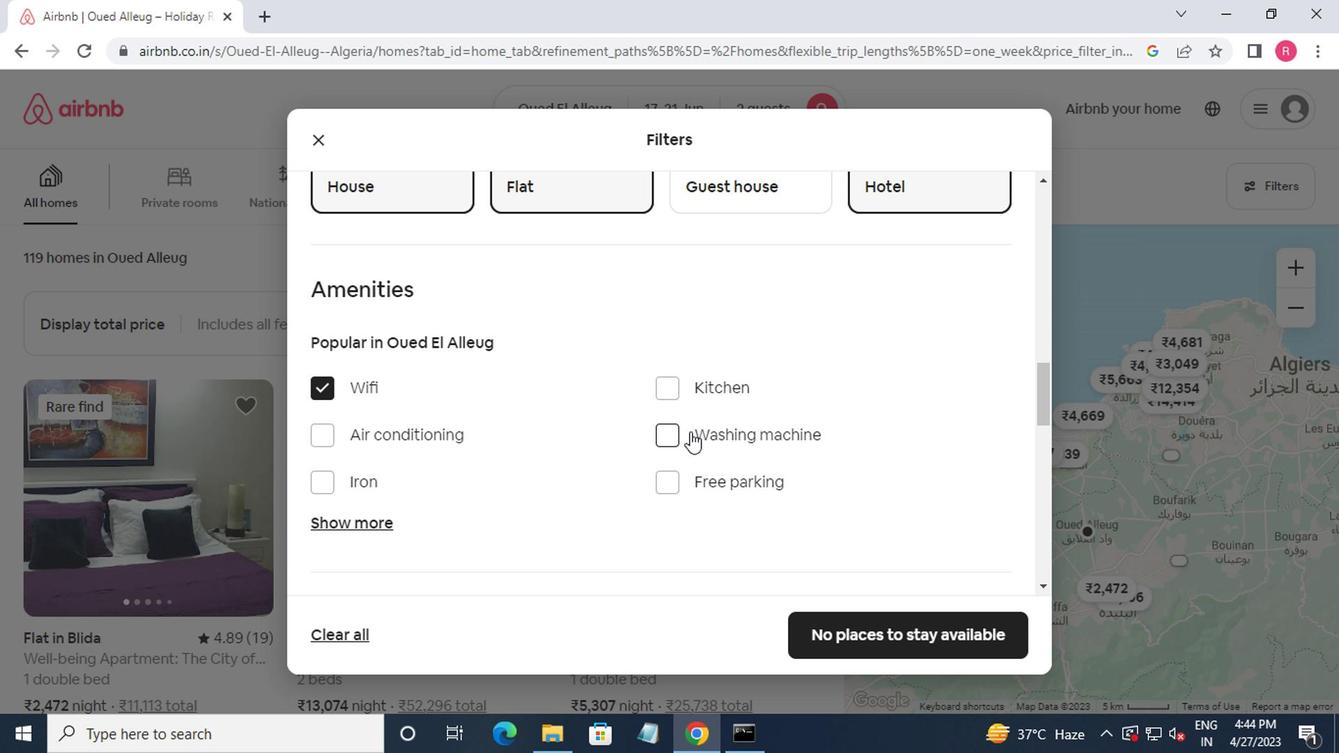 
Action: Mouse moved to (683, 432)
Screenshot: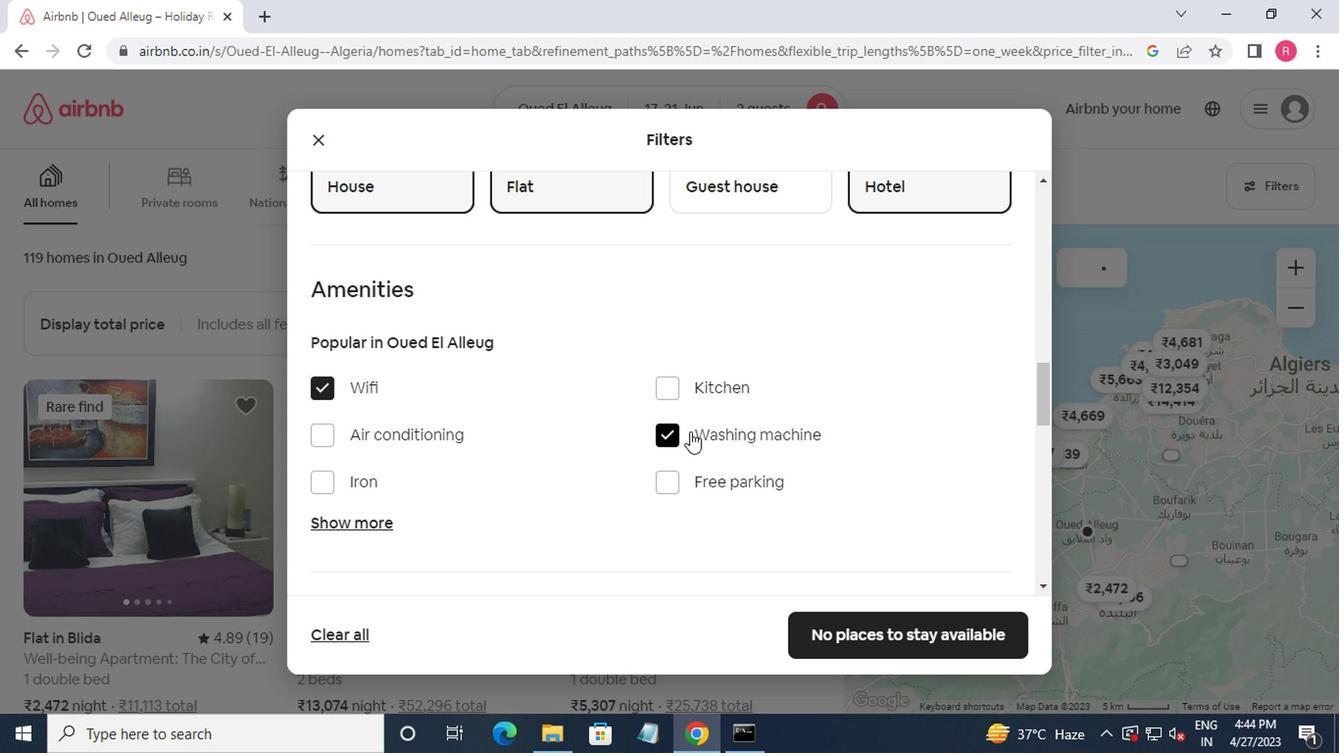 
Action: Mouse scrolled (683, 430) with delta (0, -1)
Screenshot: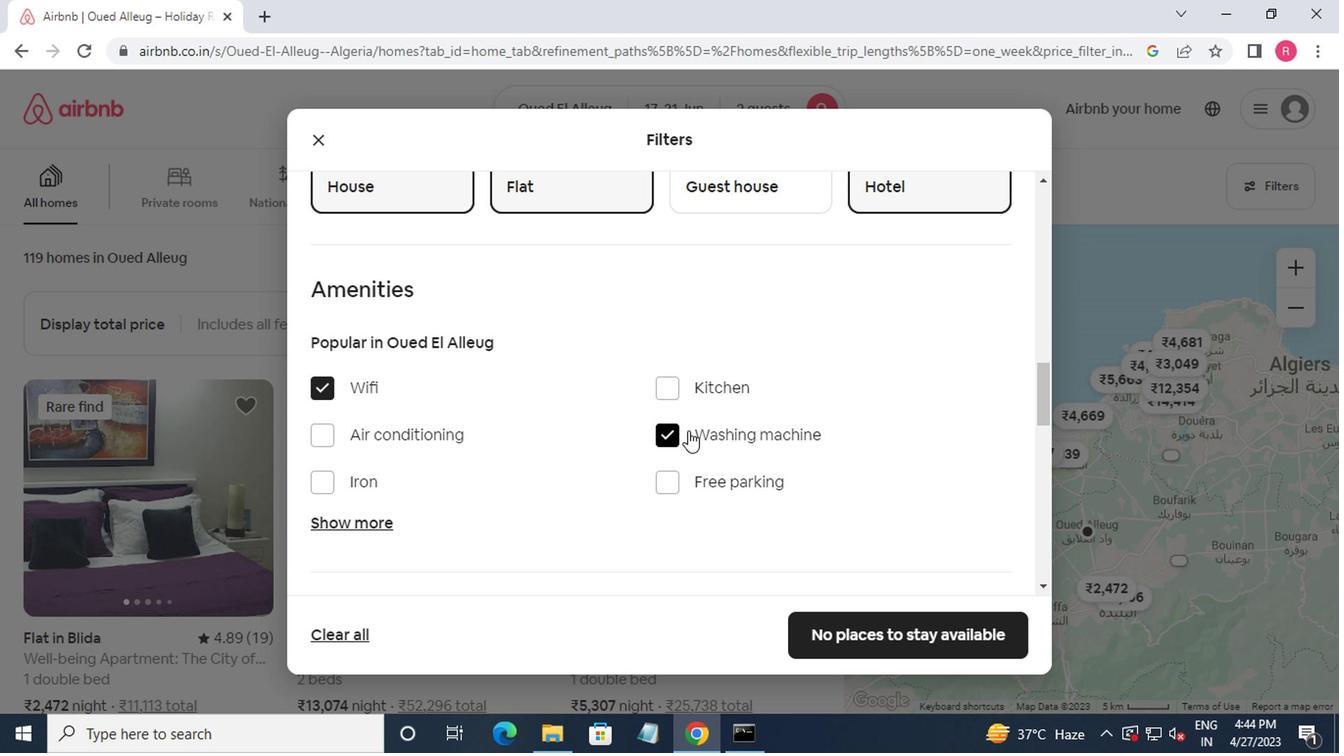 
Action: Mouse scrolled (683, 430) with delta (0, -1)
Screenshot: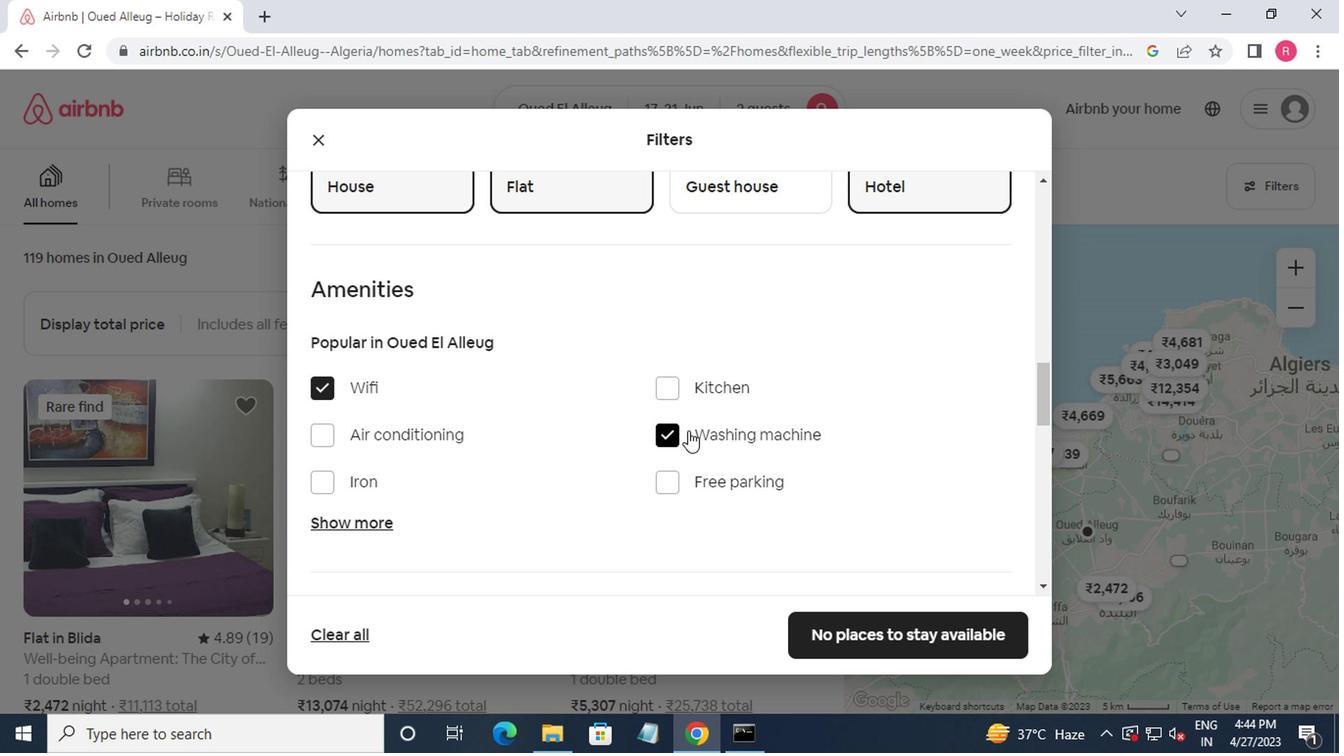
Action: Mouse scrolled (683, 430) with delta (0, -1)
Screenshot: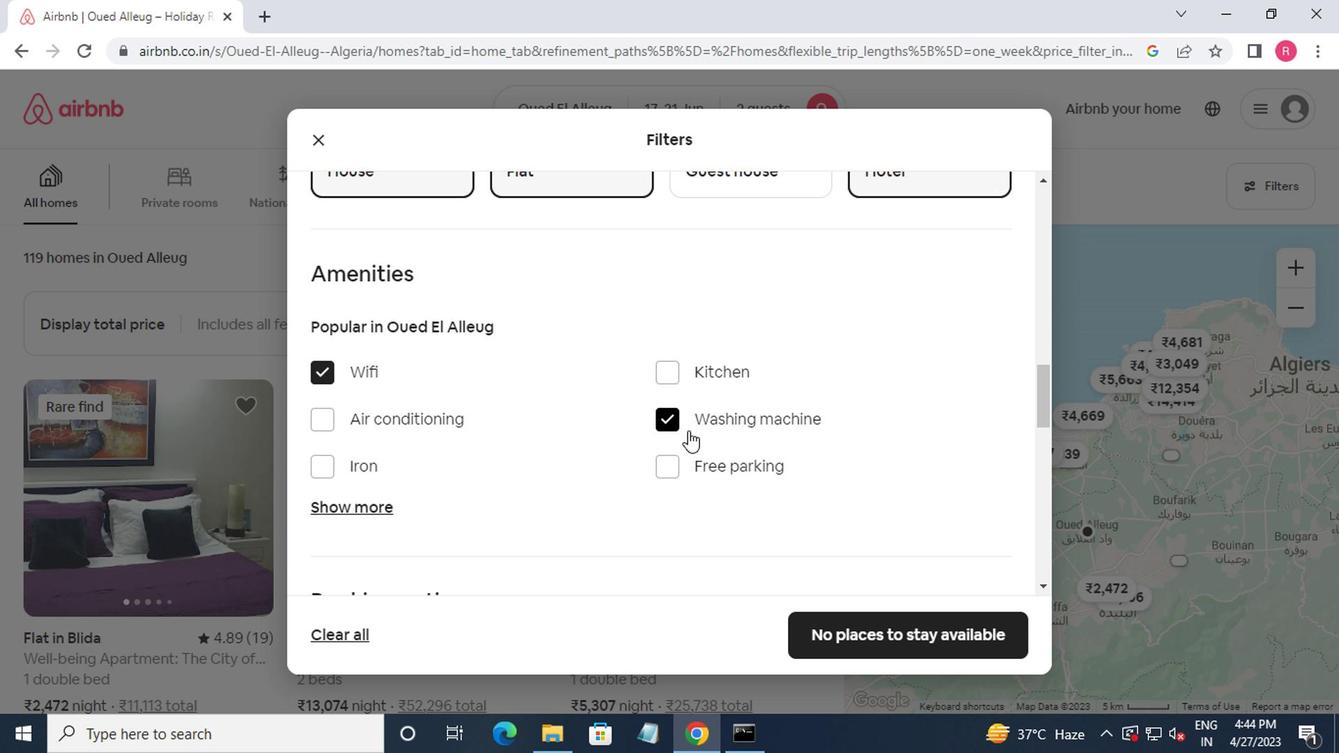 
Action: Mouse scrolled (683, 430) with delta (0, -1)
Screenshot: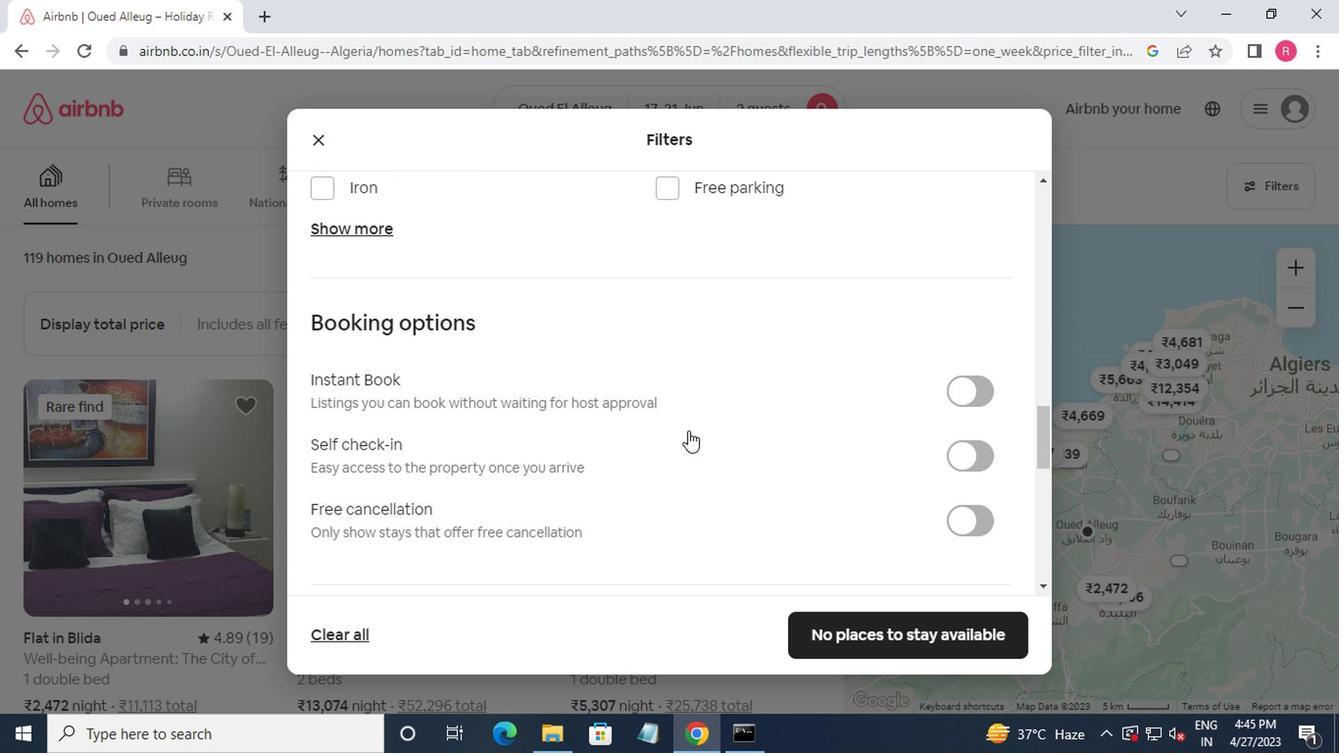 
Action: Mouse moved to (967, 358)
Screenshot: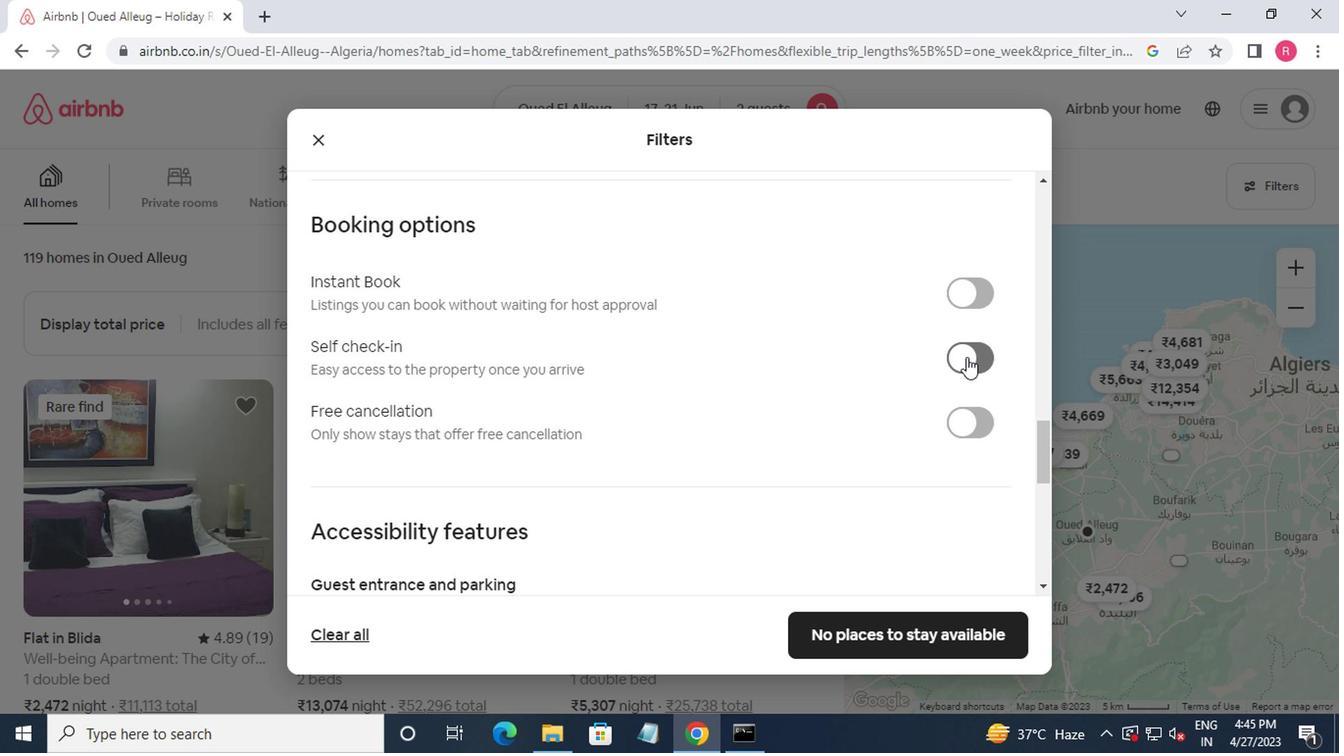 
Action: Mouse pressed left at (967, 358)
Screenshot: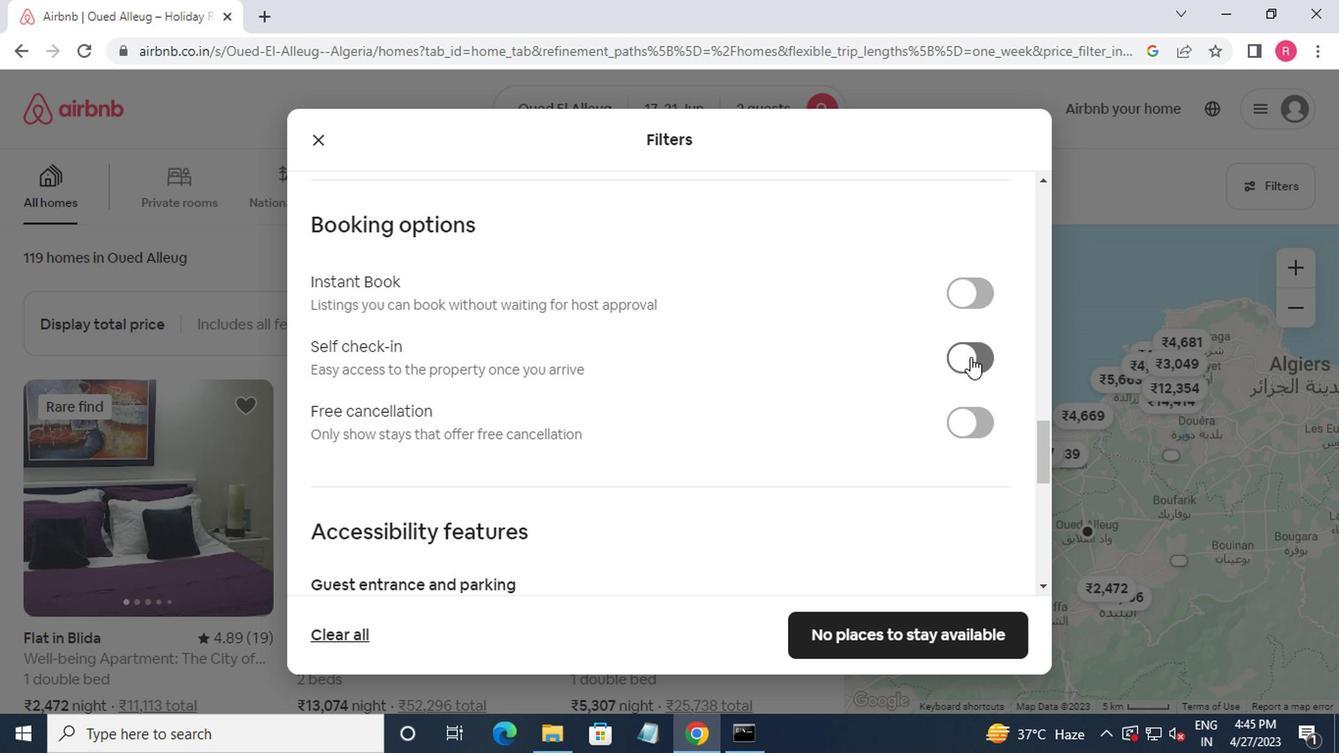 
Action: Mouse moved to (903, 549)
Screenshot: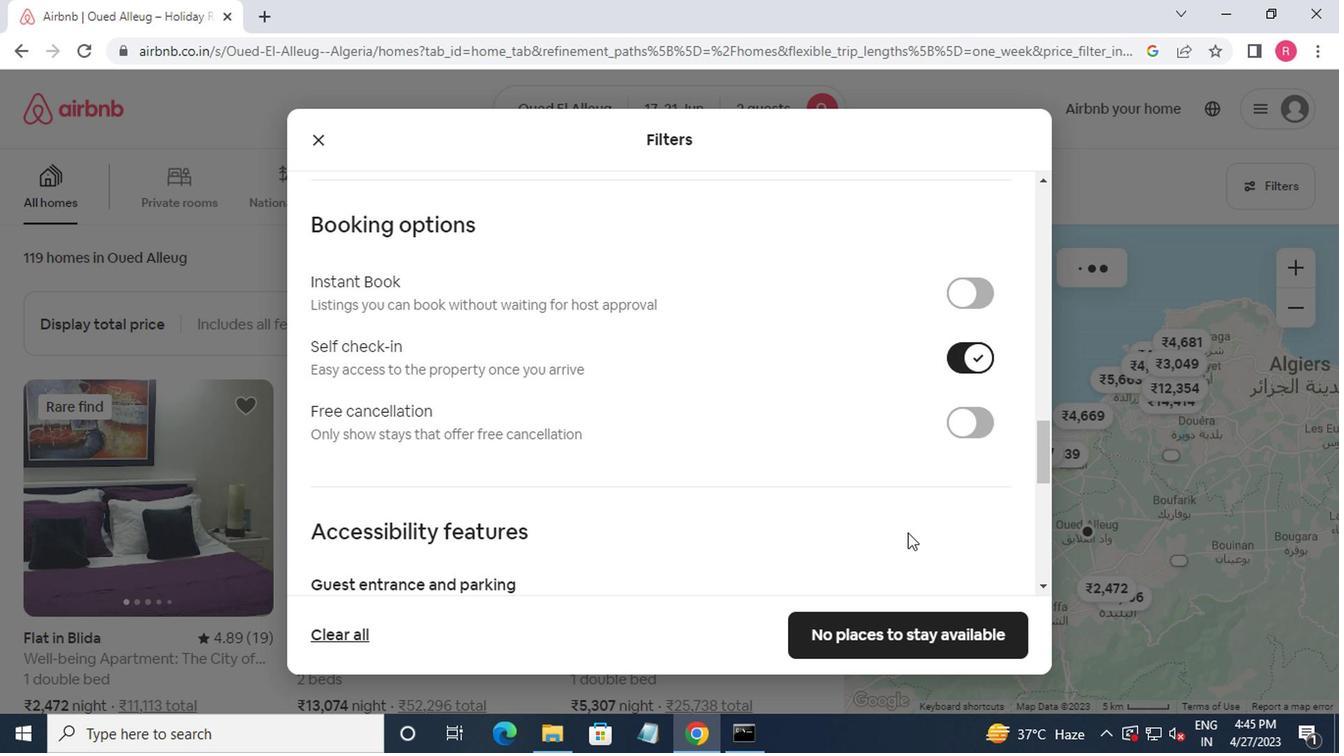 
Action: Mouse scrolled (903, 548) with delta (0, 0)
Screenshot: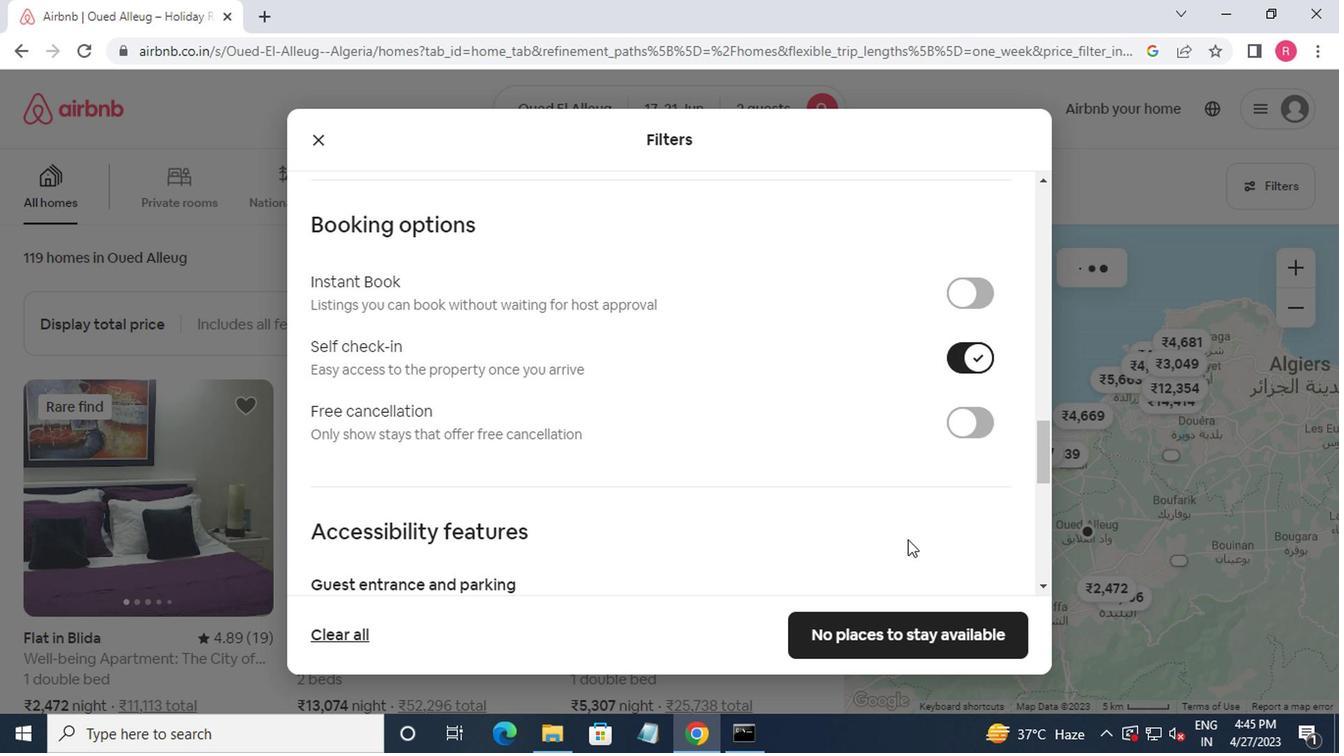 
Action: Mouse moved to (903, 551)
Screenshot: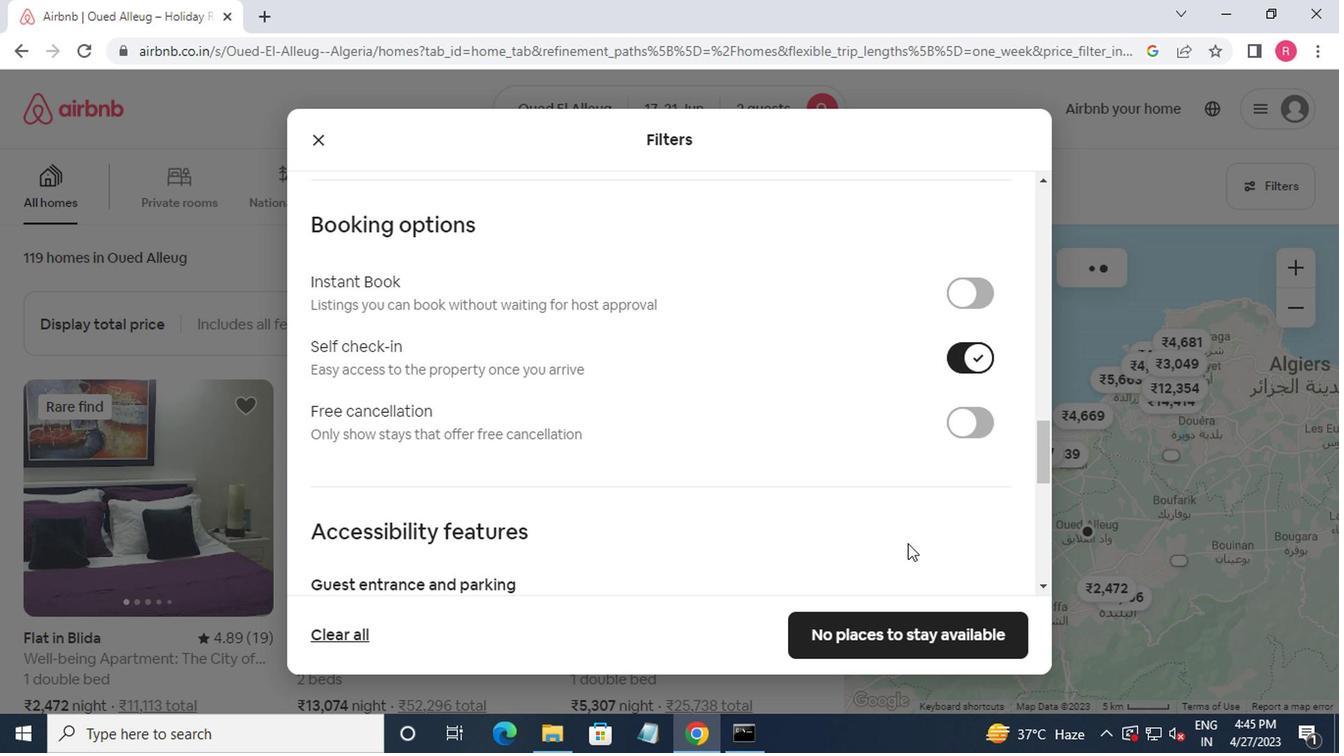 
Action: Mouse scrolled (903, 550) with delta (0, 0)
Screenshot: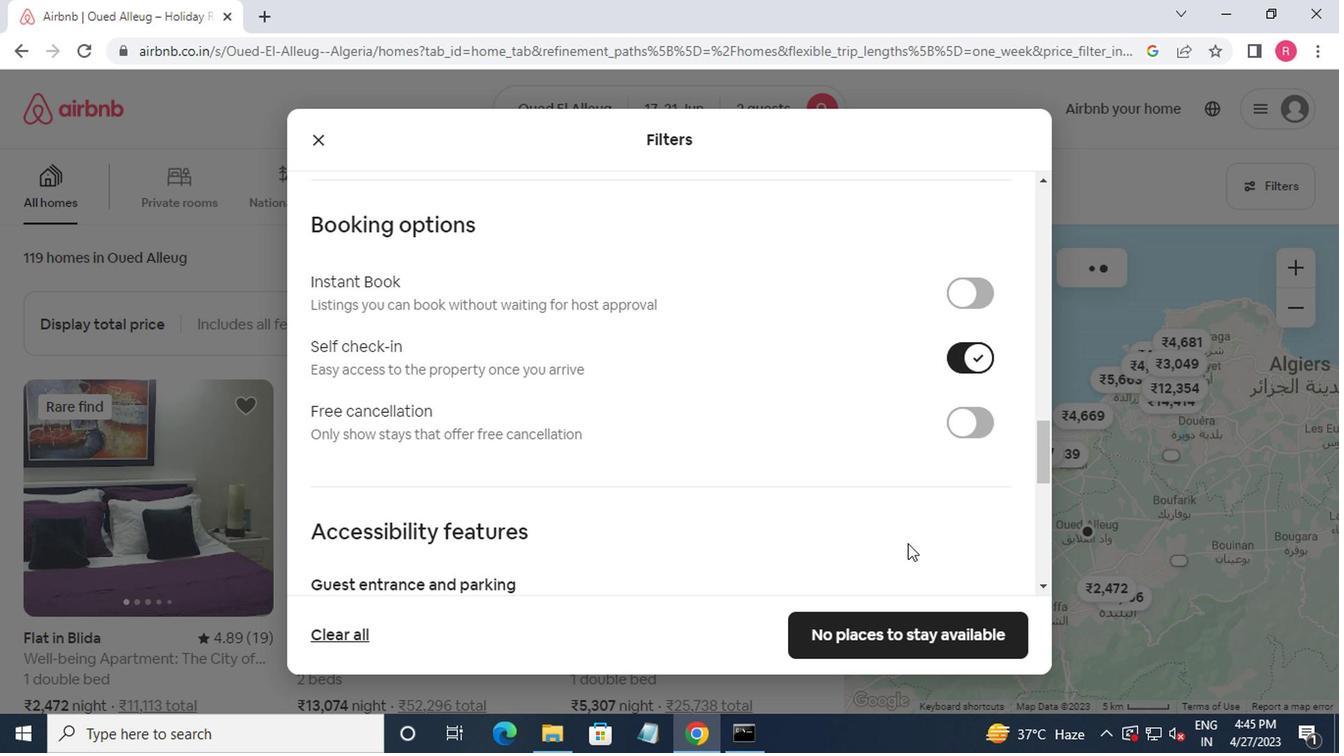 
Action: Mouse moved to (853, 635)
Screenshot: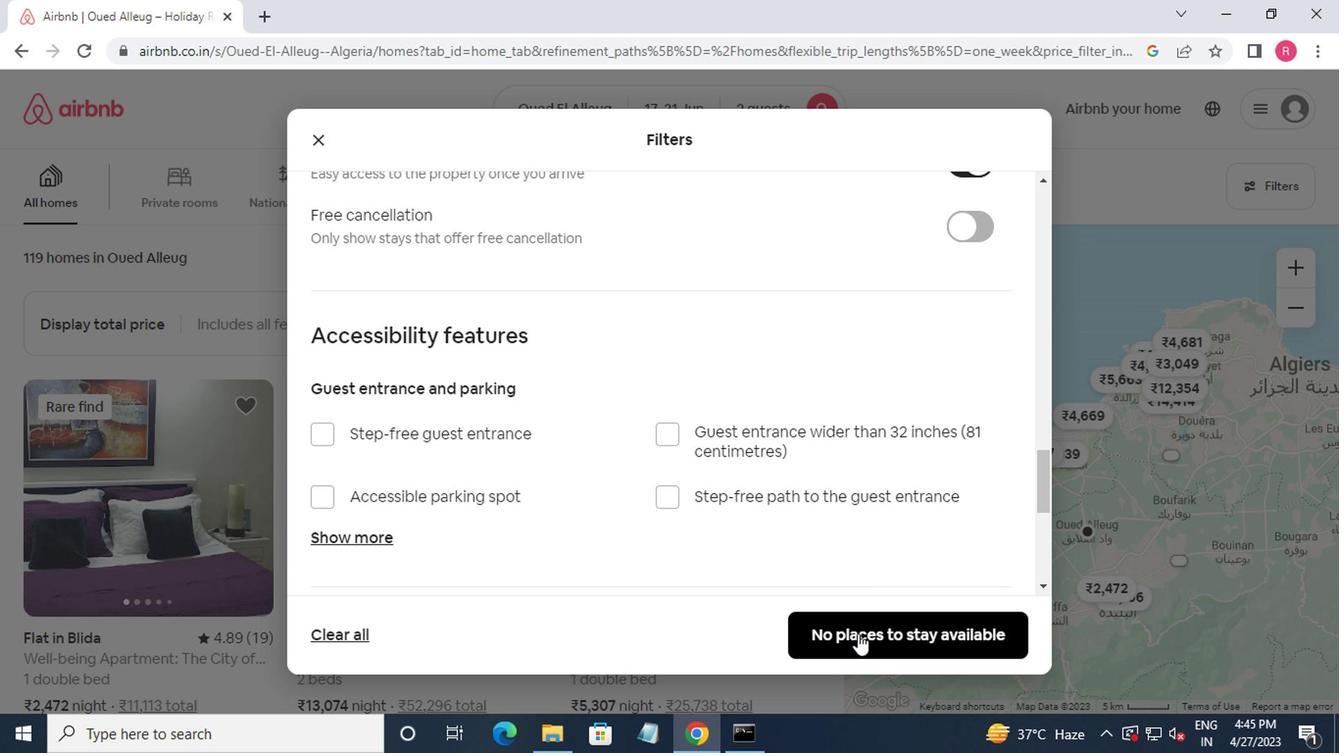 
Action: Mouse pressed left at (853, 635)
Screenshot: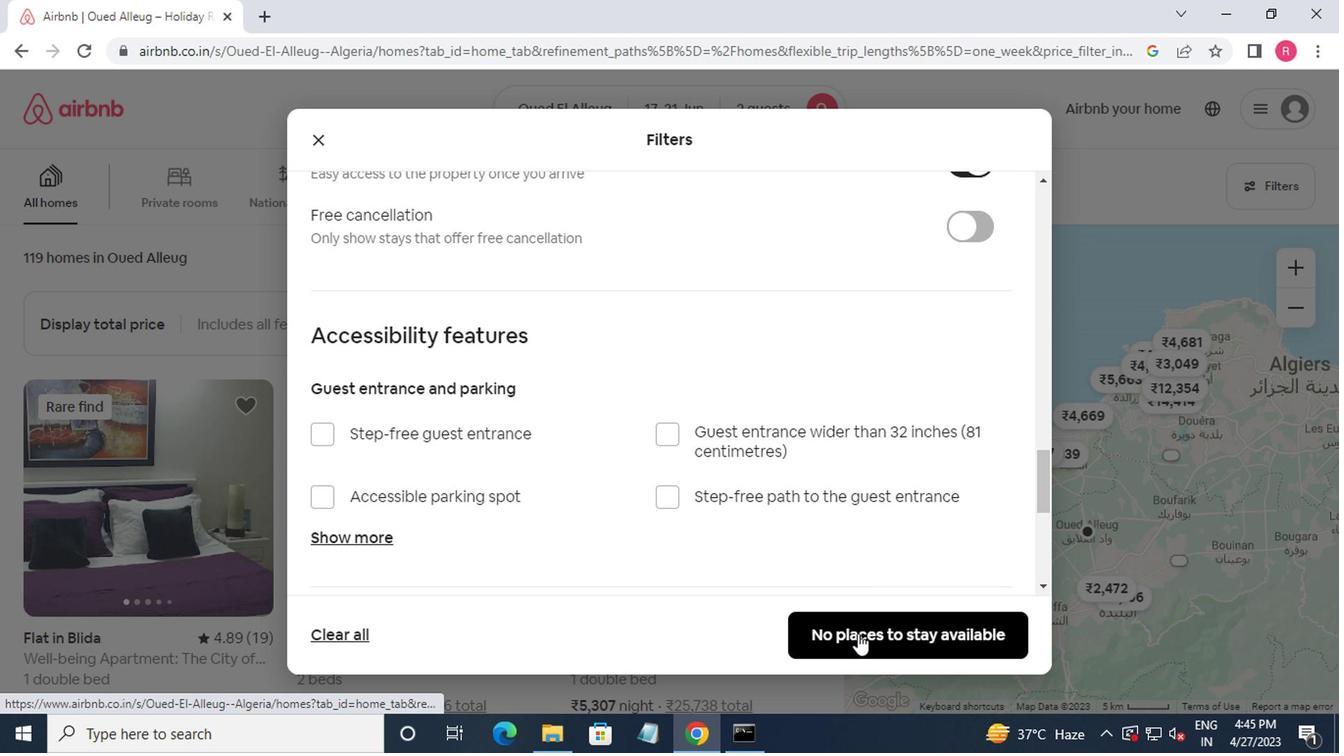 
Action: Mouse moved to (847, 613)
Screenshot: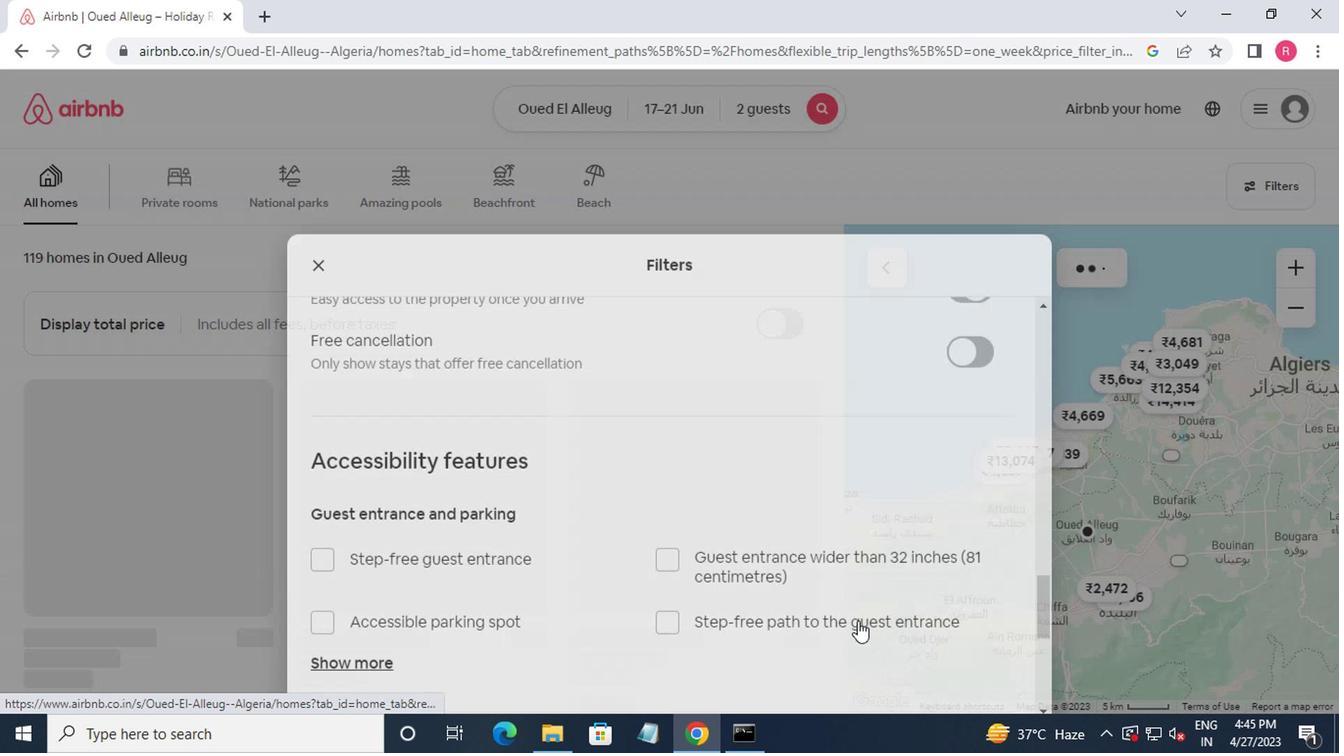
